 Task: Look for space in Mombaça, Brazil from 1st June, 2023 to 9th June, 2023 for 4 adults in price range Rs.6000 to Rs.12000. Place can be entire place with 2 bedrooms having 2 beds and 2 bathrooms. Property type can be house, flat, guest house. Booking option can be shelf check-in. Required host language is Spanish.
Action: Mouse moved to (452, 93)
Screenshot: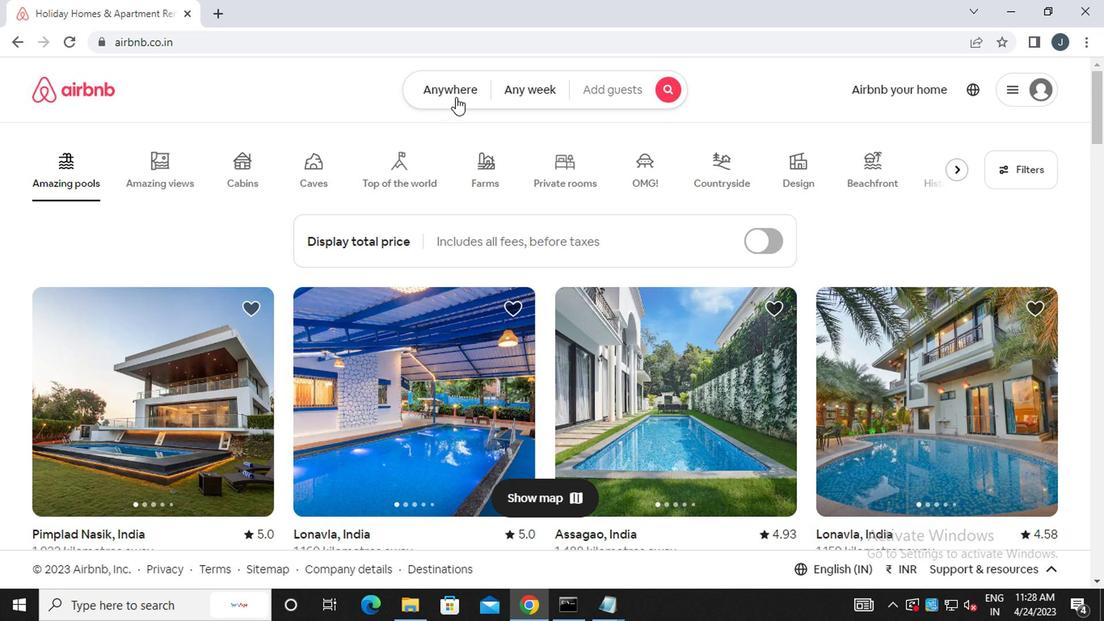 
Action: Mouse pressed left at (452, 93)
Screenshot: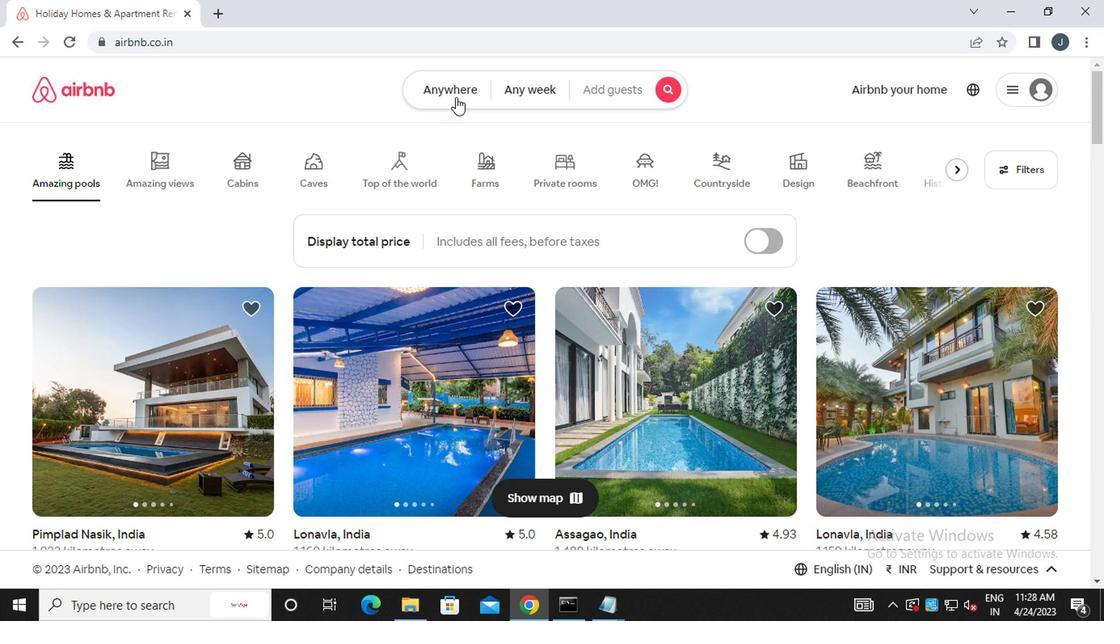 
Action: Mouse moved to (336, 154)
Screenshot: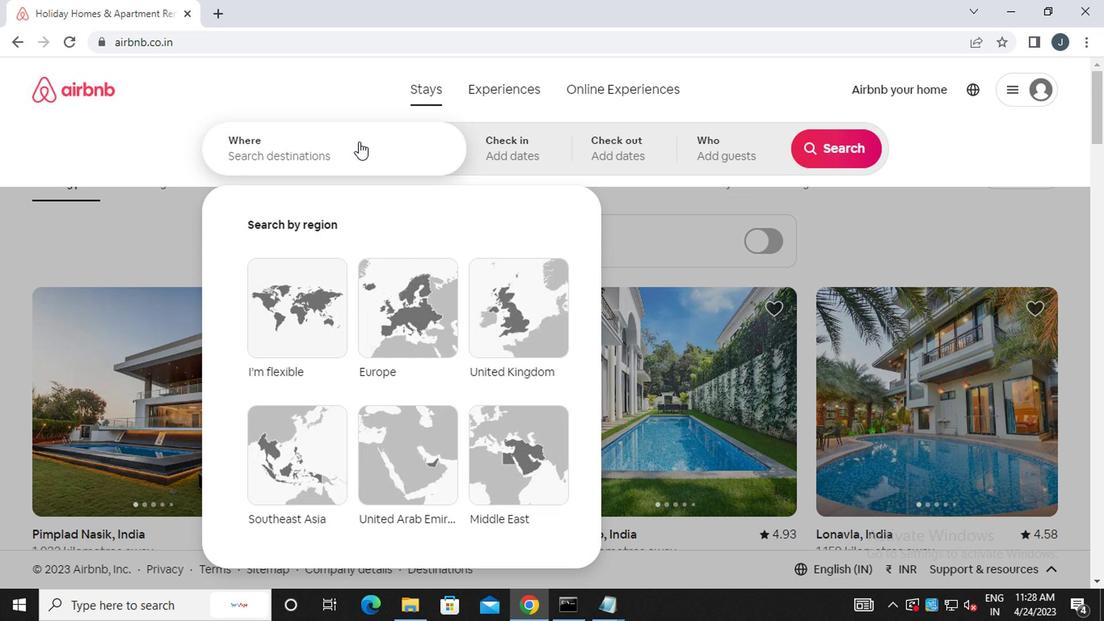 
Action: Mouse pressed left at (336, 154)
Screenshot: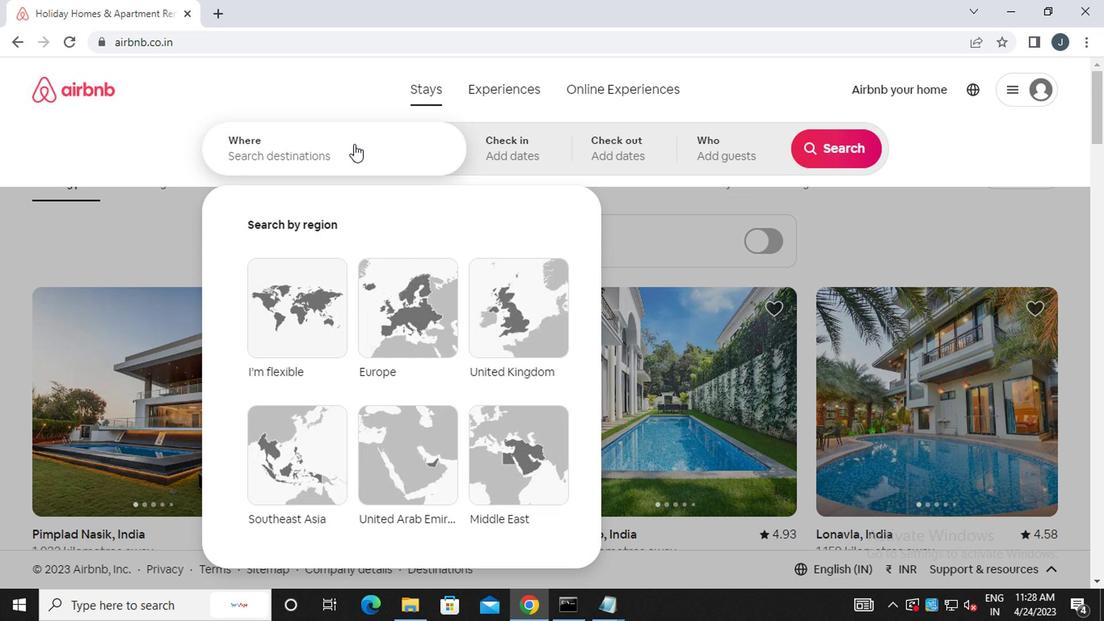 
Action: Mouse moved to (336, 154)
Screenshot: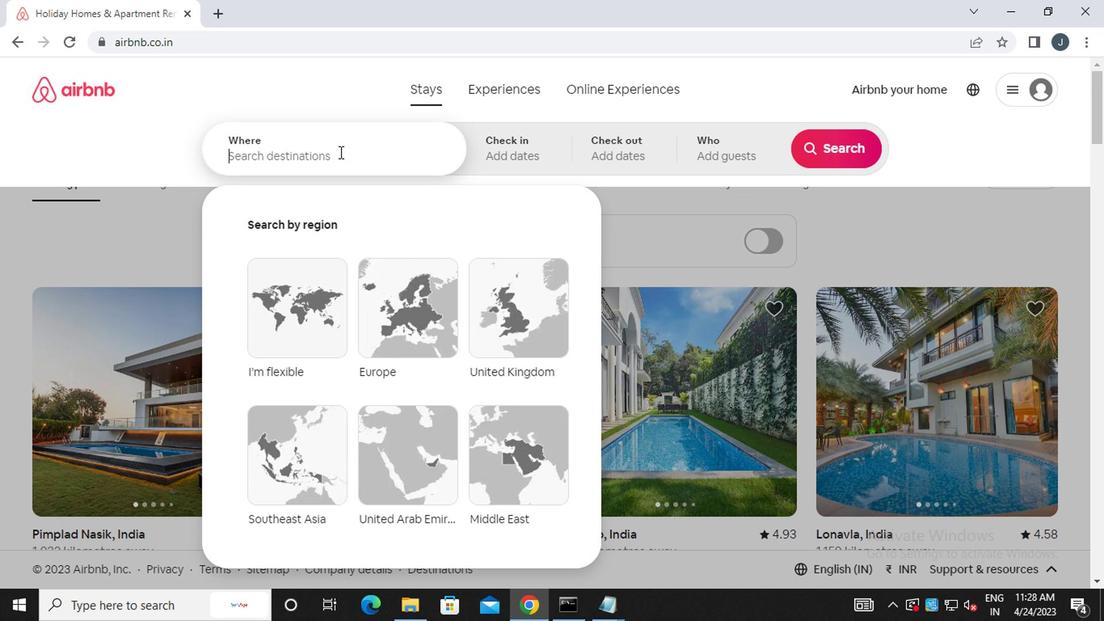 
Action: Key pressed <Key.caps_lock><Key.caps_lock>m<Key.caps_lock>ombaca,<Key.caps_lock><Key.space>b<Key.caps_lock>razil
Screenshot: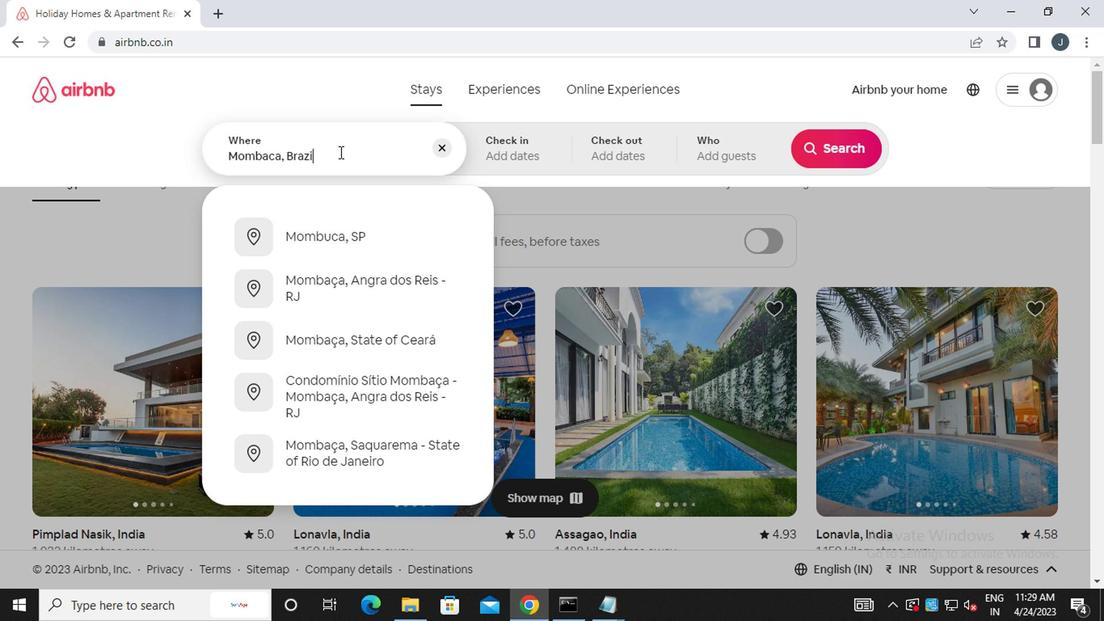 
Action: Mouse moved to (507, 155)
Screenshot: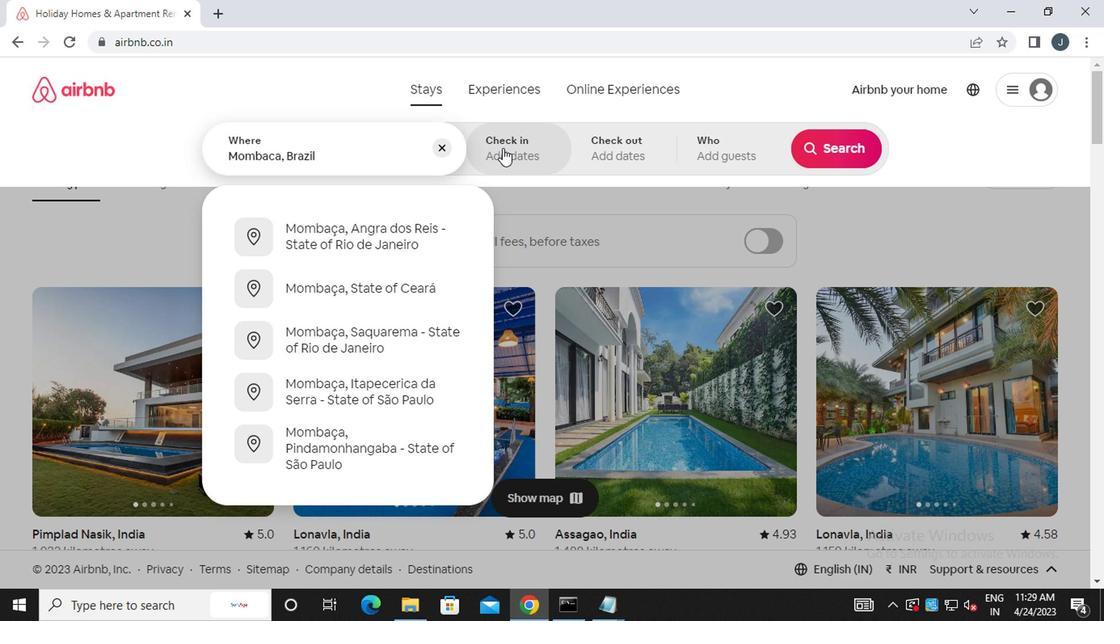 
Action: Mouse pressed left at (507, 155)
Screenshot: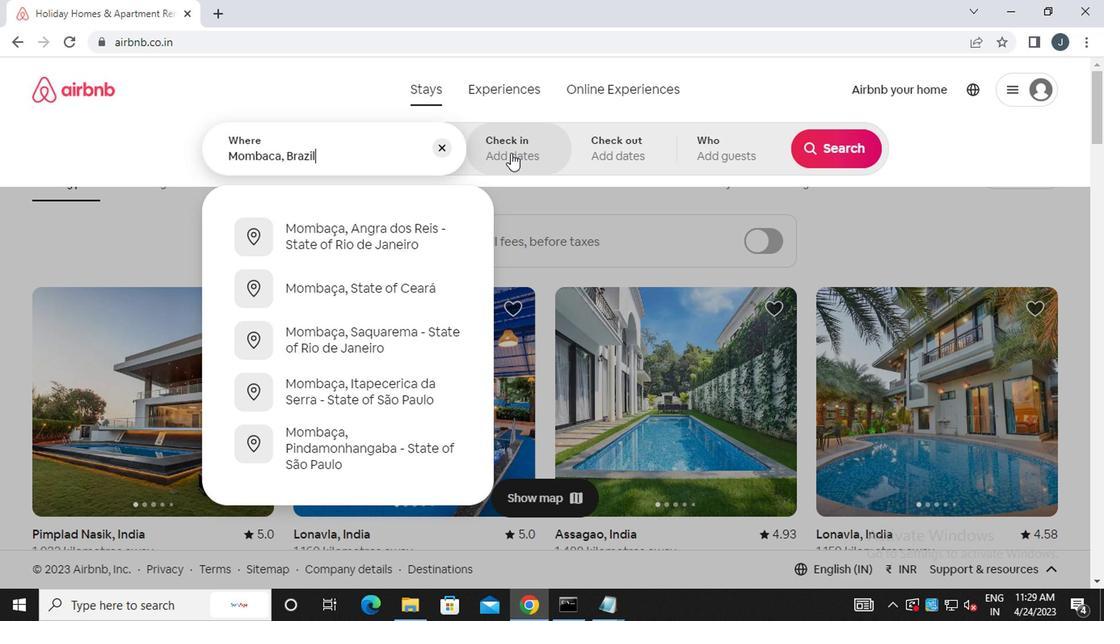 
Action: Mouse moved to (826, 283)
Screenshot: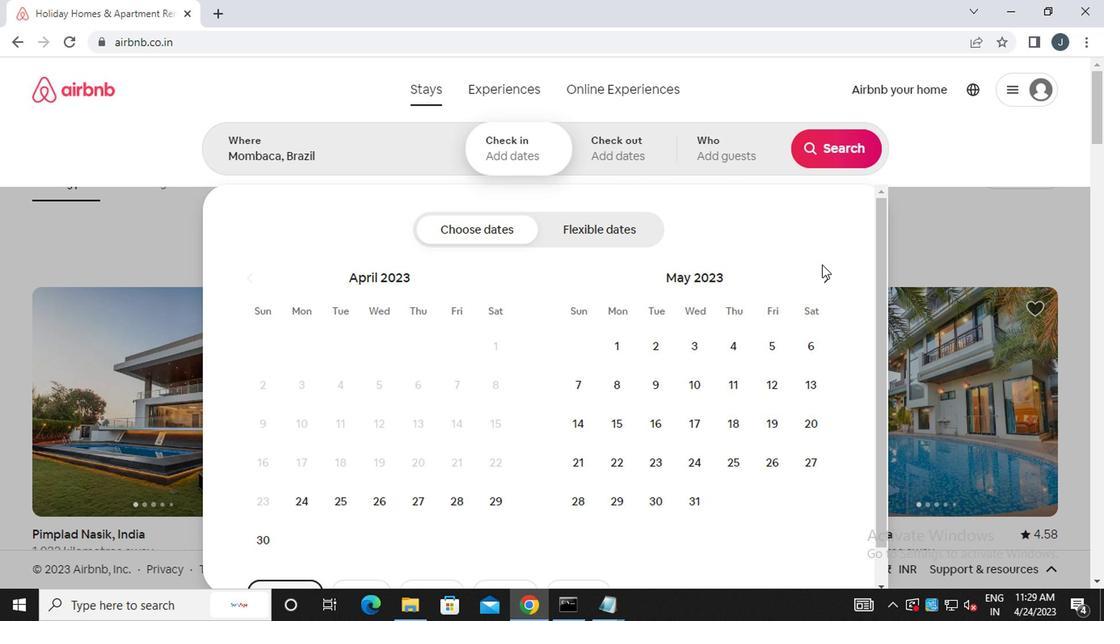 
Action: Mouse pressed left at (826, 283)
Screenshot: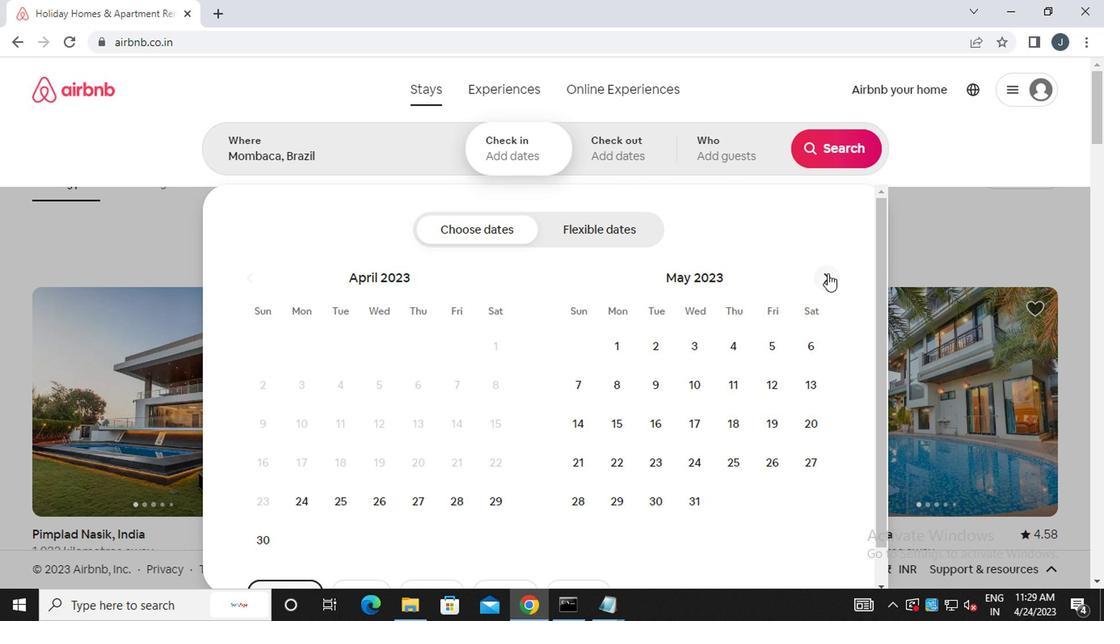 
Action: Mouse moved to (730, 347)
Screenshot: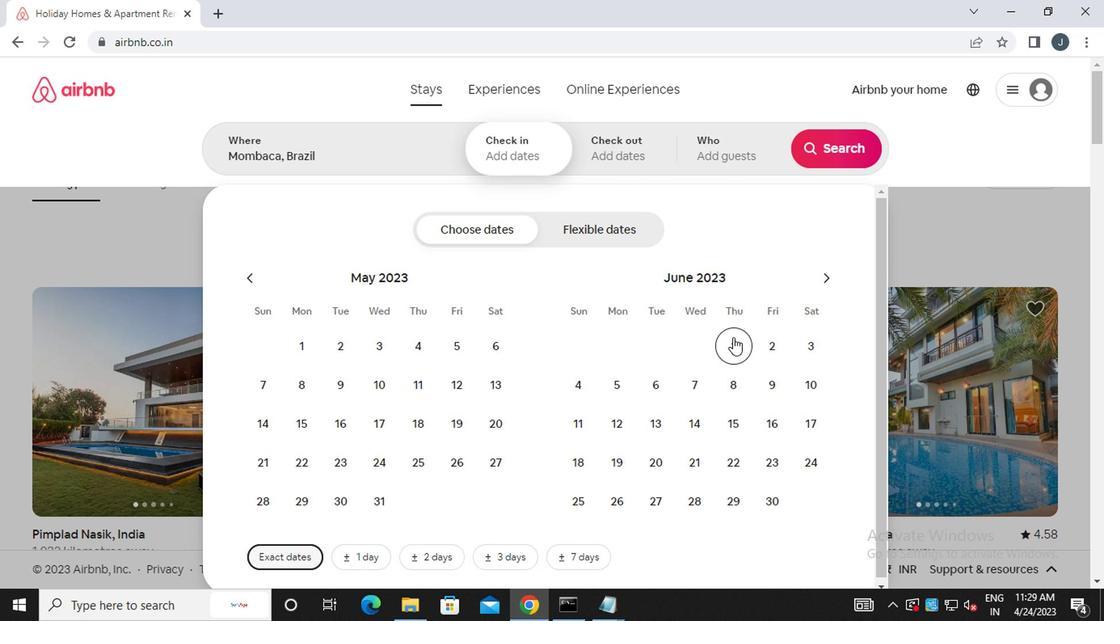 
Action: Mouse pressed left at (730, 347)
Screenshot: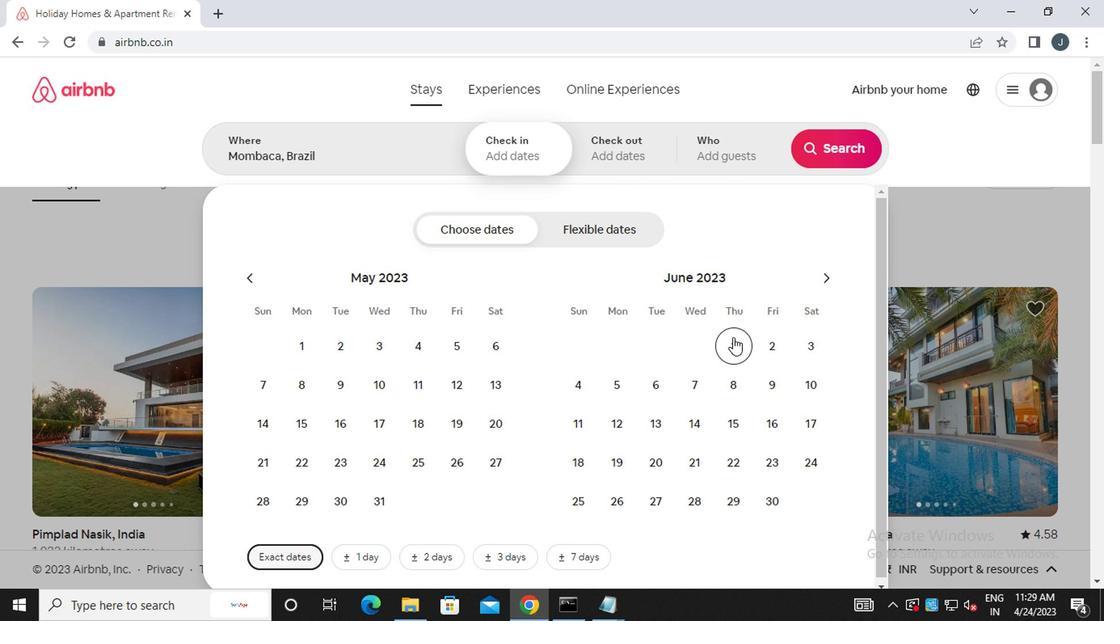 
Action: Mouse moved to (769, 389)
Screenshot: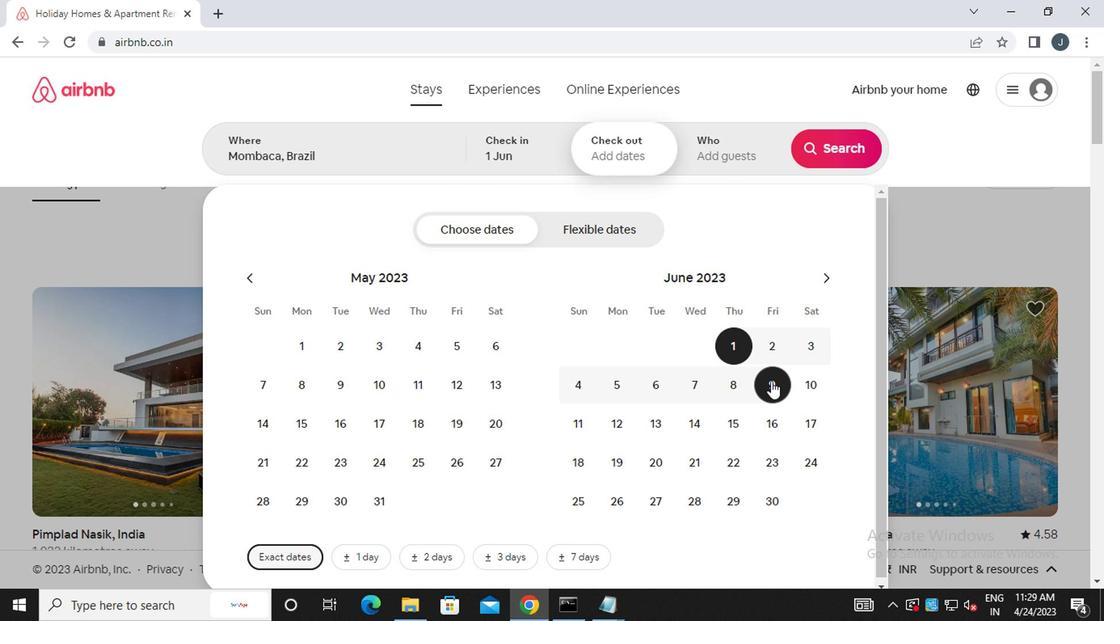 
Action: Mouse pressed left at (769, 389)
Screenshot: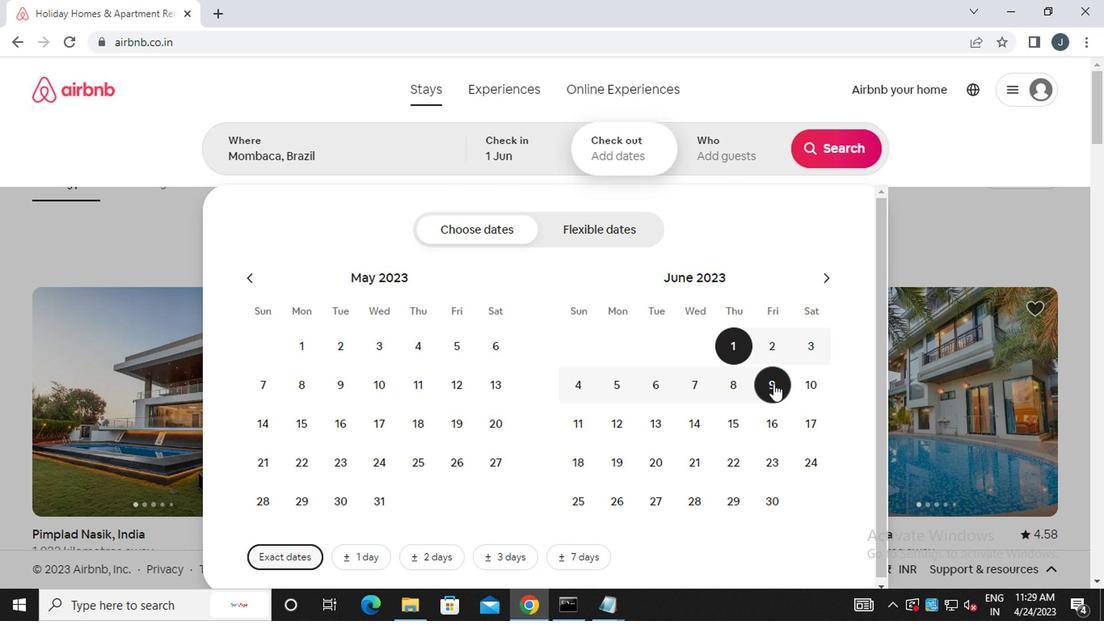 
Action: Mouse moved to (746, 140)
Screenshot: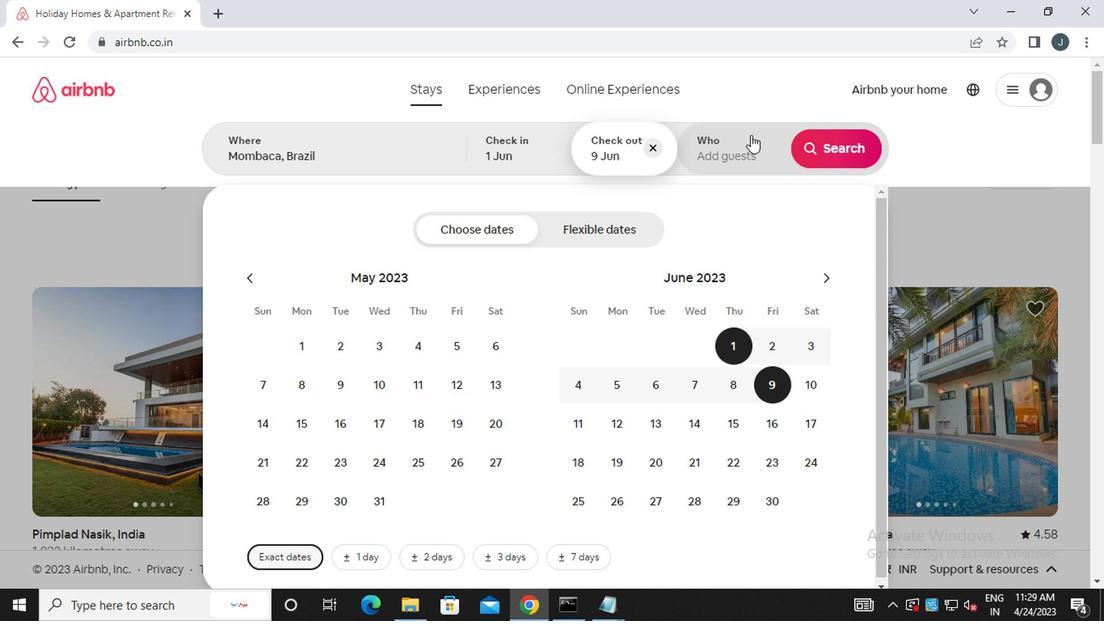 
Action: Mouse pressed left at (746, 140)
Screenshot: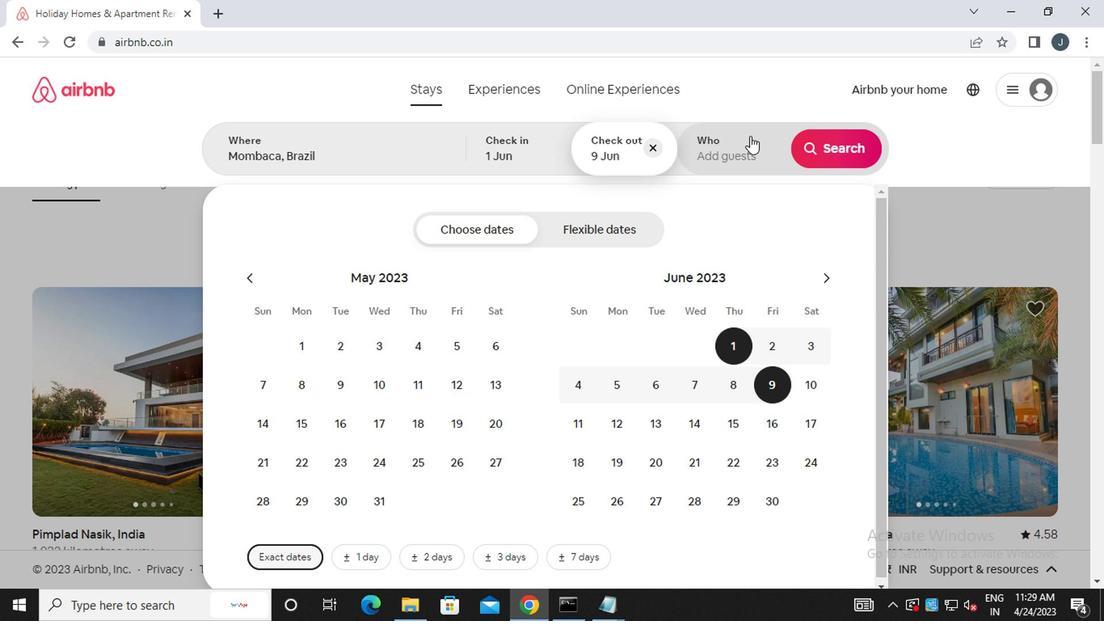 
Action: Mouse moved to (836, 239)
Screenshot: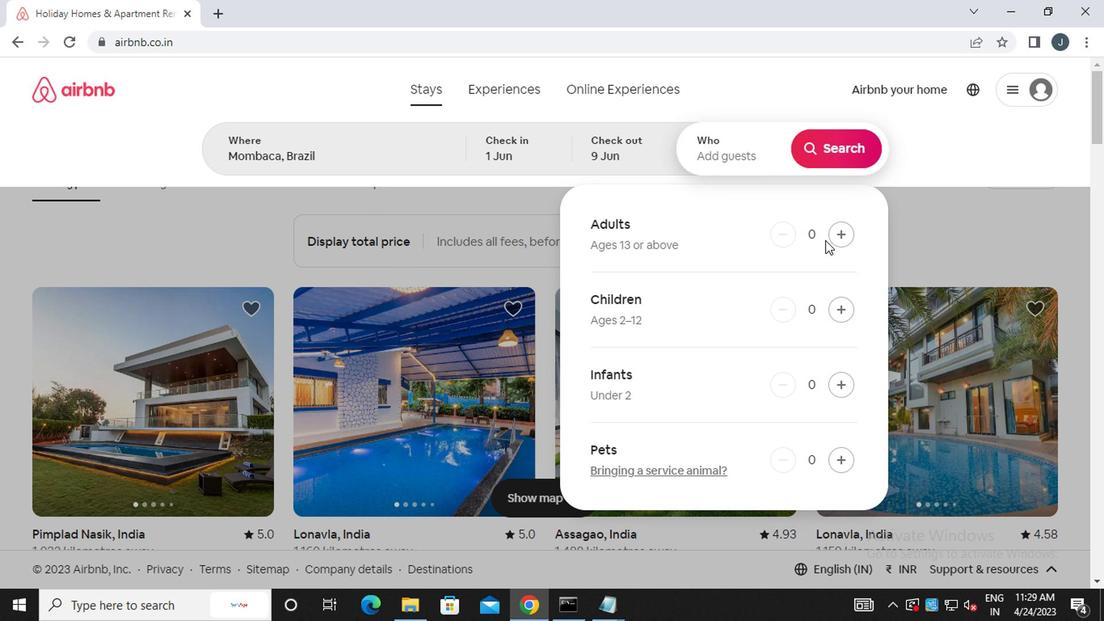 
Action: Mouse pressed left at (836, 239)
Screenshot: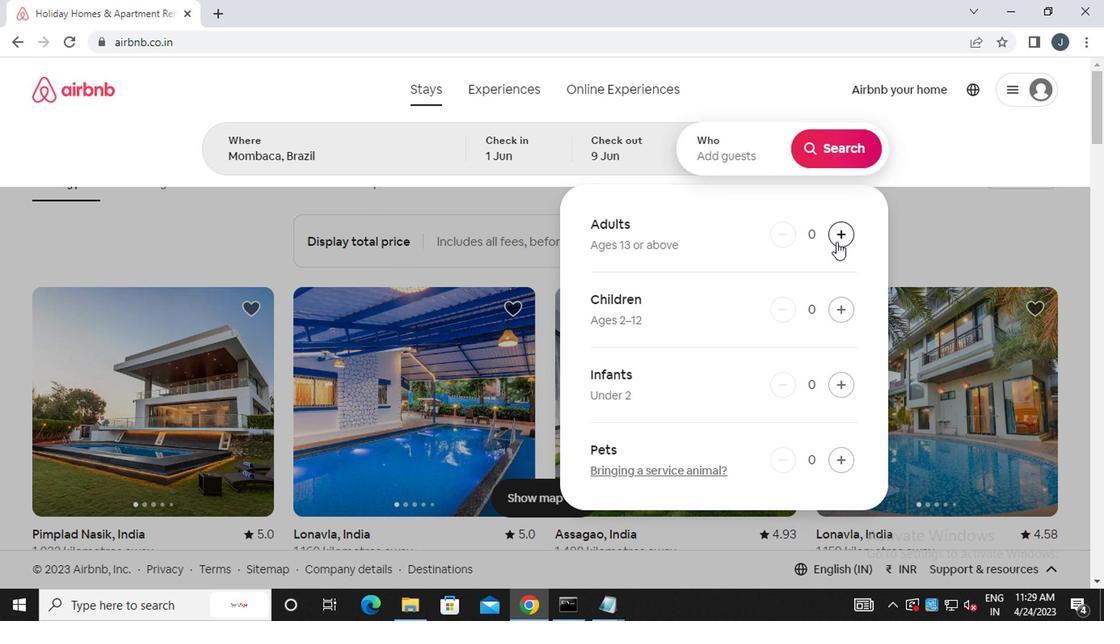 
Action: Mouse moved to (837, 239)
Screenshot: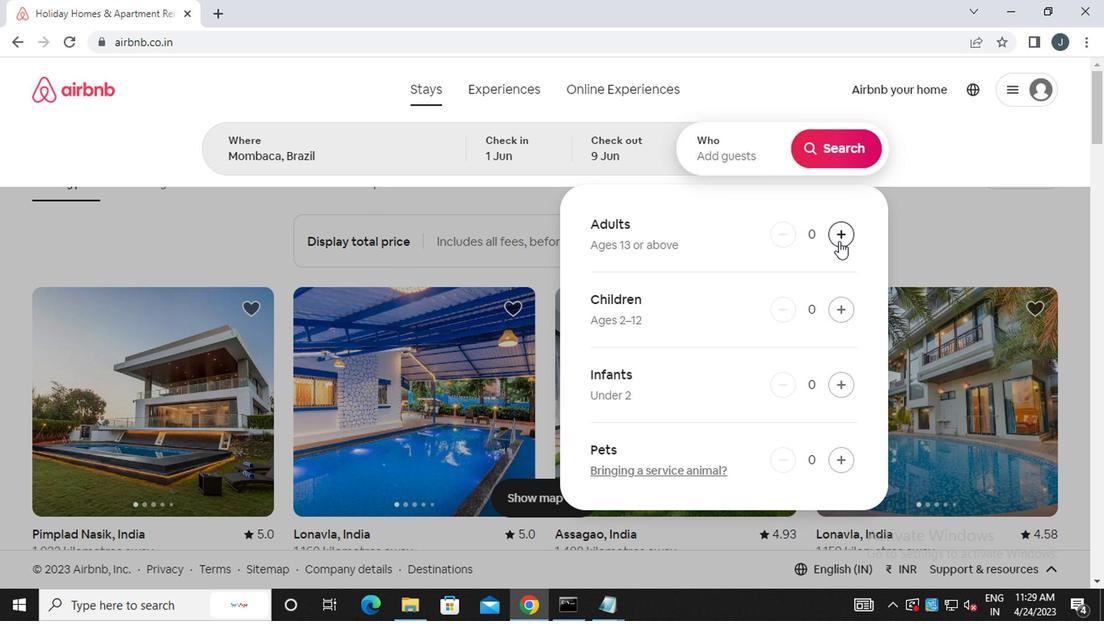 
Action: Mouse pressed left at (837, 239)
Screenshot: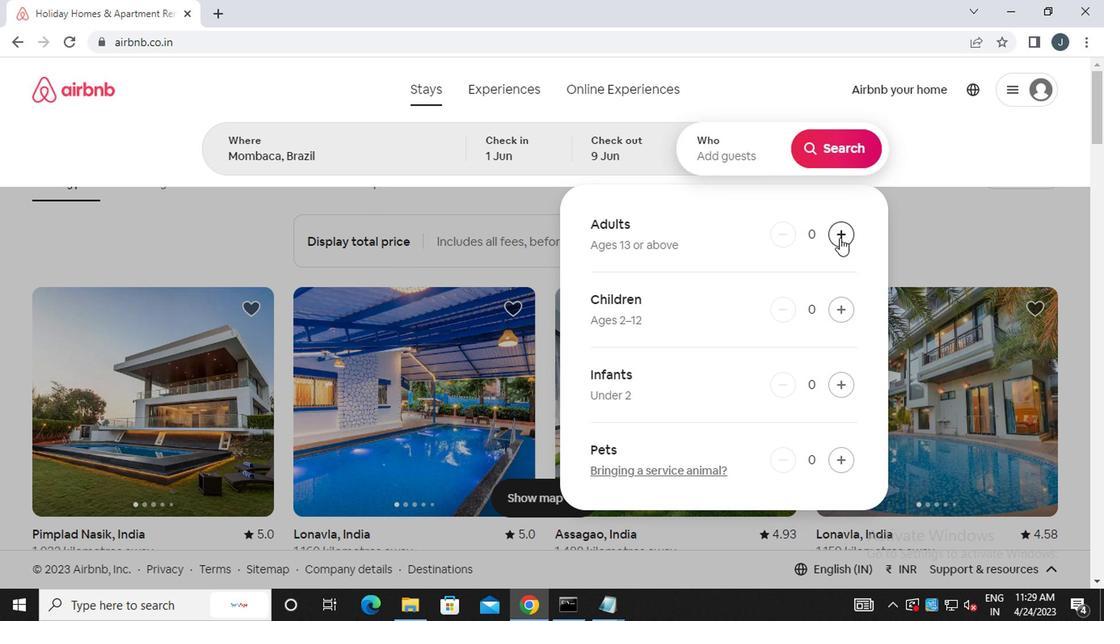 
Action: Mouse pressed left at (837, 239)
Screenshot: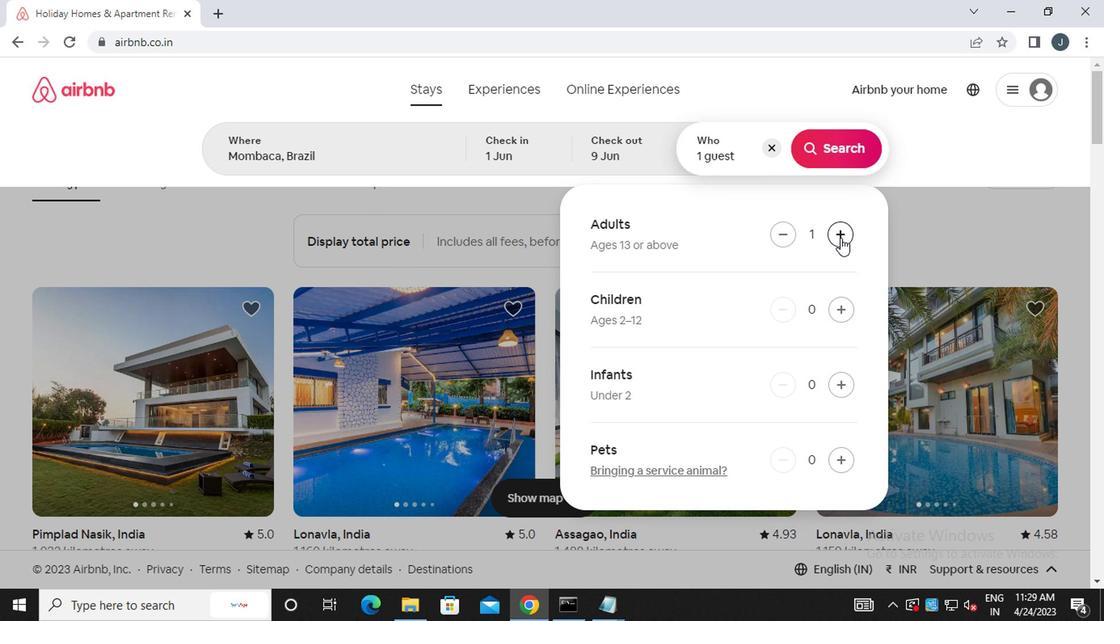 
Action: Mouse pressed left at (837, 239)
Screenshot: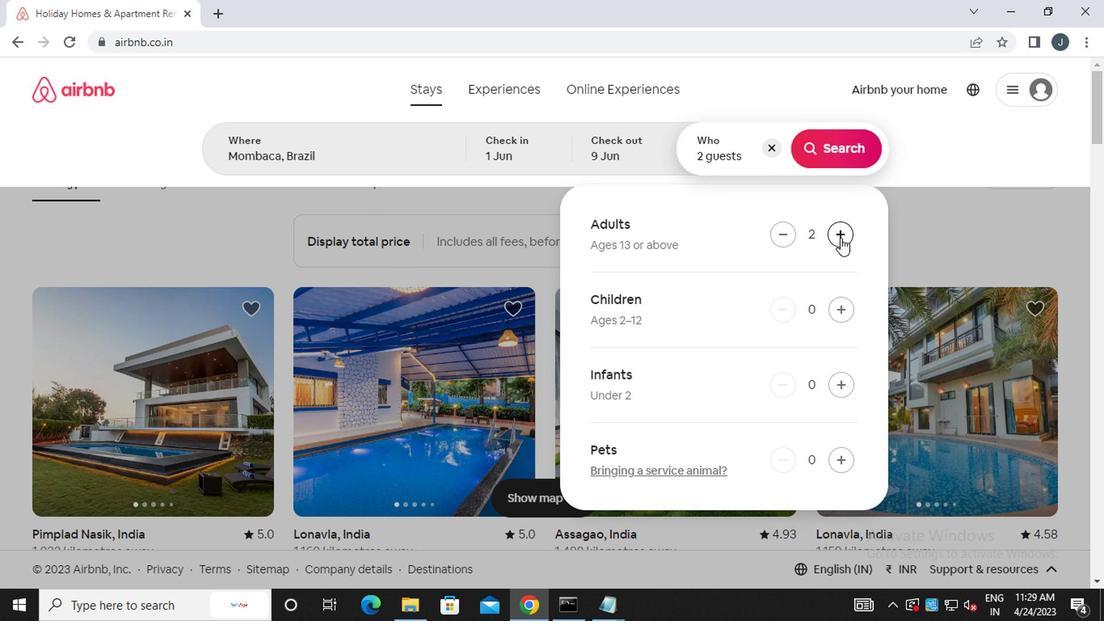 
Action: Mouse moved to (838, 157)
Screenshot: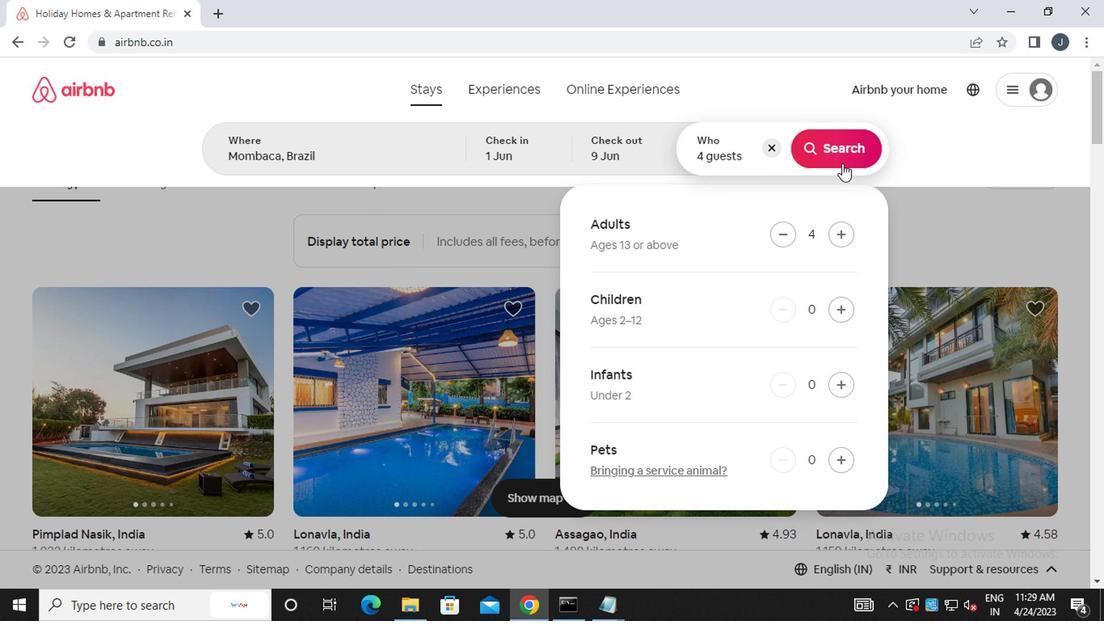
Action: Mouse pressed left at (838, 157)
Screenshot: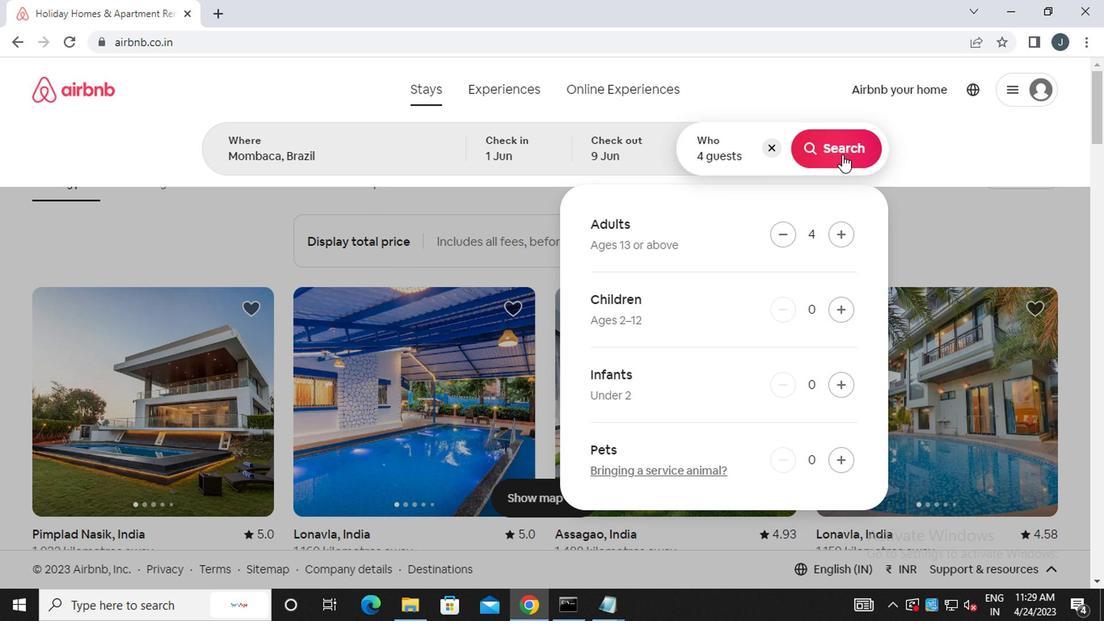
Action: Mouse moved to (1049, 163)
Screenshot: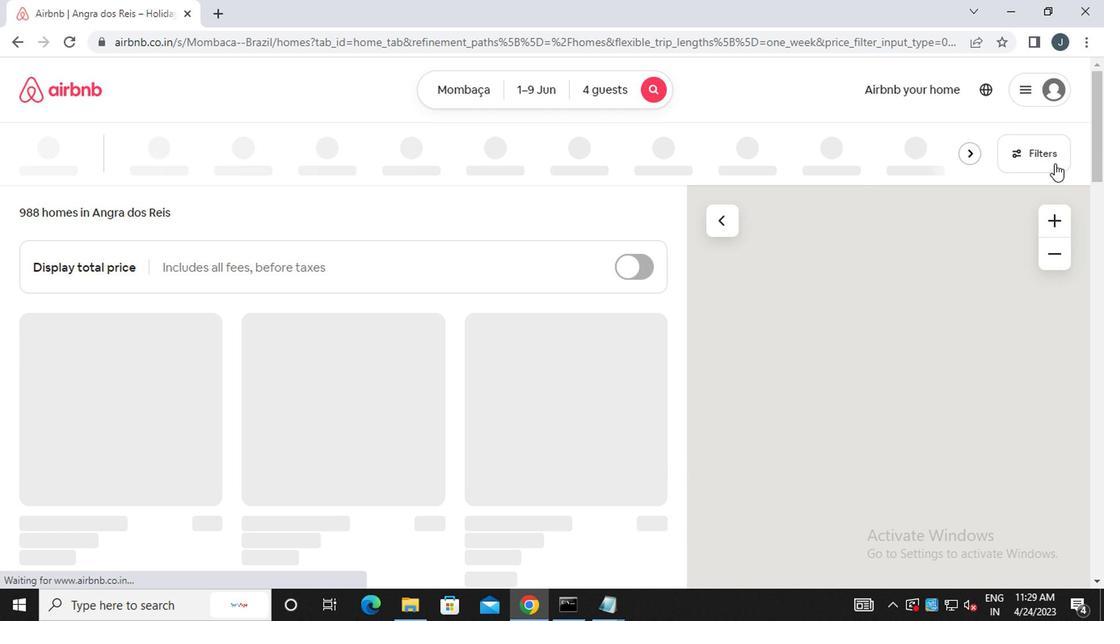 
Action: Mouse pressed left at (1049, 163)
Screenshot: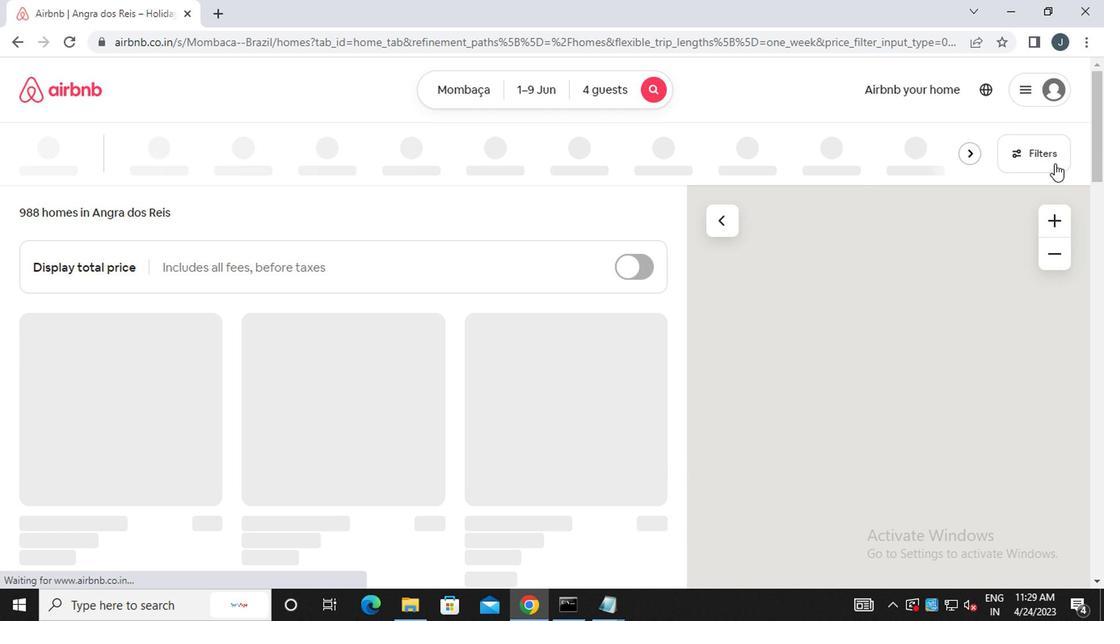 
Action: Mouse moved to (360, 364)
Screenshot: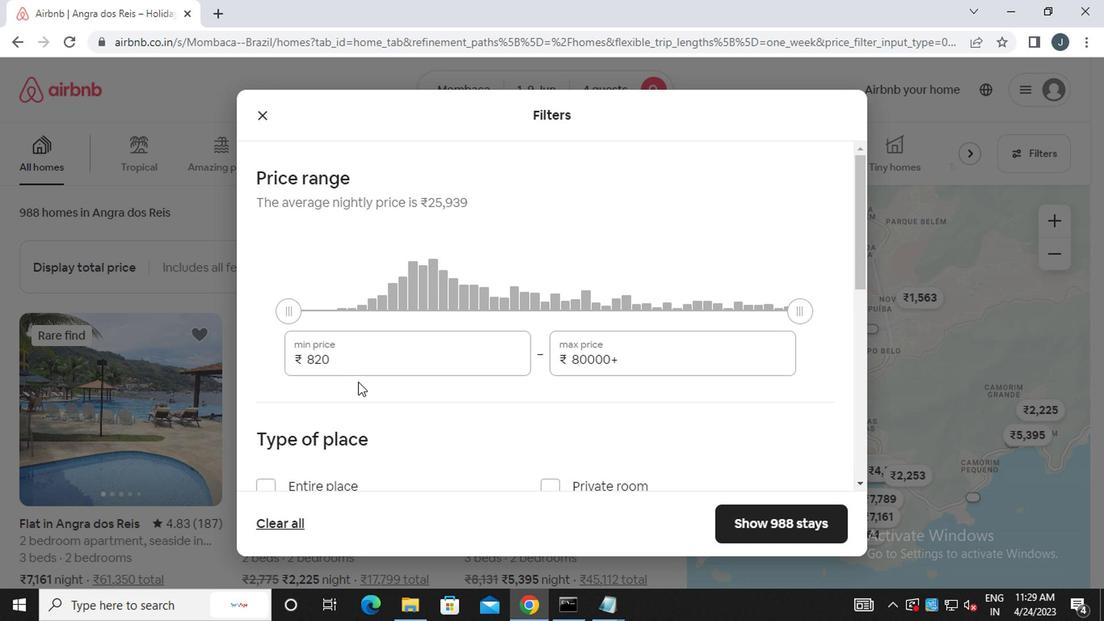 
Action: Mouse pressed left at (360, 364)
Screenshot: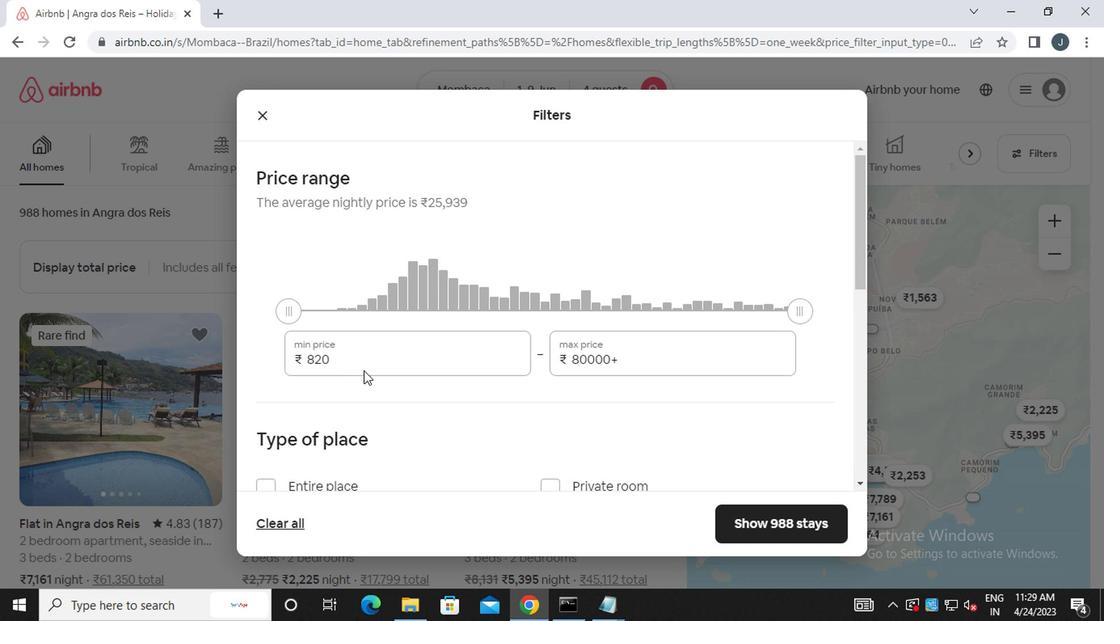 
Action: Mouse moved to (353, 331)
Screenshot: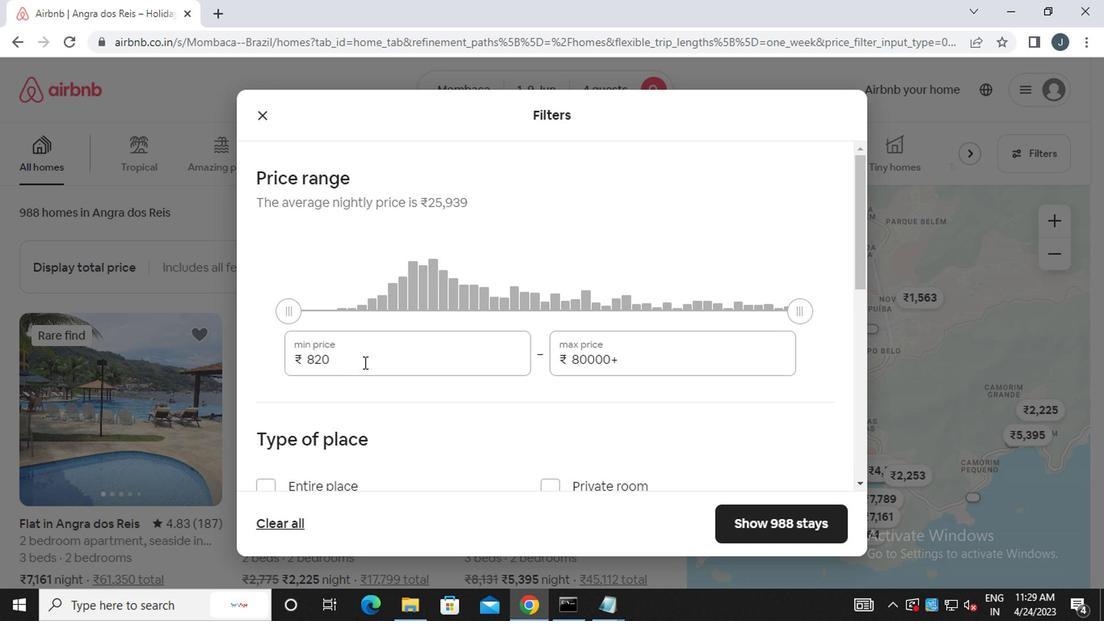 
Action: Key pressed <Key.backspace><Key.backspace><Key.backspace><Key.backspace><Key.backspace><Key.backspace><Key.backspace><Key.backspace><Key.backspace><Key.backspace><<102>><<96>><<96>><<96>>
Screenshot: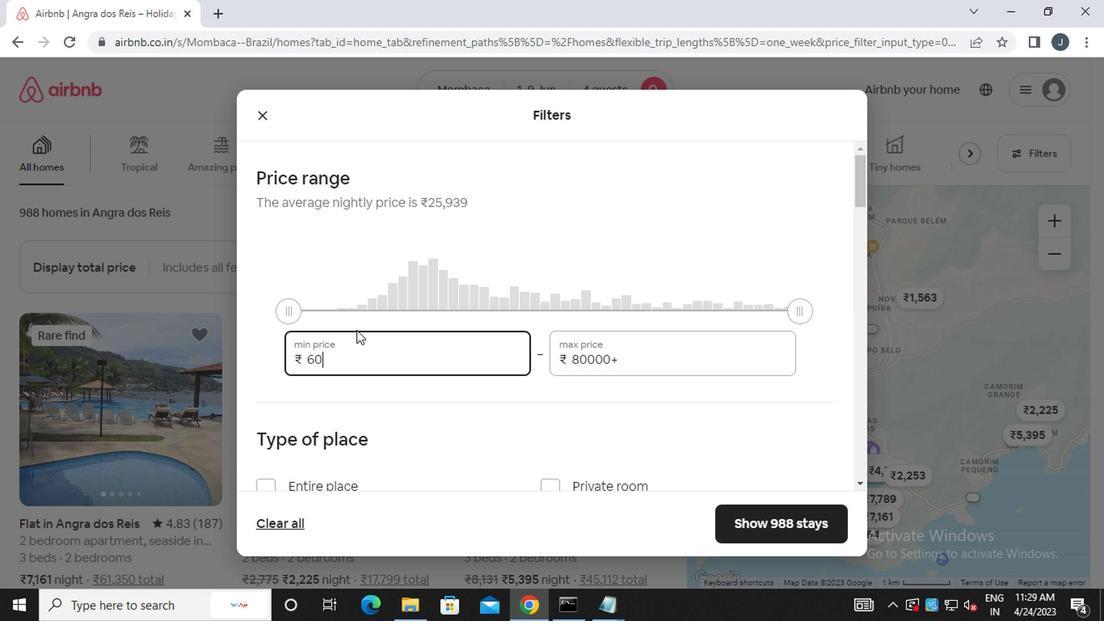 
Action: Mouse moved to (680, 356)
Screenshot: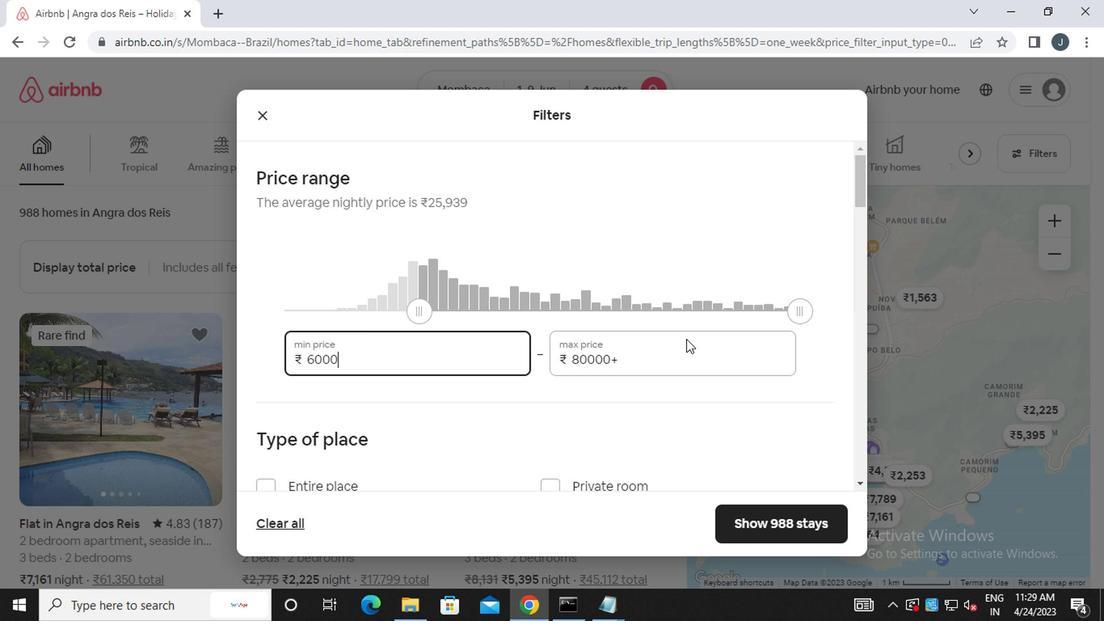 
Action: Mouse pressed left at (680, 356)
Screenshot: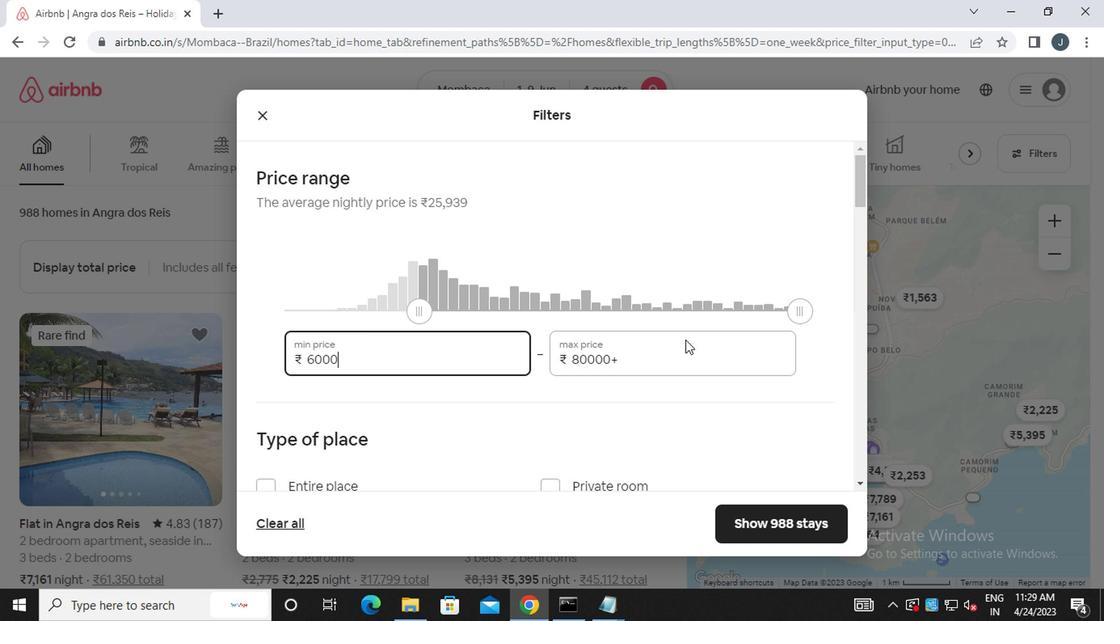 
Action: Mouse moved to (682, 358)
Screenshot: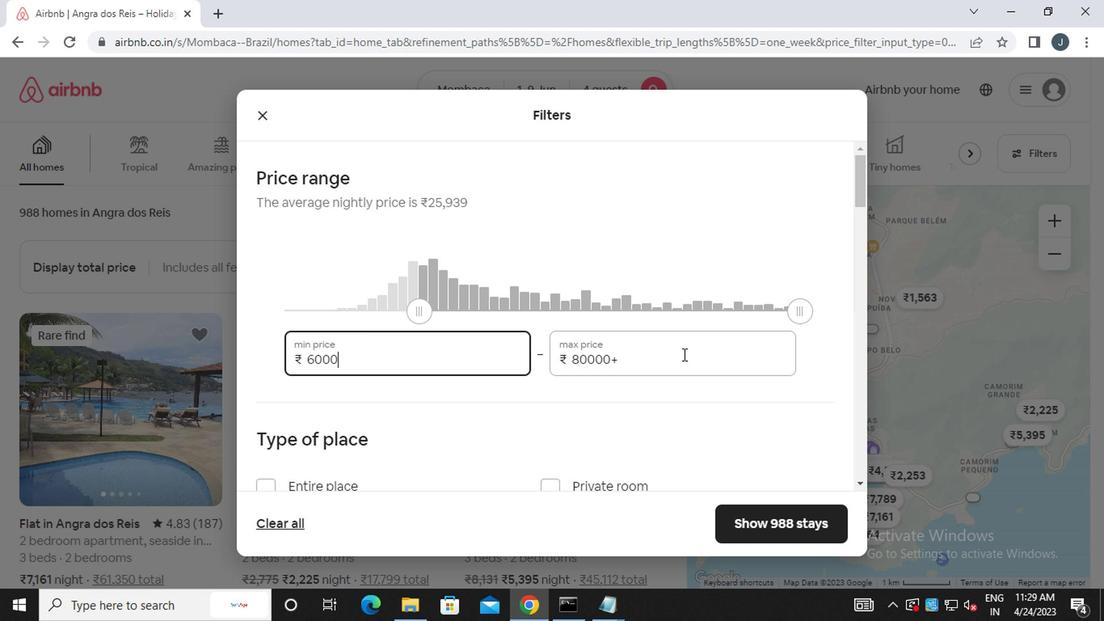 
Action: Key pressed <Key.backspace><Key.backspace><Key.backspace><Key.backspace><Key.backspace><Key.backspace><Key.backspace><Key.backspace><Key.backspace><Key.backspace><Key.backspace><Key.backspace><<97>><<98>><<96>><<96>><<96>>
Screenshot: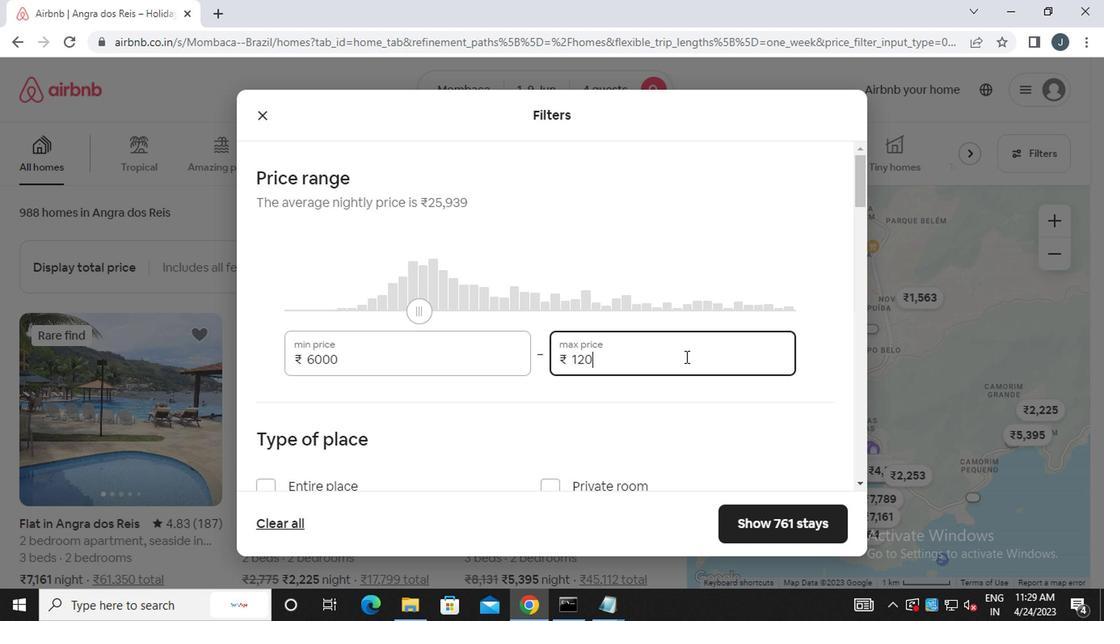 
Action: Mouse moved to (682, 365)
Screenshot: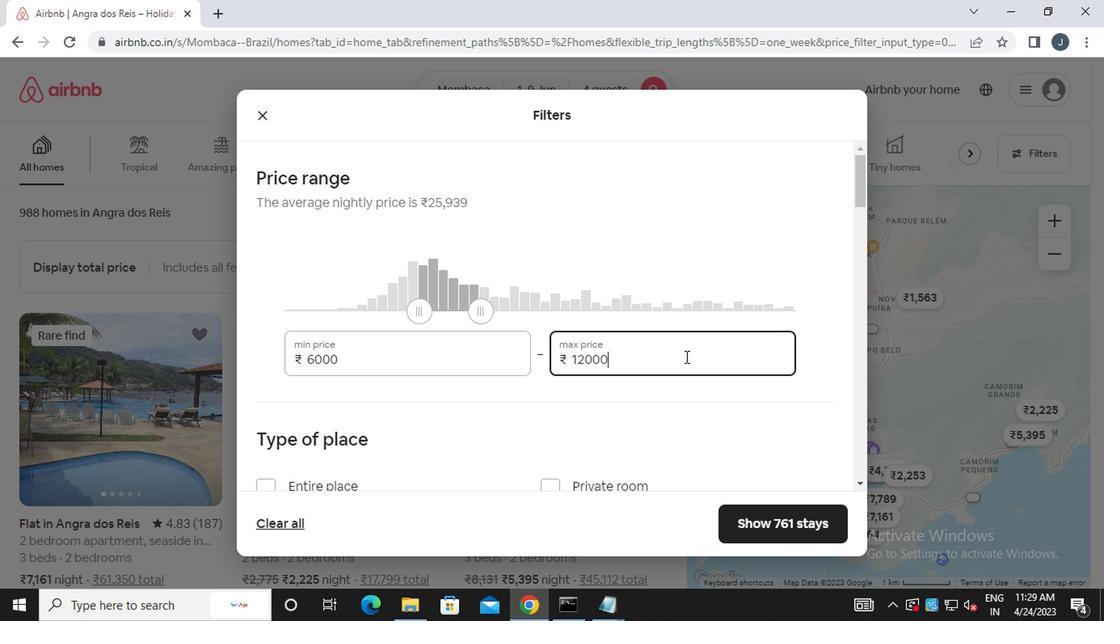 
Action: Mouse scrolled (682, 364) with delta (0, -1)
Screenshot: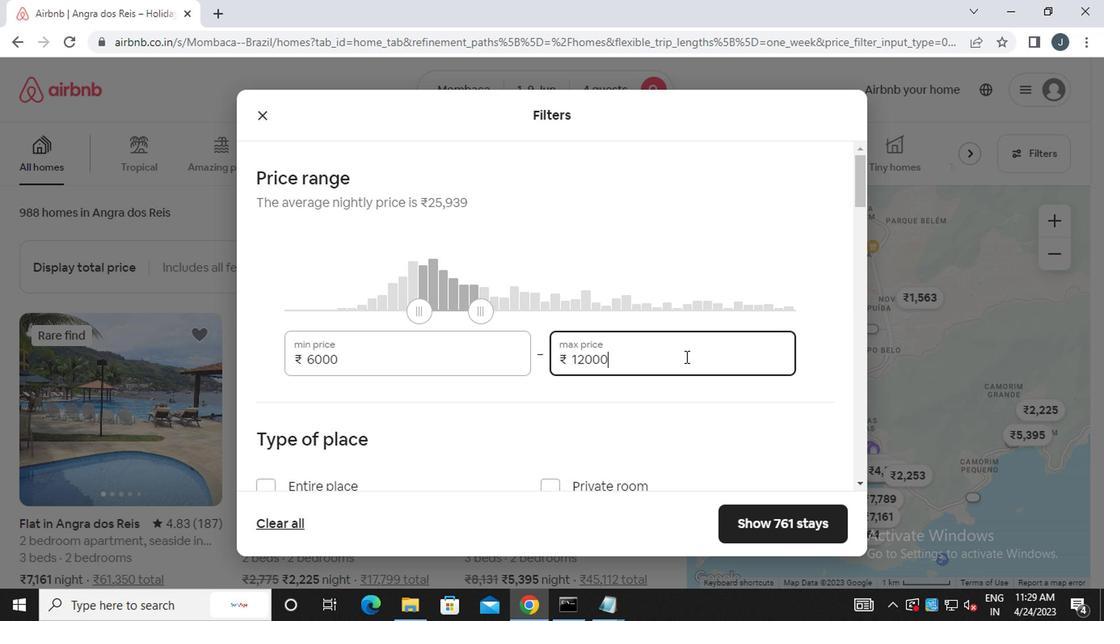 
Action: Mouse moved to (684, 366)
Screenshot: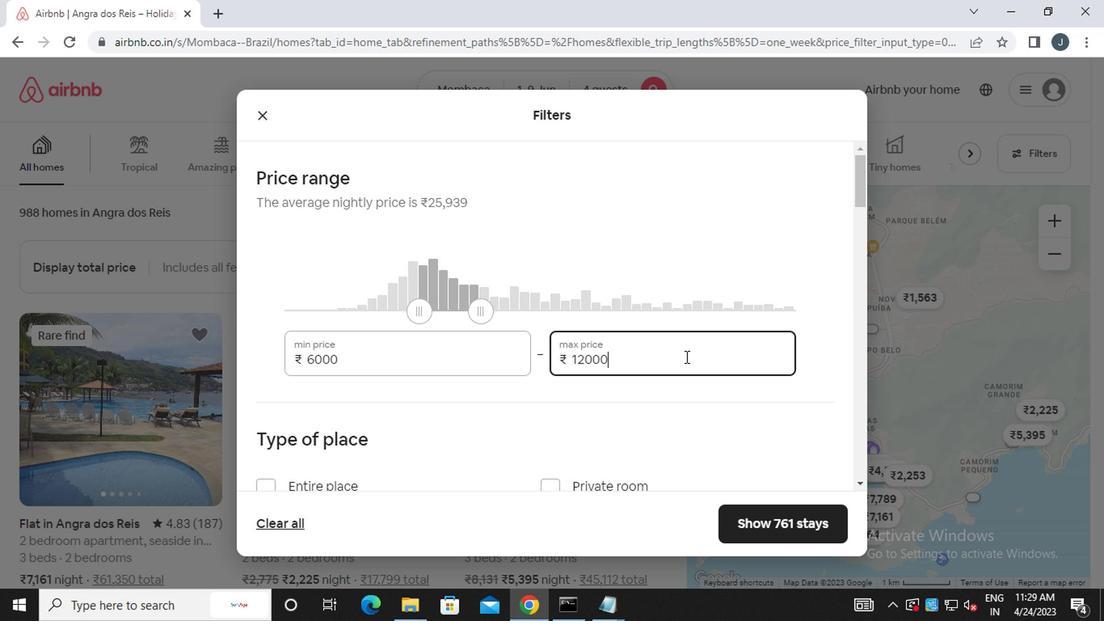 
Action: Mouse scrolled (684, 365) with delta (0, 0)
Screenshot: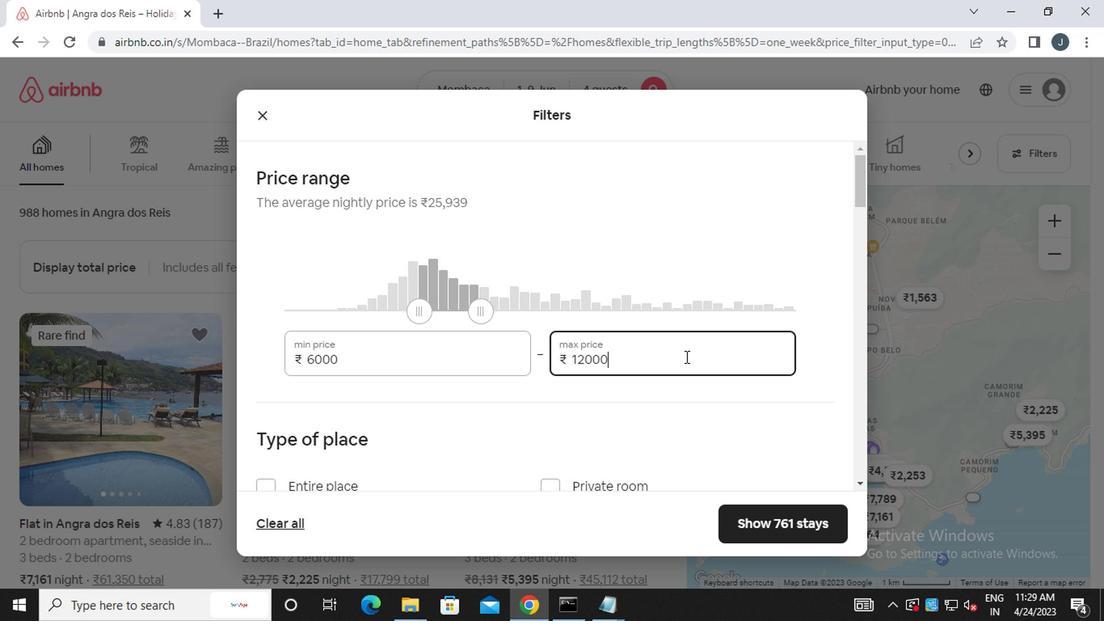
Action: Mouse moved to (340, 337)
Screenshot: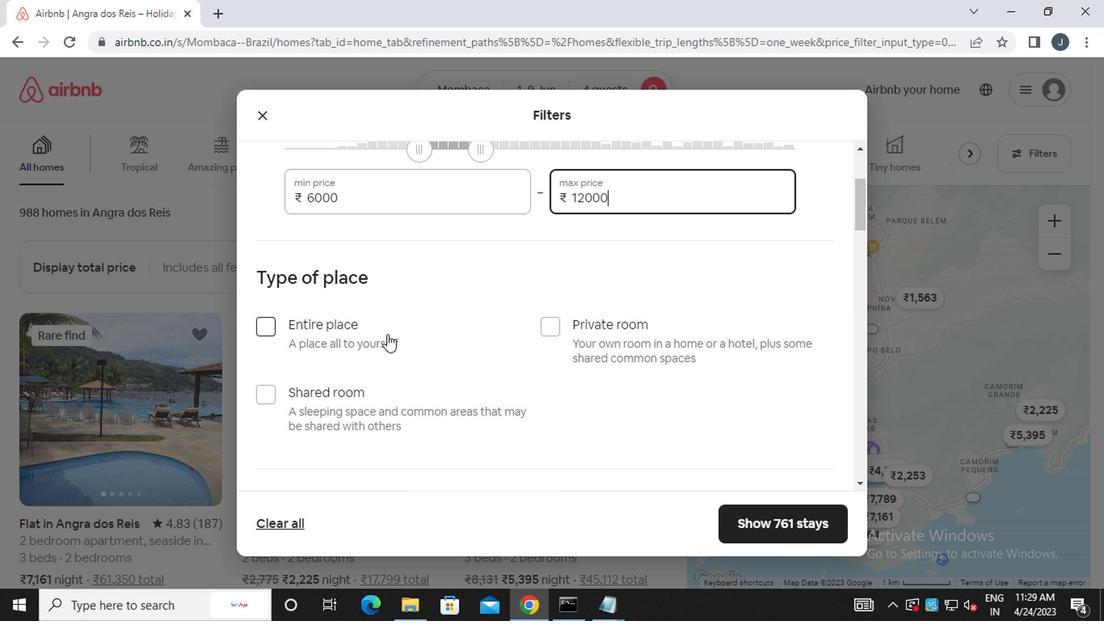 
Action: Mouse pressed left at (340, 337)
Screenshot: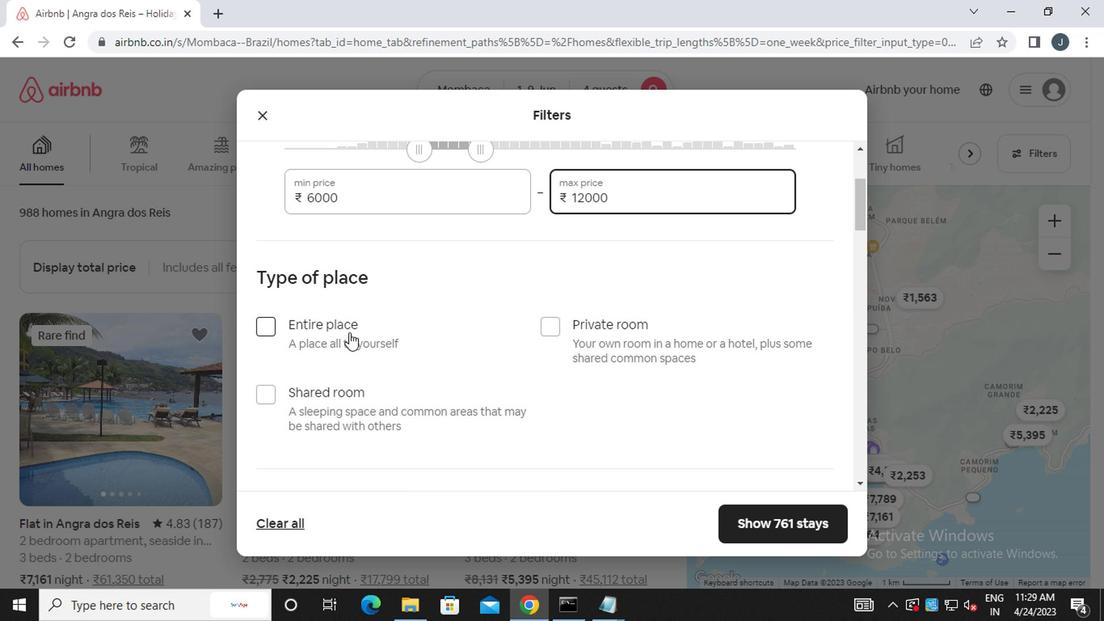 
Action: Mouse moved to (528, 358)
Screenshot: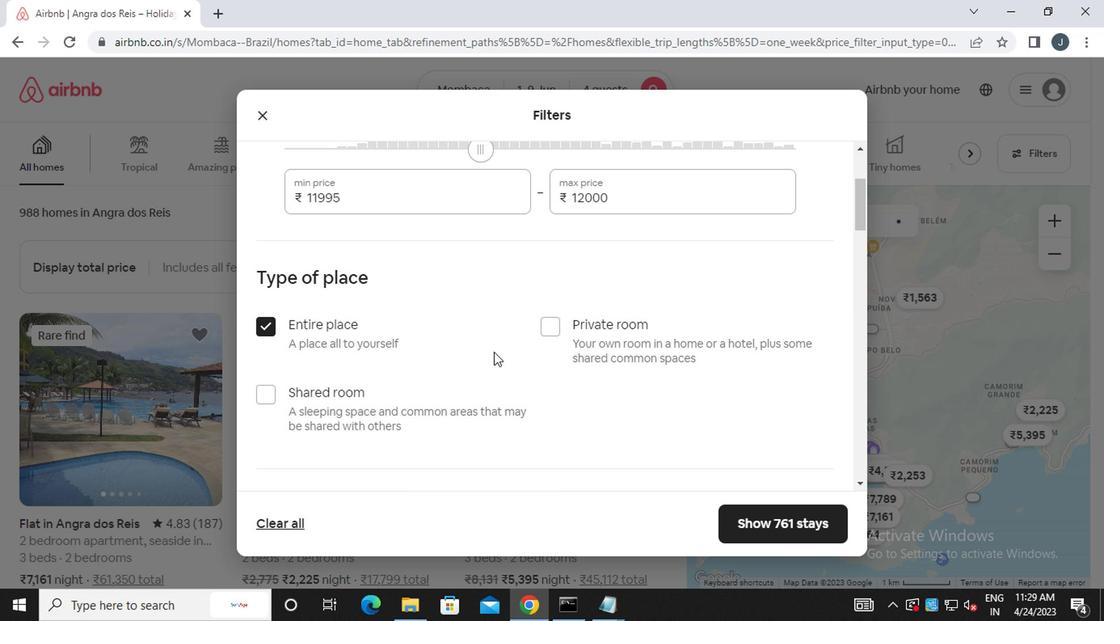 
Action: Mouse scrolled (528, 357) with delta (0, 0)
Screenshot: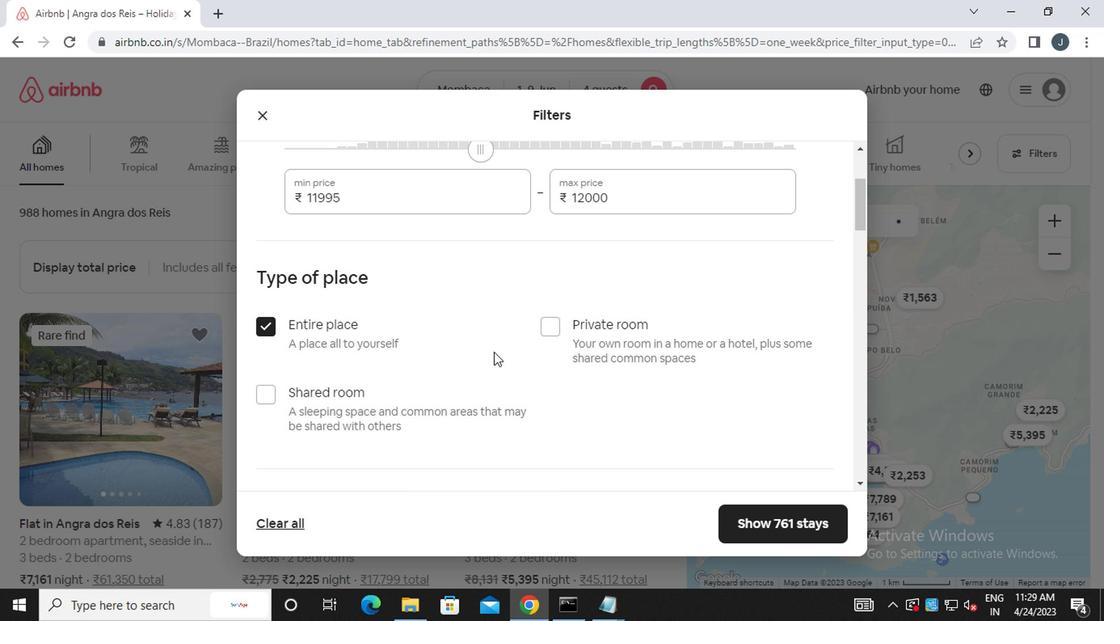 
Action: Mouse moved to (528, 359)
Screenshot: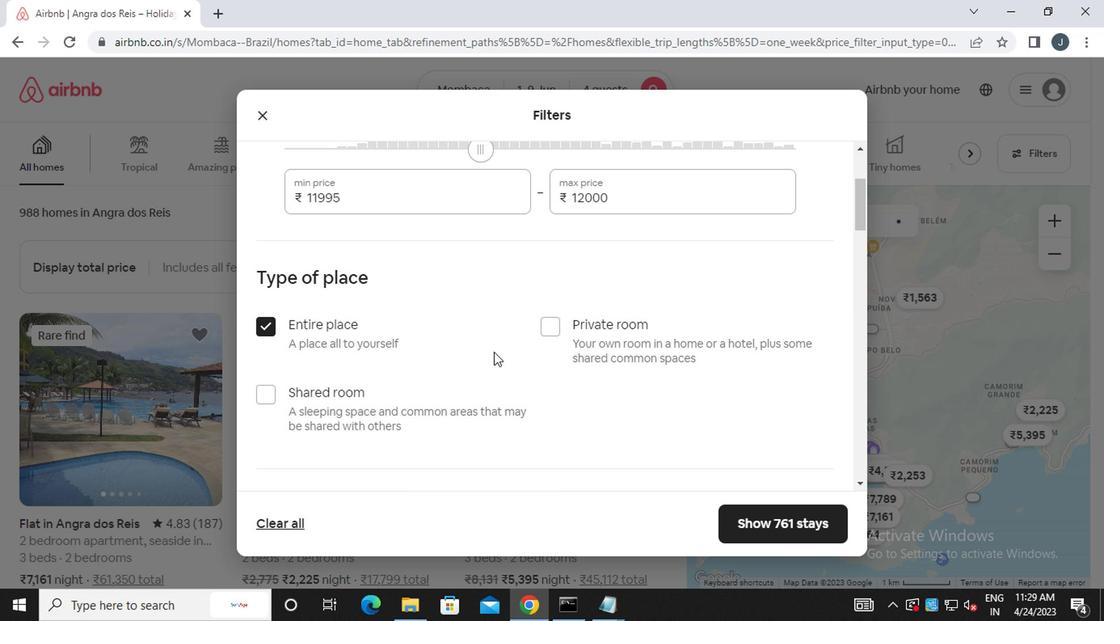 
Action: Mouse scrolled (528, 358) with delta (0, -1)
Screenshot: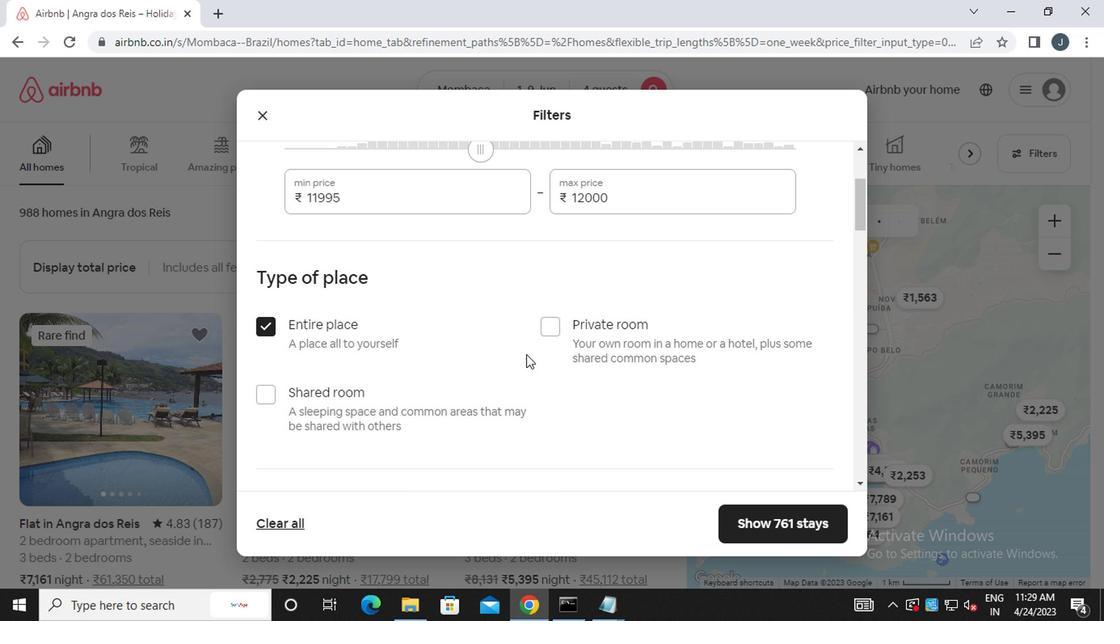 
Action: Mouse moved to (529, 360)
Screenshot: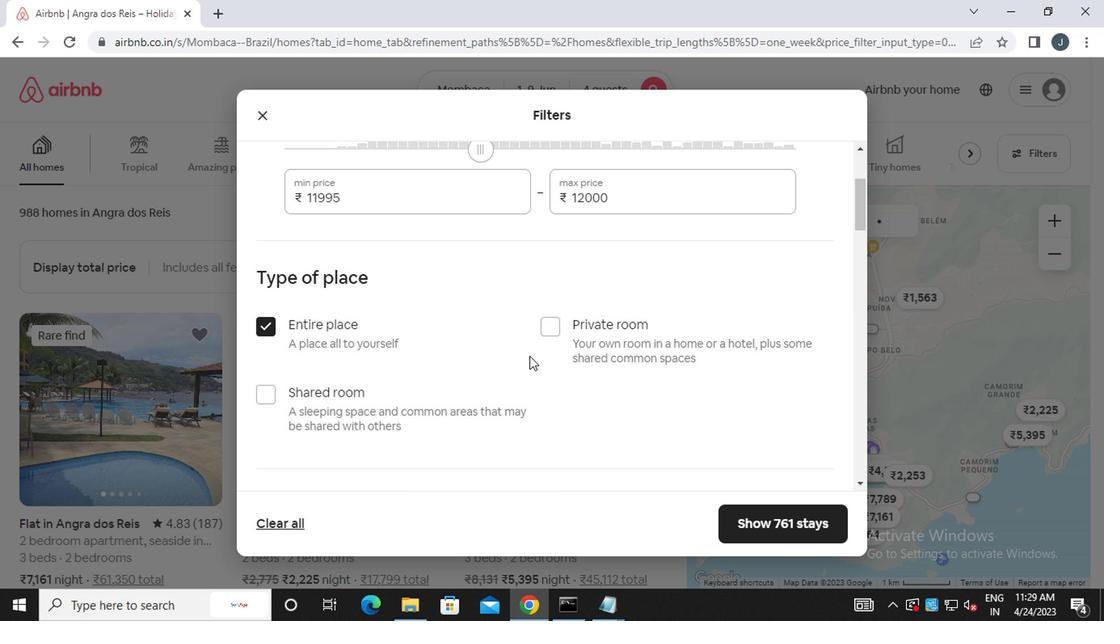 
Action: Mouse scrolled (529, 359) with delta (0, 0)
Screenshot: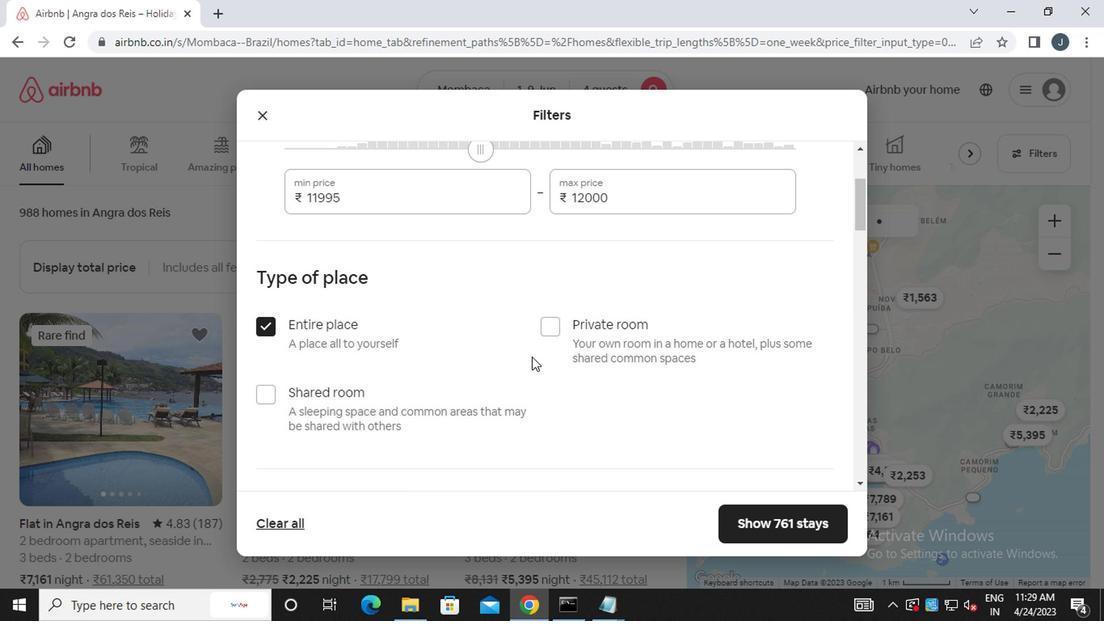 
Action: Mouse moved to (531, 363)
Screenshot: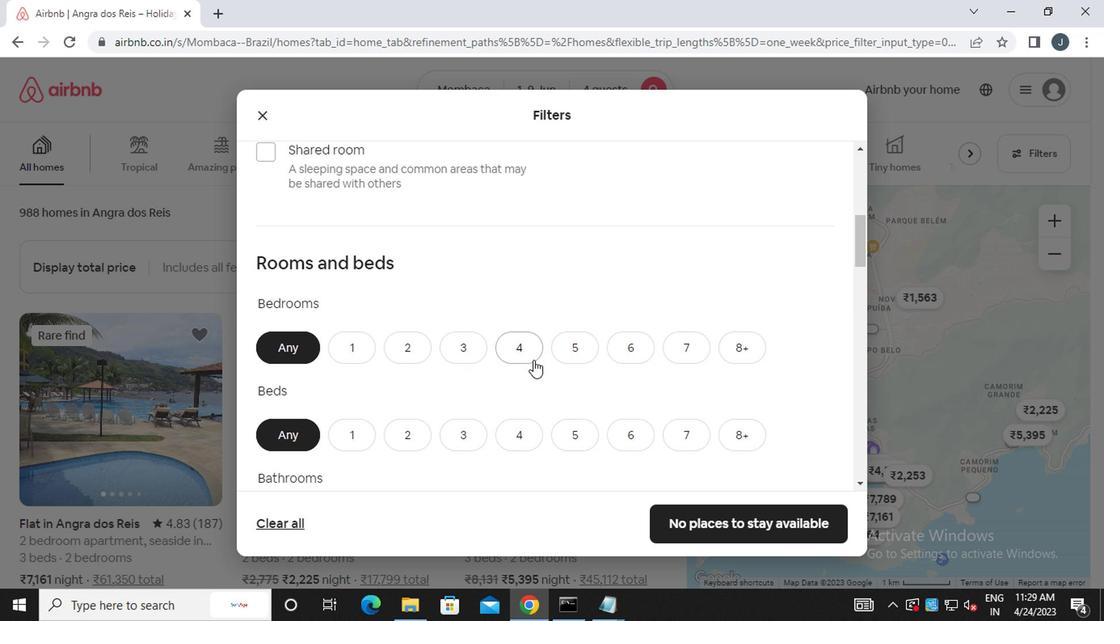 
Action: Mouse scrolled (531, 362) with delta (0, -1)
Screenshot: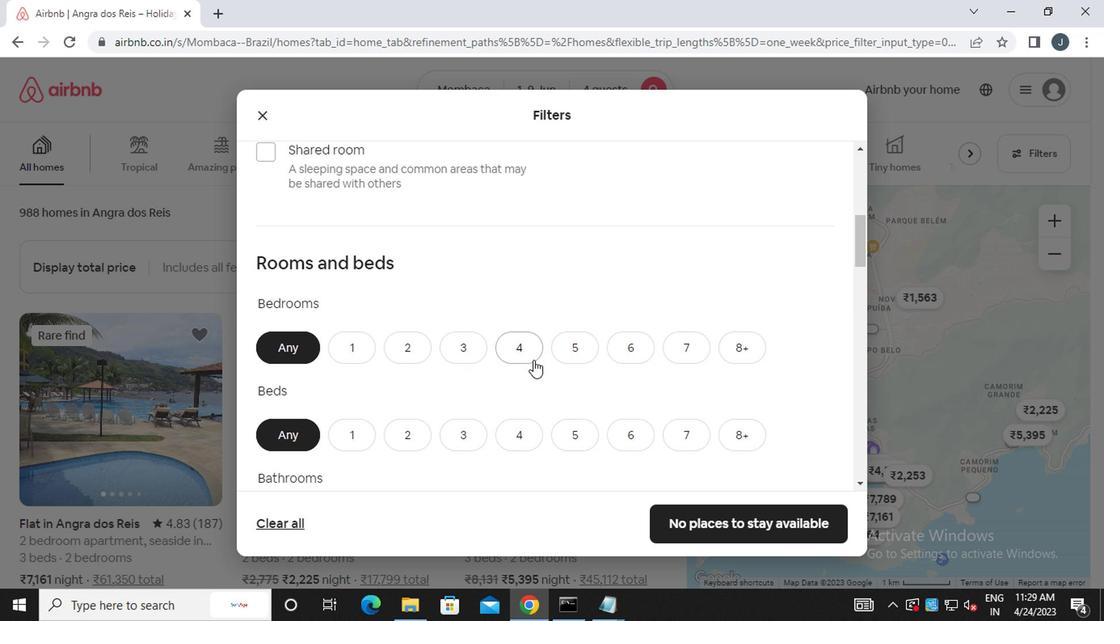
Action: Mouse moved to (414, 265)
Screenshot: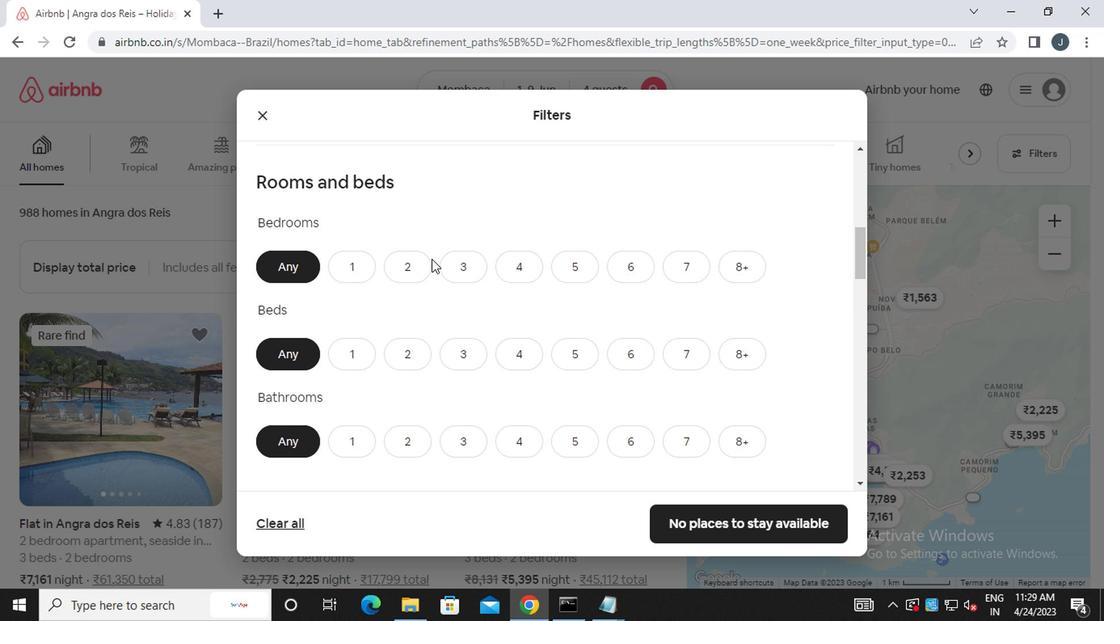 
Action: Mouse pressed left at (414, 265)
Screenshot: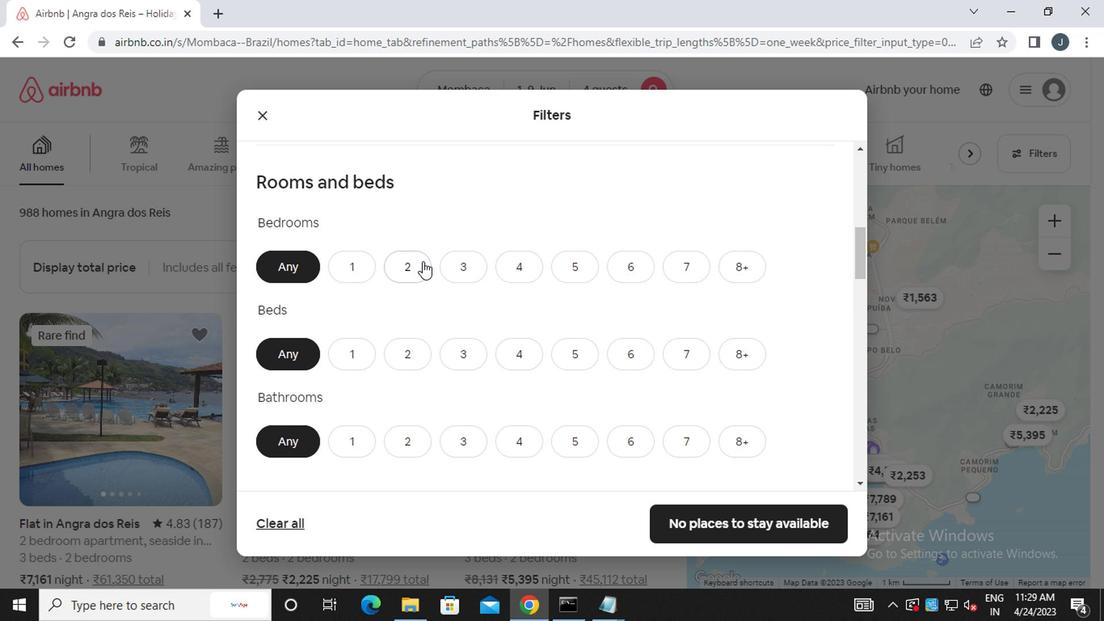 
Action: Mouse moved to (410, 356)
Screenshot: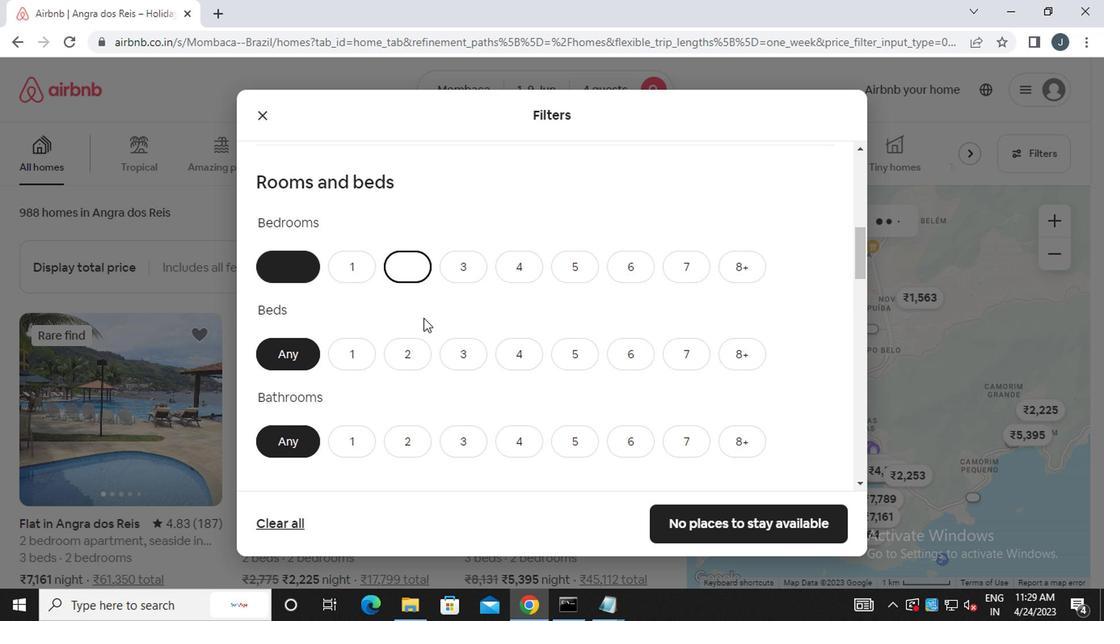 
Action: Mouse pressed left at (410, 356)
Screenshot: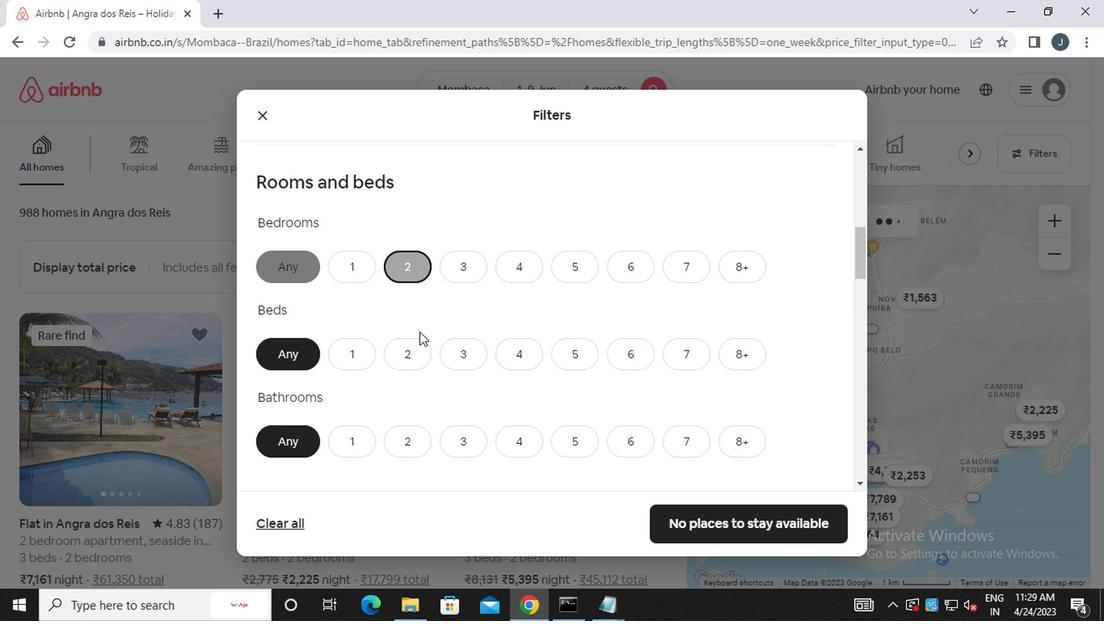 
Action: Mouse moved to (413, 432)
Screenshot: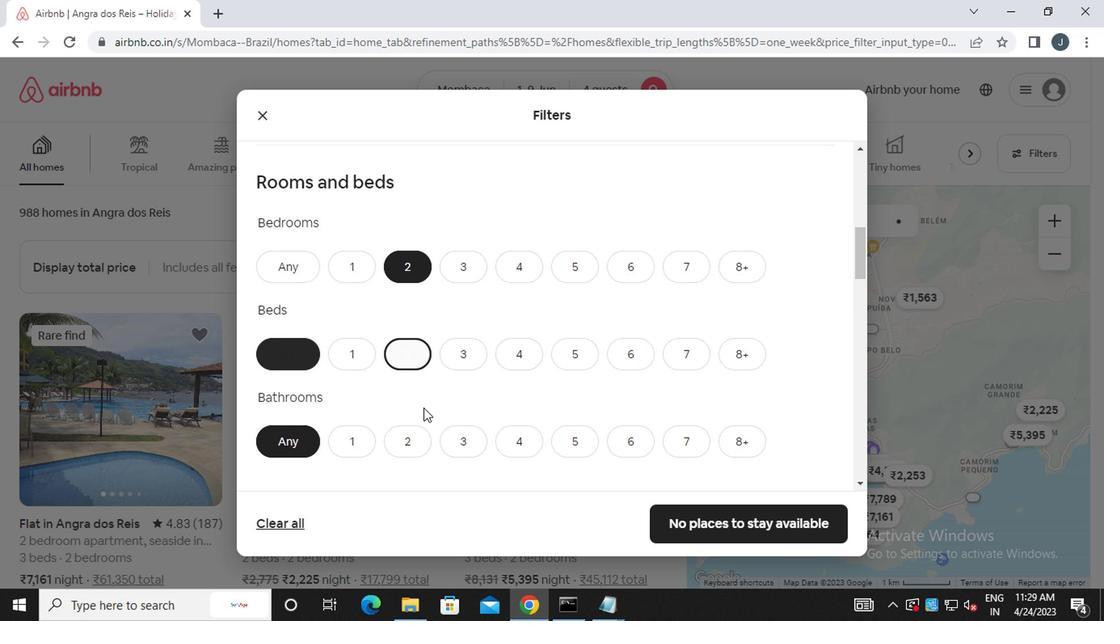 
Action: Mouse pressed left at (413, 432)
Screenshot: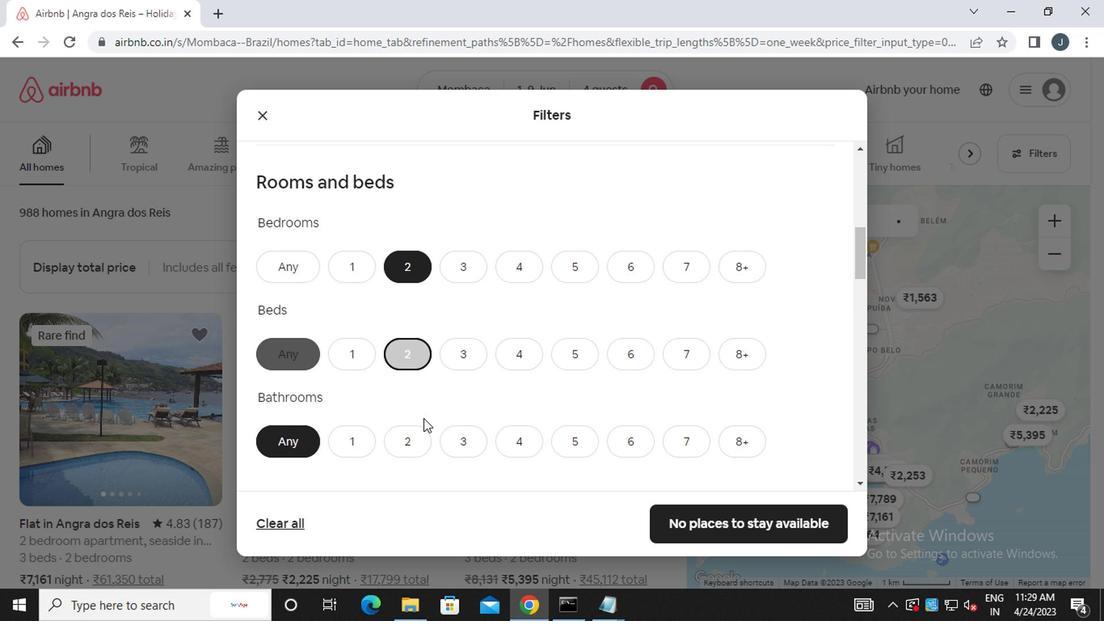 
Action: Mouse moved to (418, 432)
Screenshot: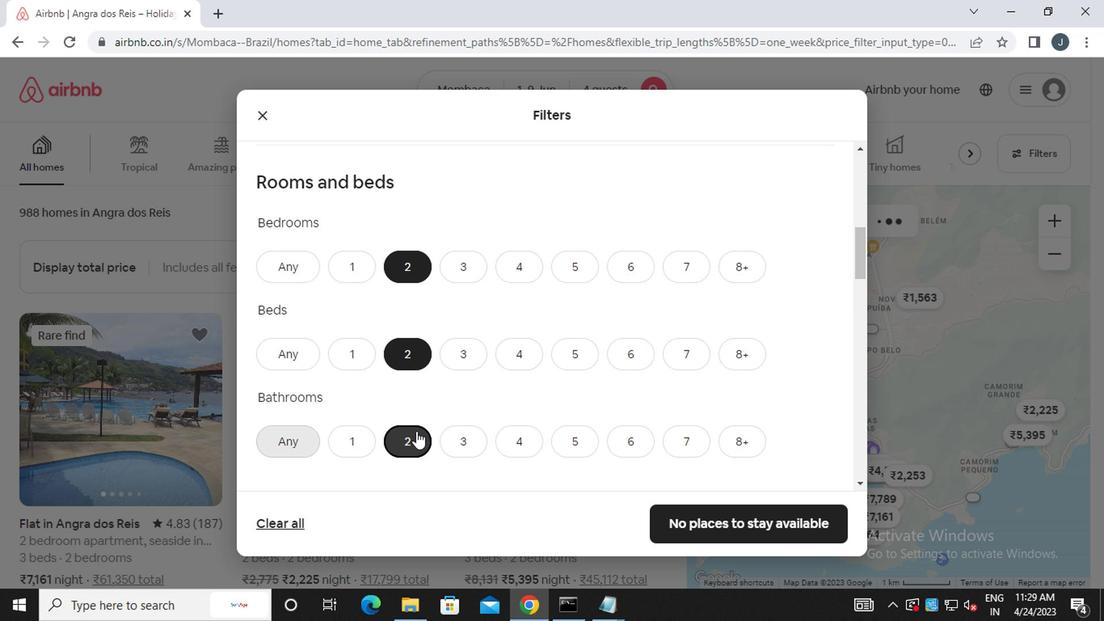 
Action: Mouse scrolled (418, 432) with delta (0, 0)
Screenshot: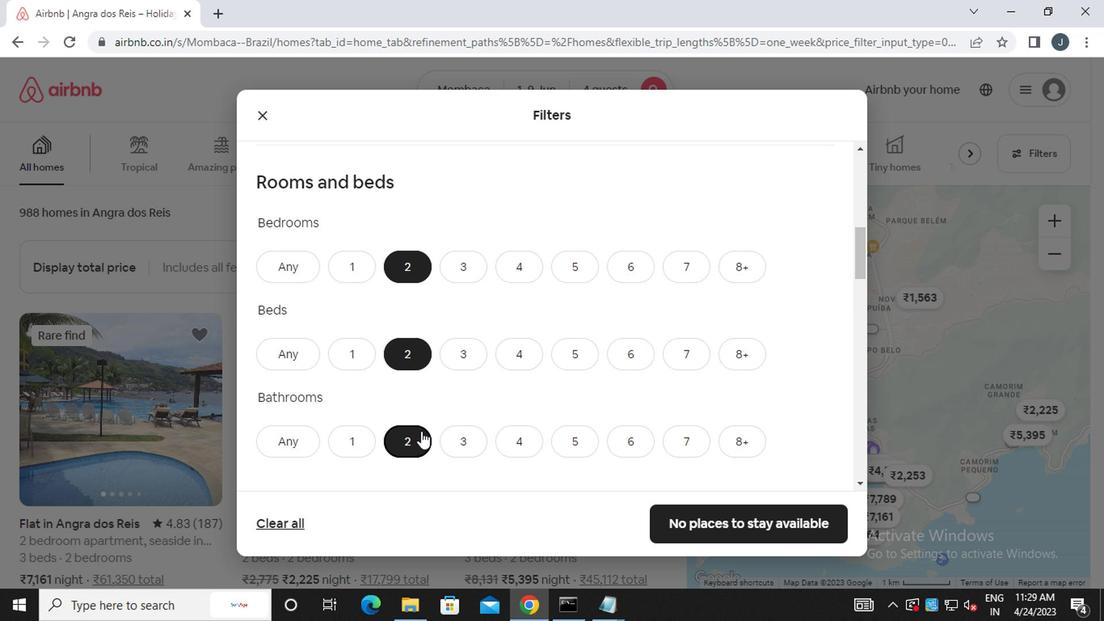 
Action: Mouse scrolled (418, 432) with delta (0, 0)
Screenshot: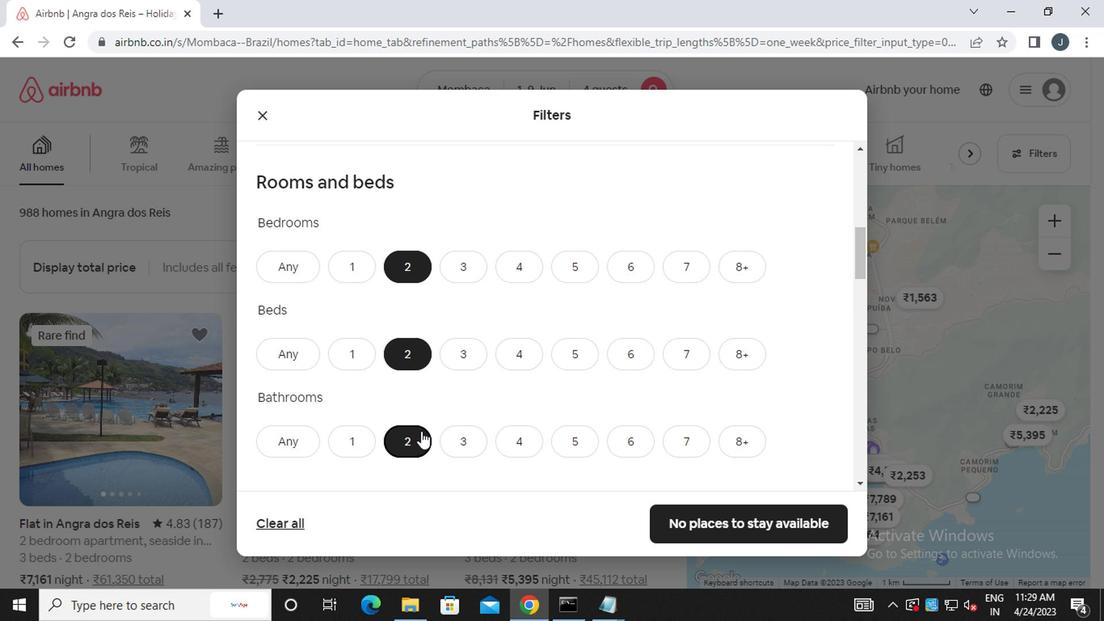 
Action: Mouse scrolled (418, 432) with delta (0, 0)
Screenshot: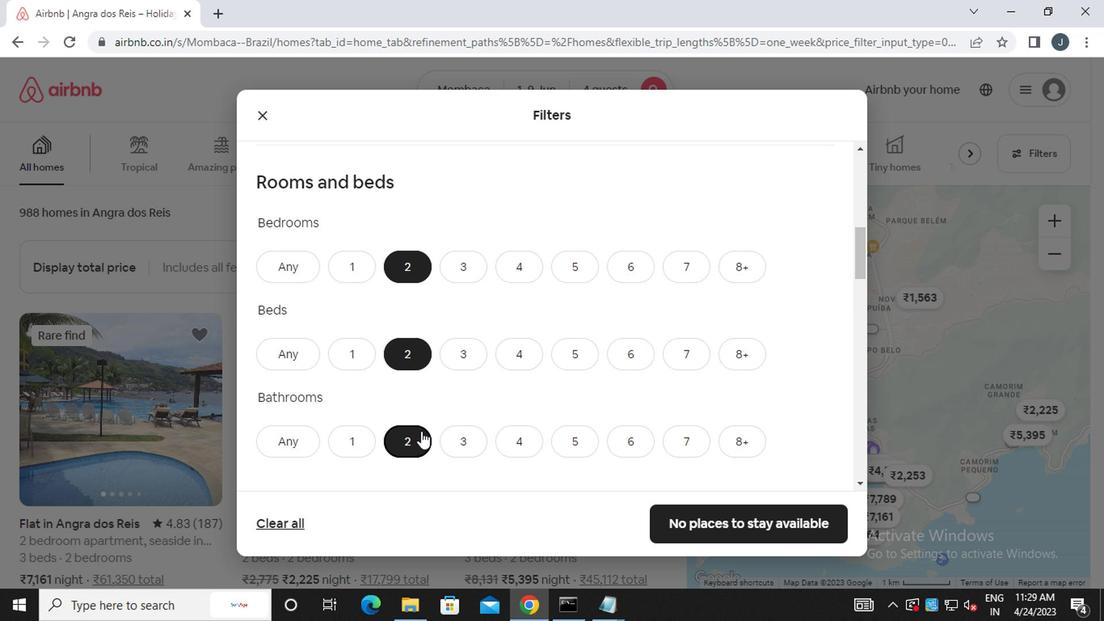 
Action: Mouse moved to (362, 369)
Screenshot: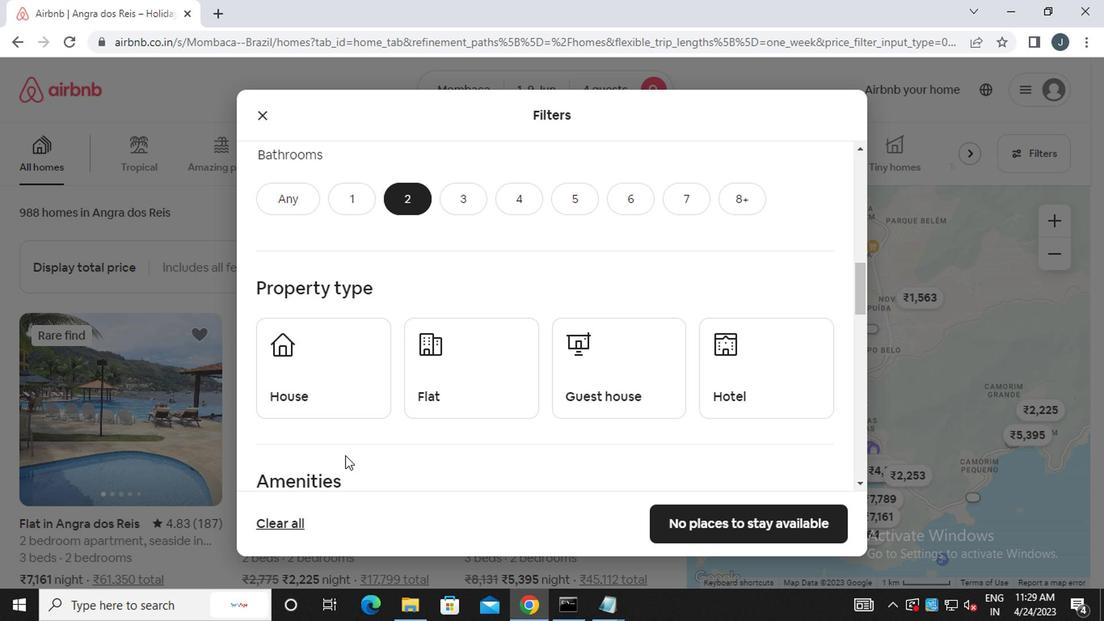 
Action: Mouse pressed left at (362, 369)
Screenshot: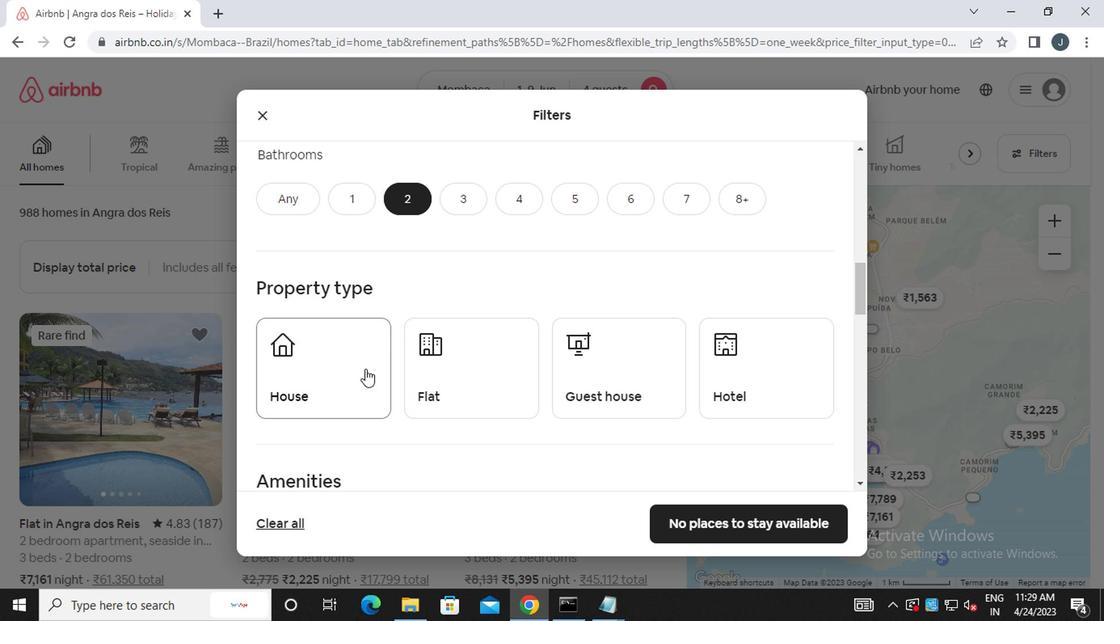 
Action: Mouse moved to (464, 391)
Screenshot: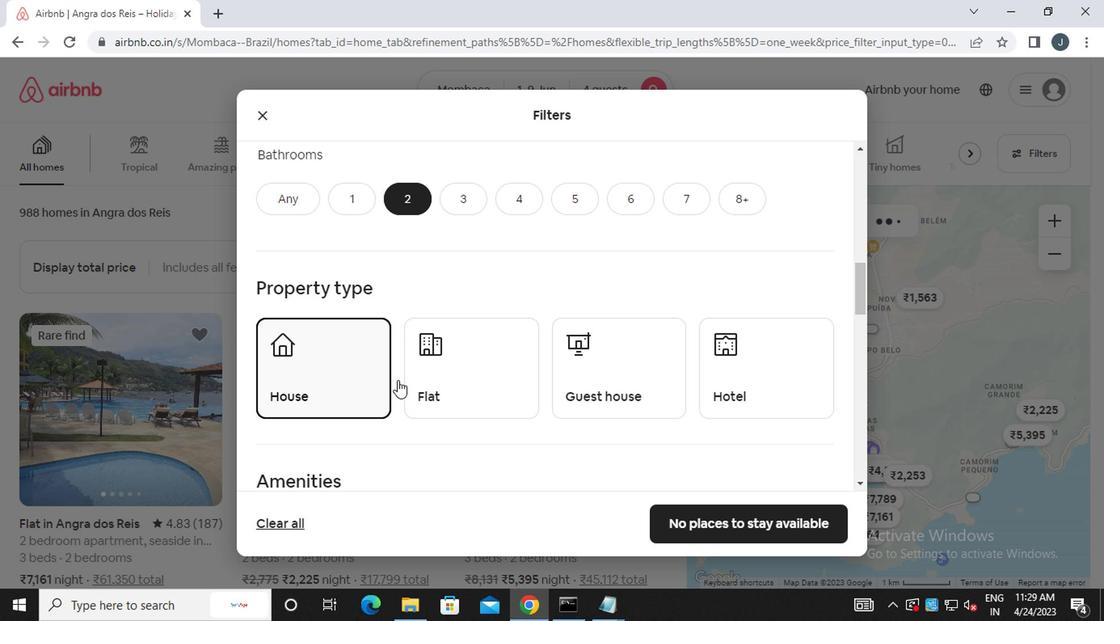 
Action: Mouse pressed left at (464, 391)
Screenshot: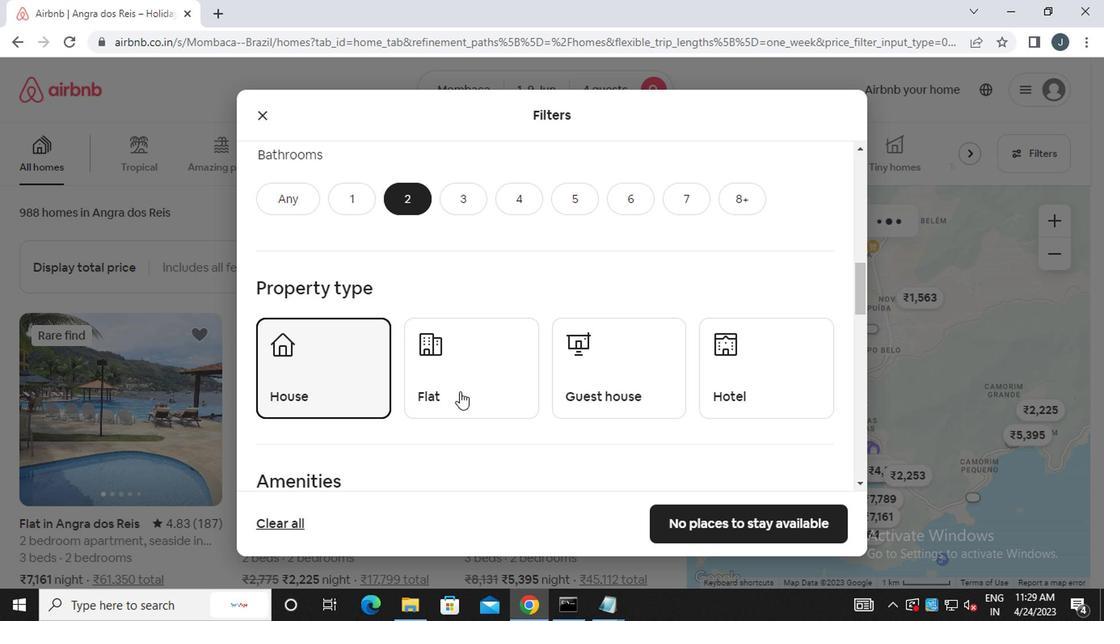 
Action: Mouse moved to (600, 384)
Screenshot: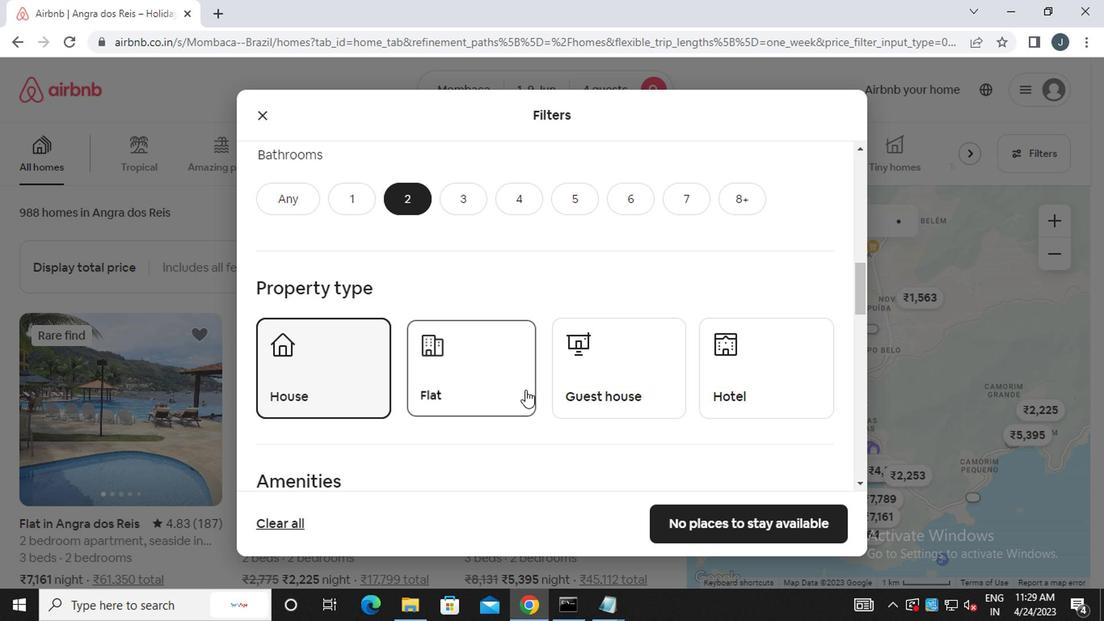 
Action: Mouse pressed left at (600, 384)
Screenshot: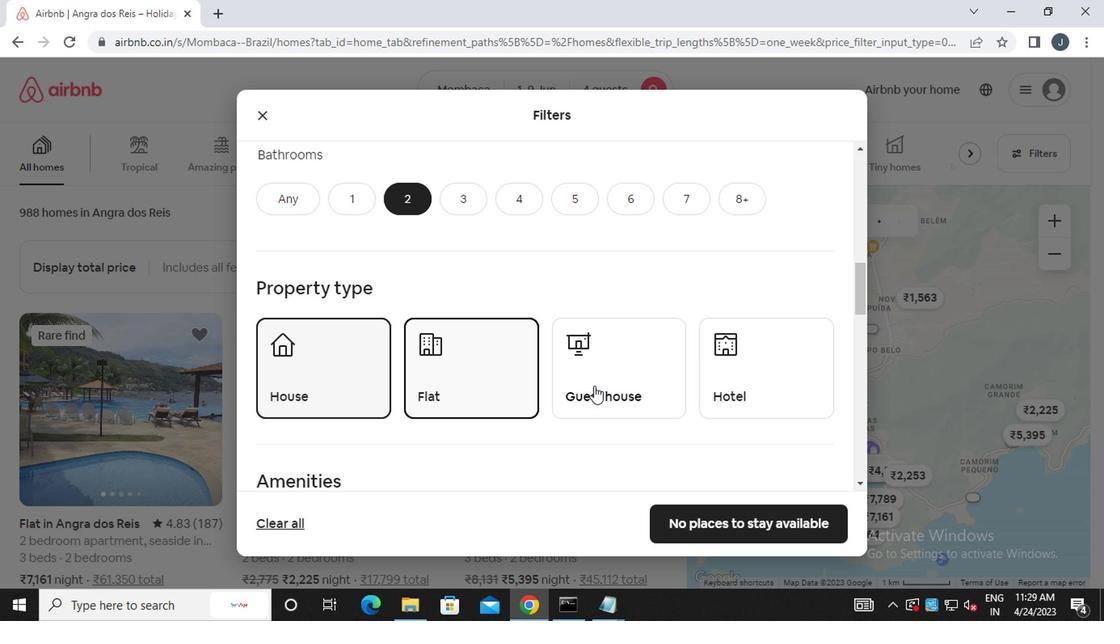 
Action: Mouse moved to (604, 382)
Screenshot: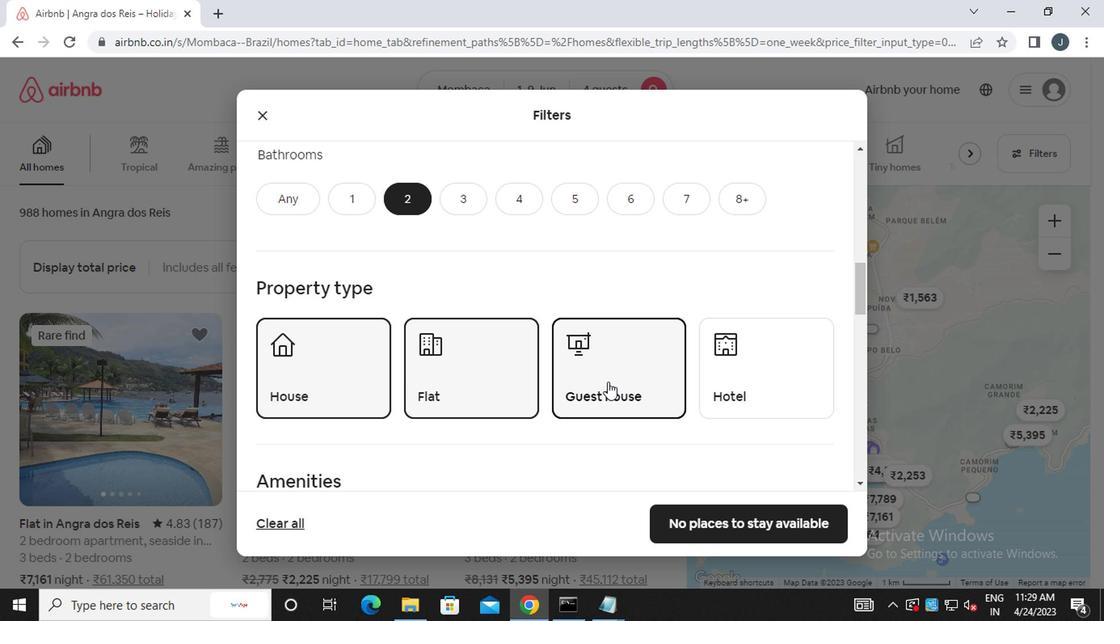 
Action: Mouse scrolled (604, 382) with delta (0, 0)
Screenshot: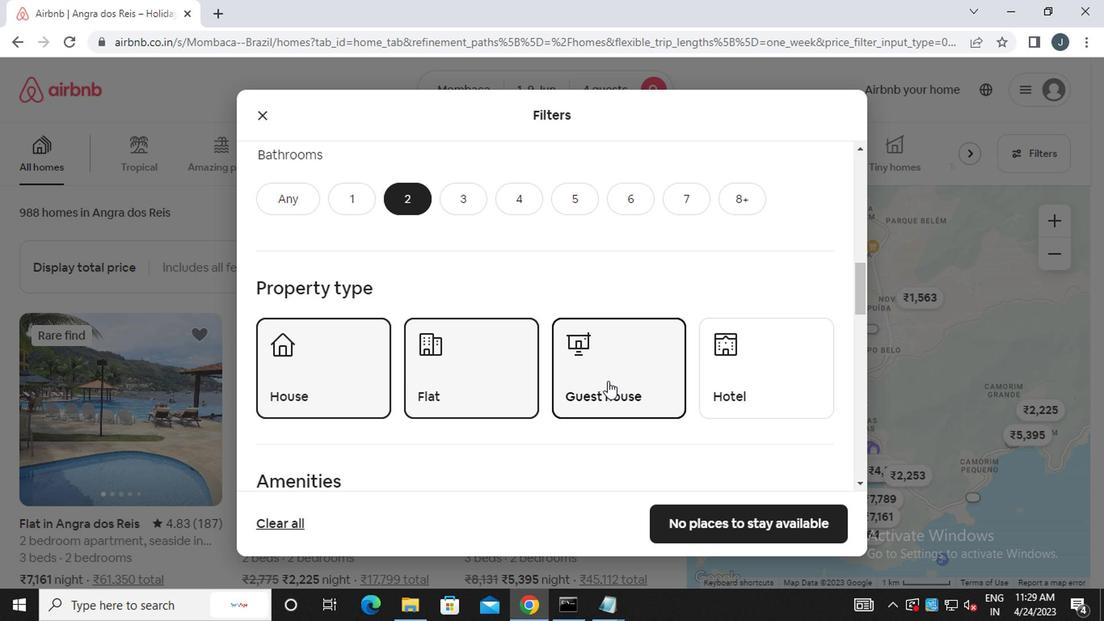 
Action: Mouse moved to (604, 382)
Screenshot: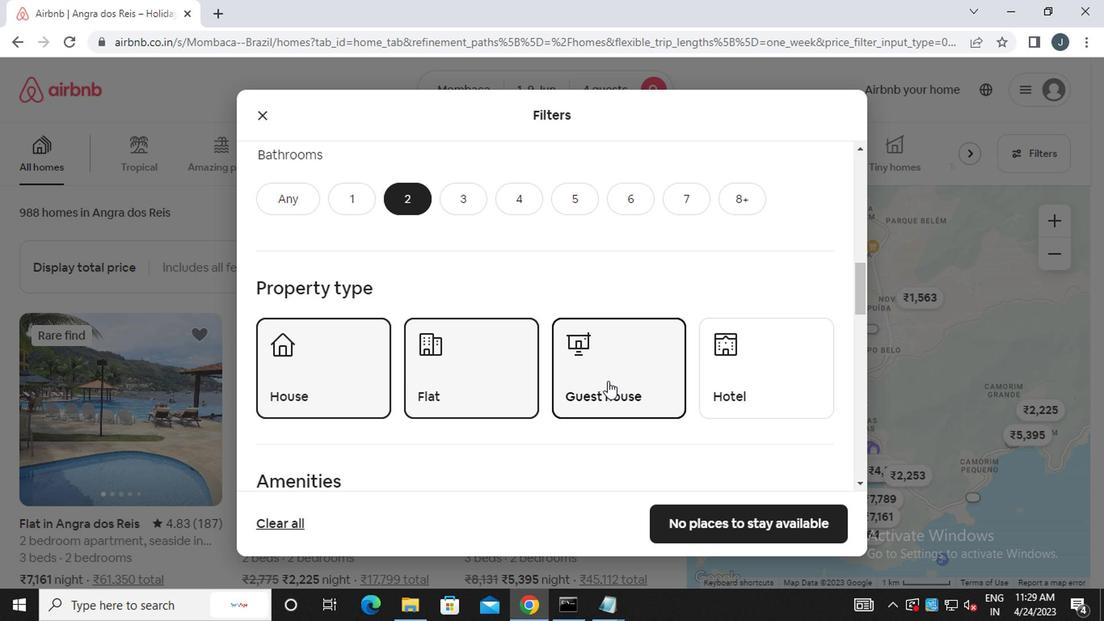 
Action: Mouse scrolled (604, 382) with delta (0, 0)
Screenshot: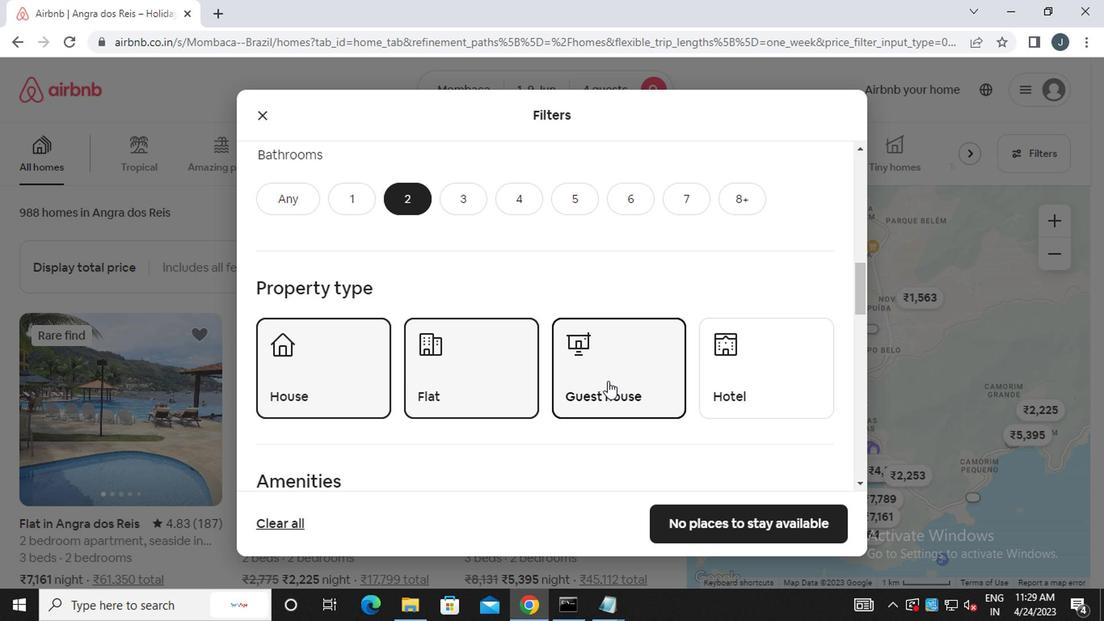 
Action: Mouse moved to (604, 382)
Screenshot: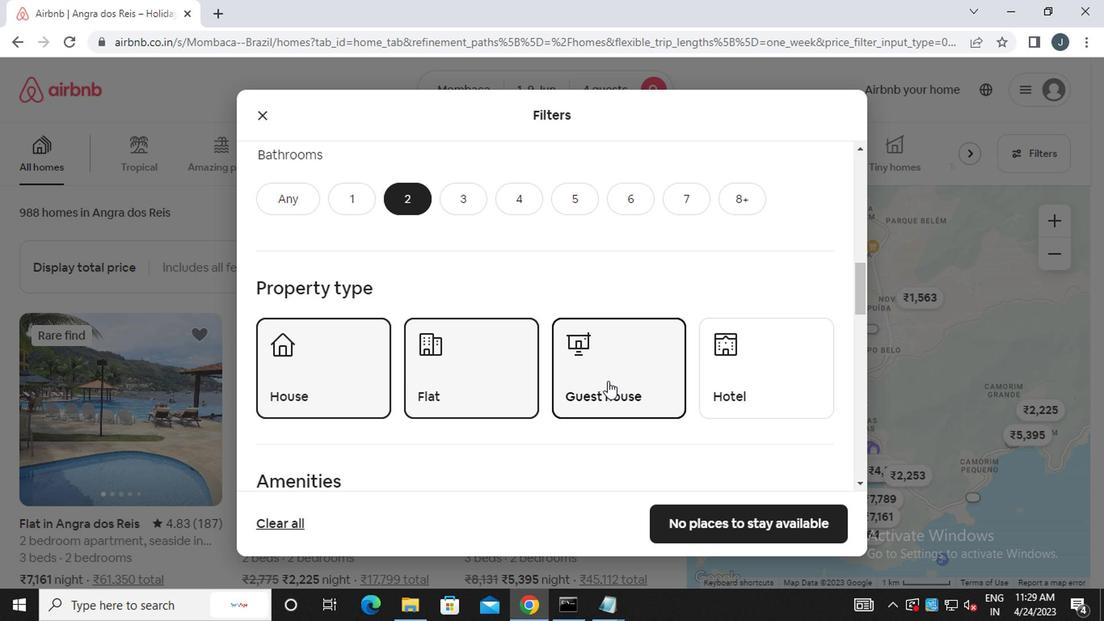 
Action: Mouse scrolled (604, 382) with delta (0, 0)
Screenshot: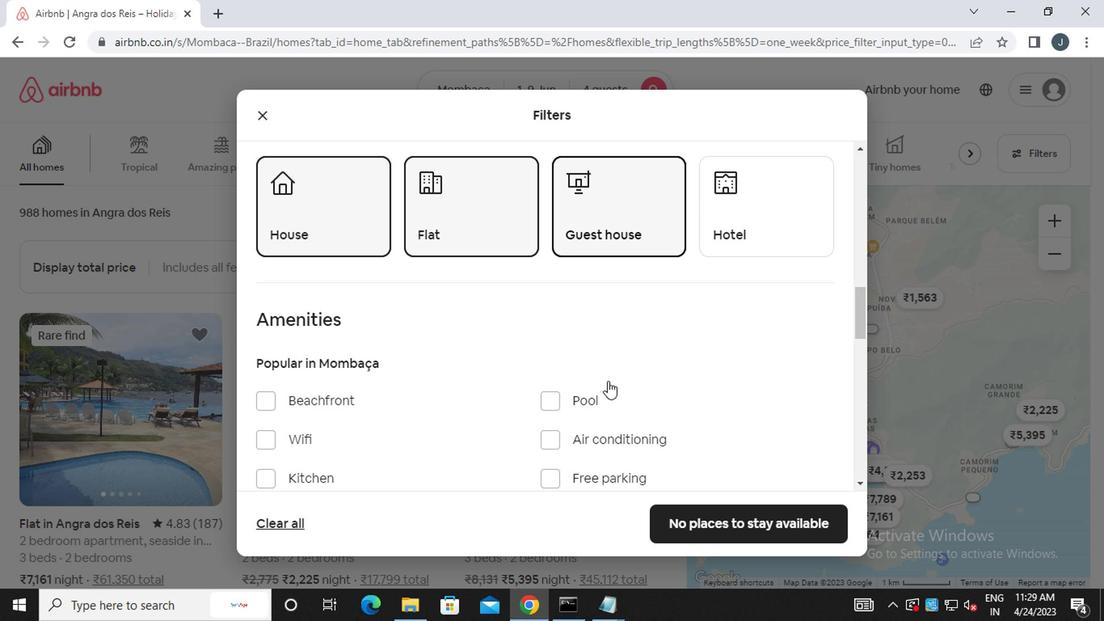 
Action: Mouse scrolled (604, 382) with delta (0, 0)
Screenshot: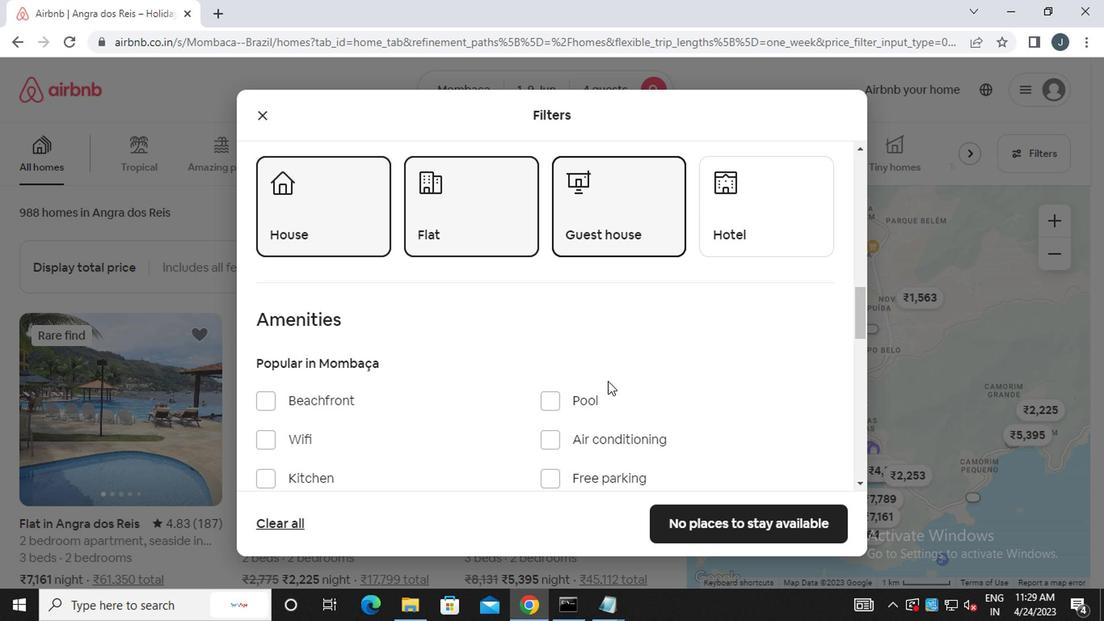 
Action: Mouse moved to (436, 327)
Screenshot: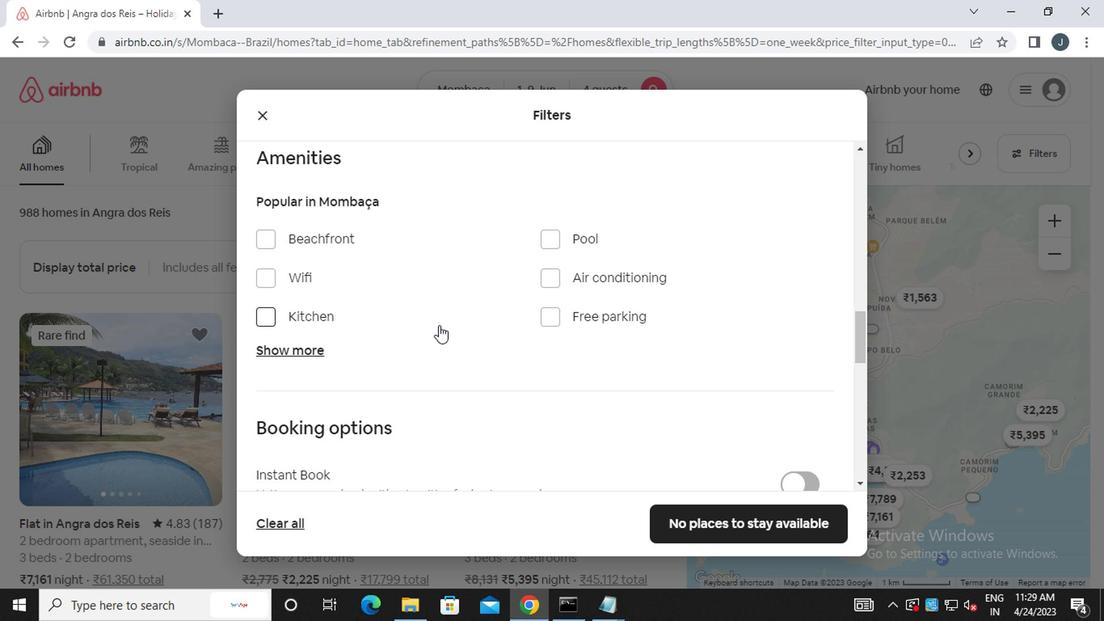 
Action: Mouse scrolled (436, 326) with delta (0, -1)
Screenshot: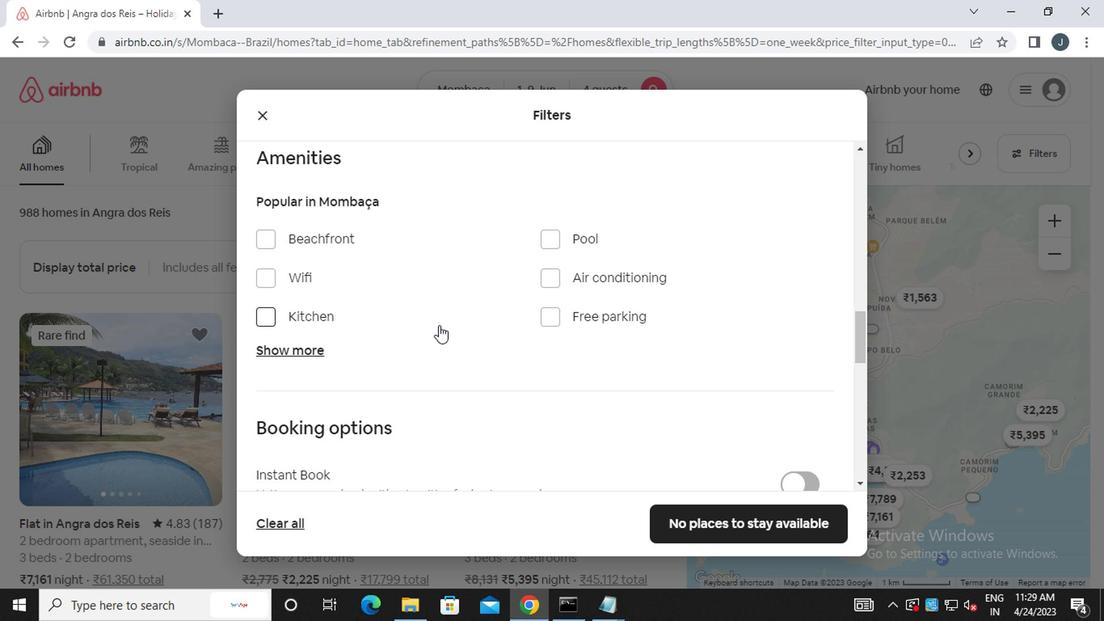 
Action: Mouse moved to (434, 328)
Screenshot: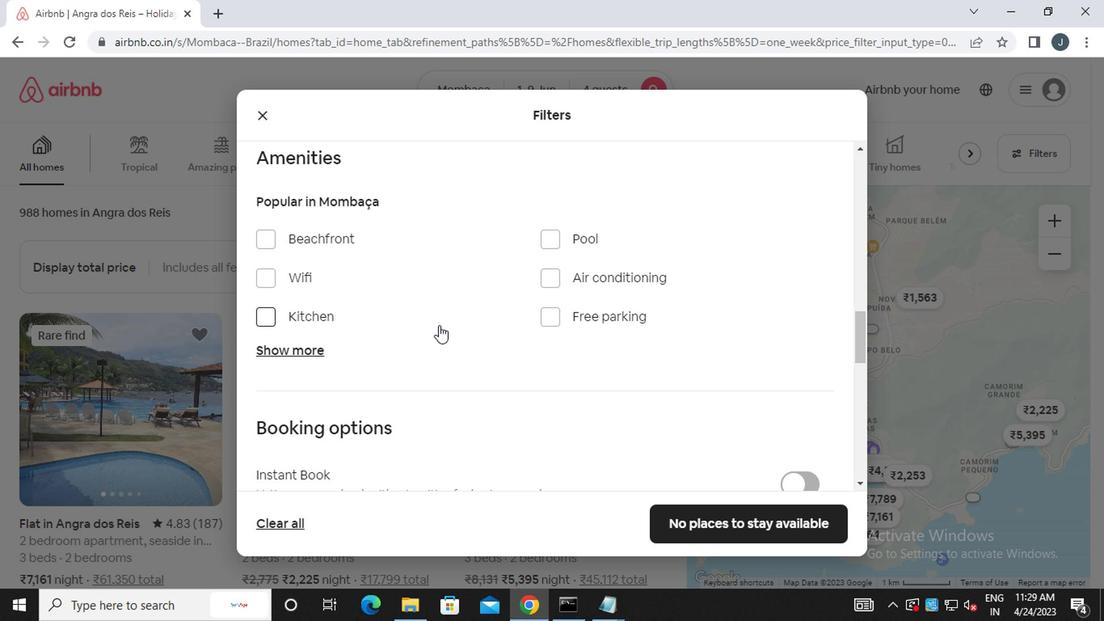 
Action: Mouse scrolled (434, 327) with delta (0, 0)
Screenshot: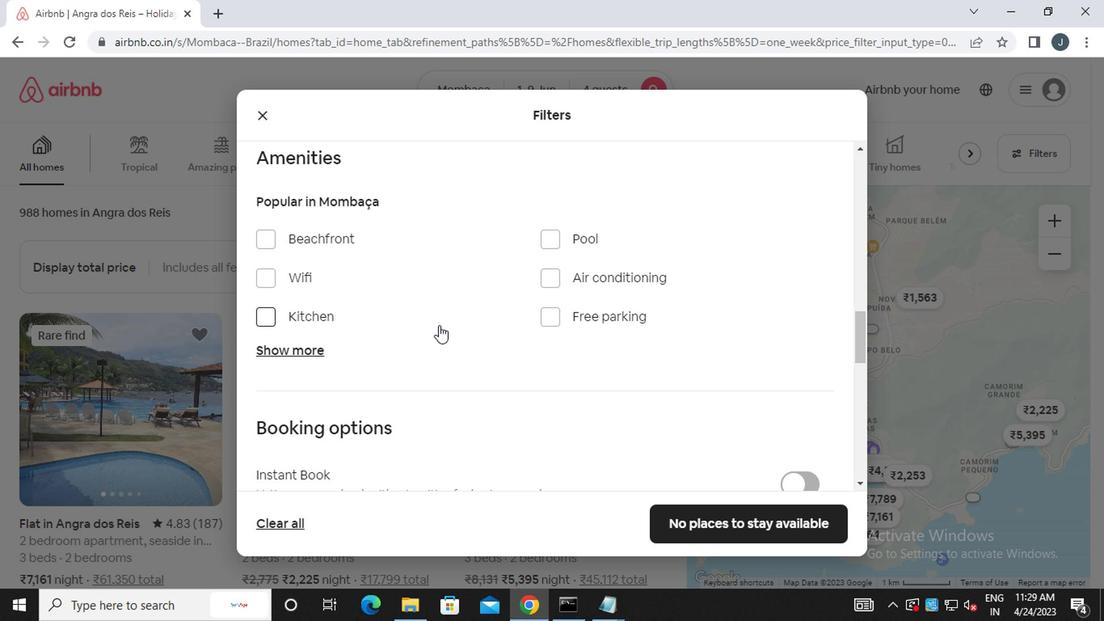 
Action: Mouse moved to (808, 376)
Screenshot: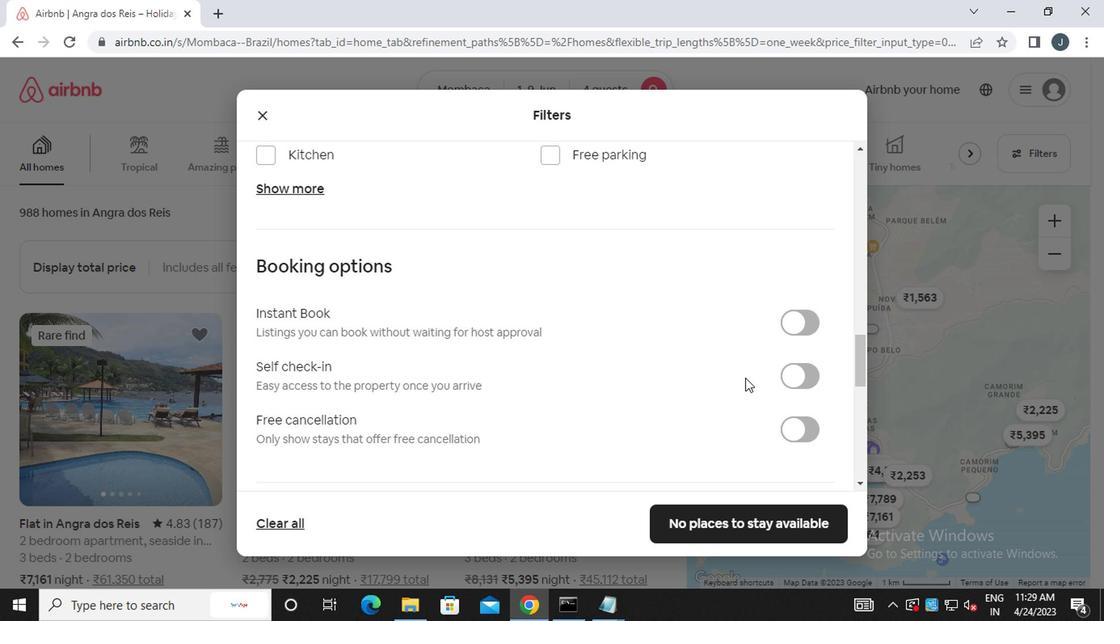 
Action: Mouse pressed left at (808, 376)
Screenshot: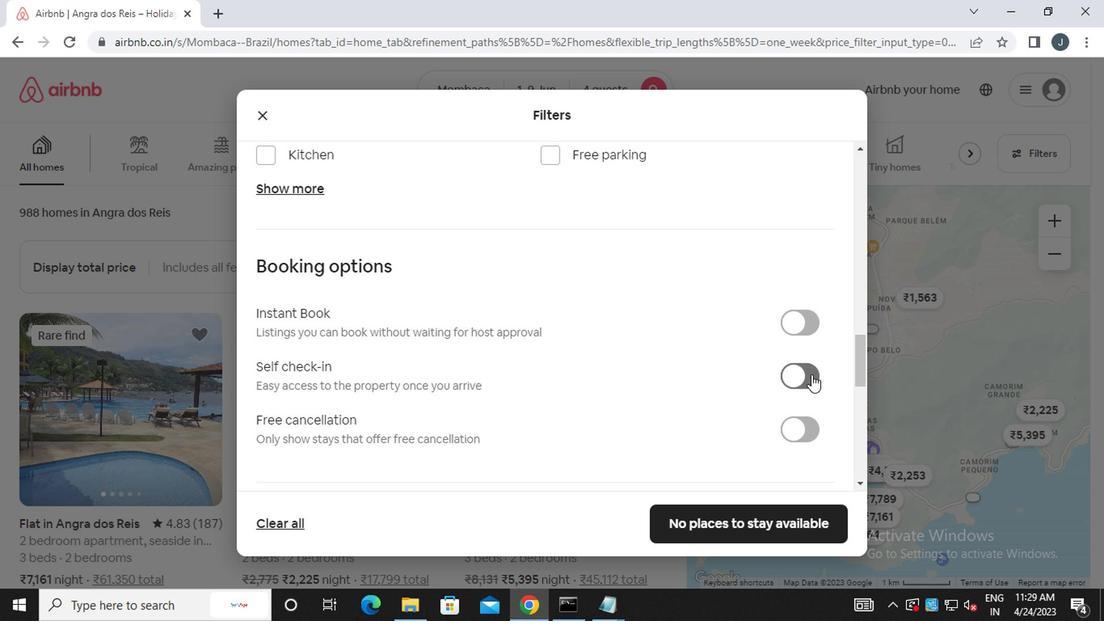 
Action: Mouse moved to (540, 385)
Screenshot: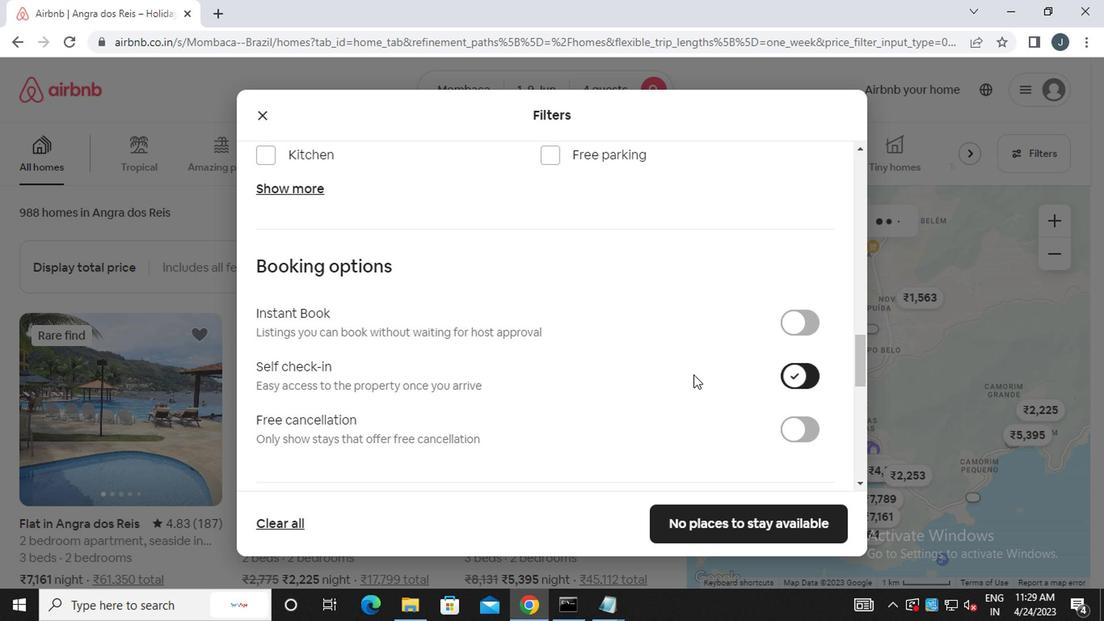 
Action: Mouse scrolled (540, 384) with delta (0, -1)
Screenshot: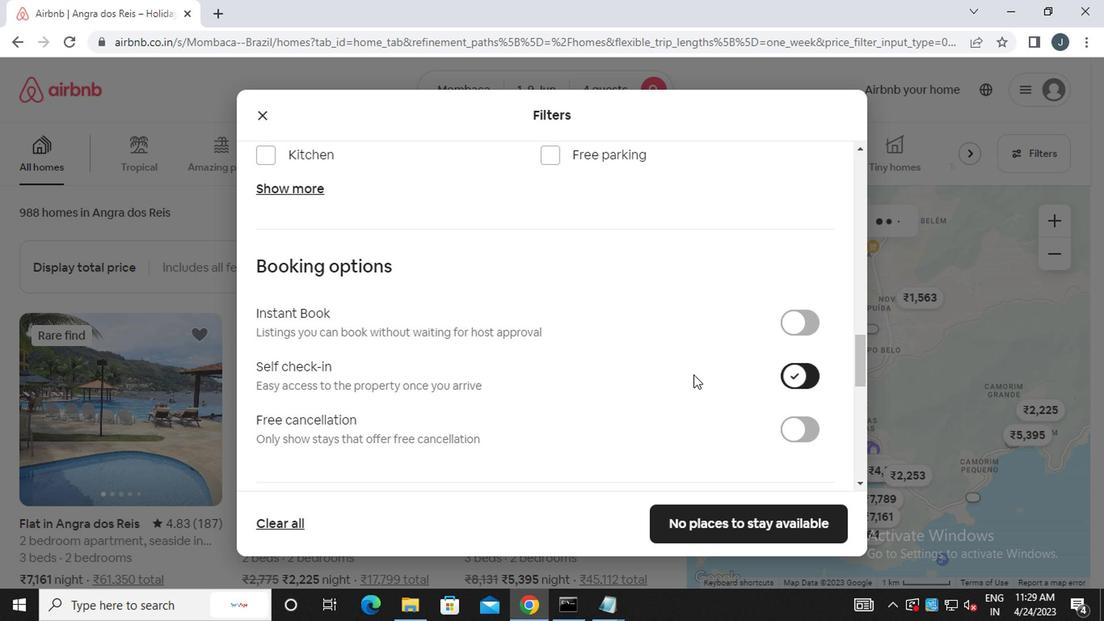 
Action: Mouse moved to (536, 386)
Screenshot: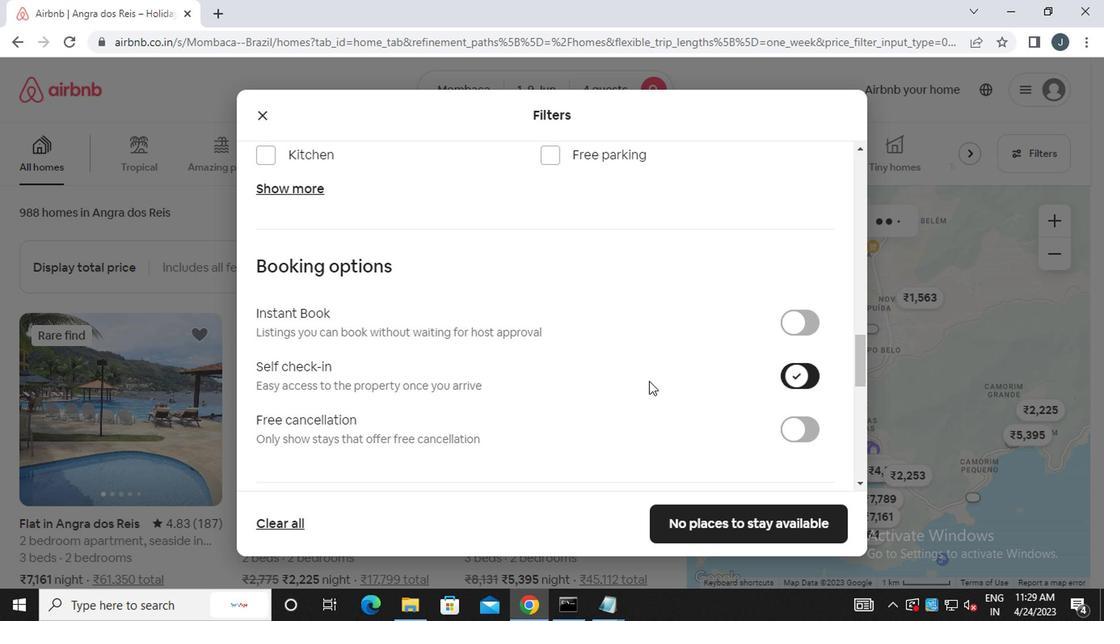 
Action: Mouse scrolled (536, 385) with delta (0, 0)
Screenshot: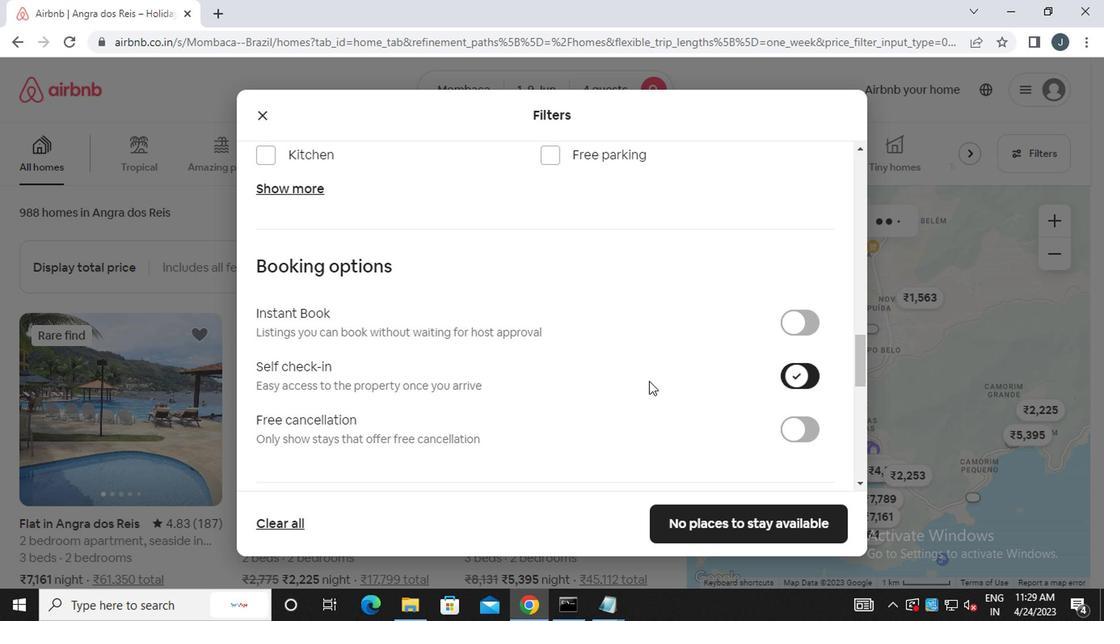 
Action: Mouse moved to (536, 386)
Screenshot: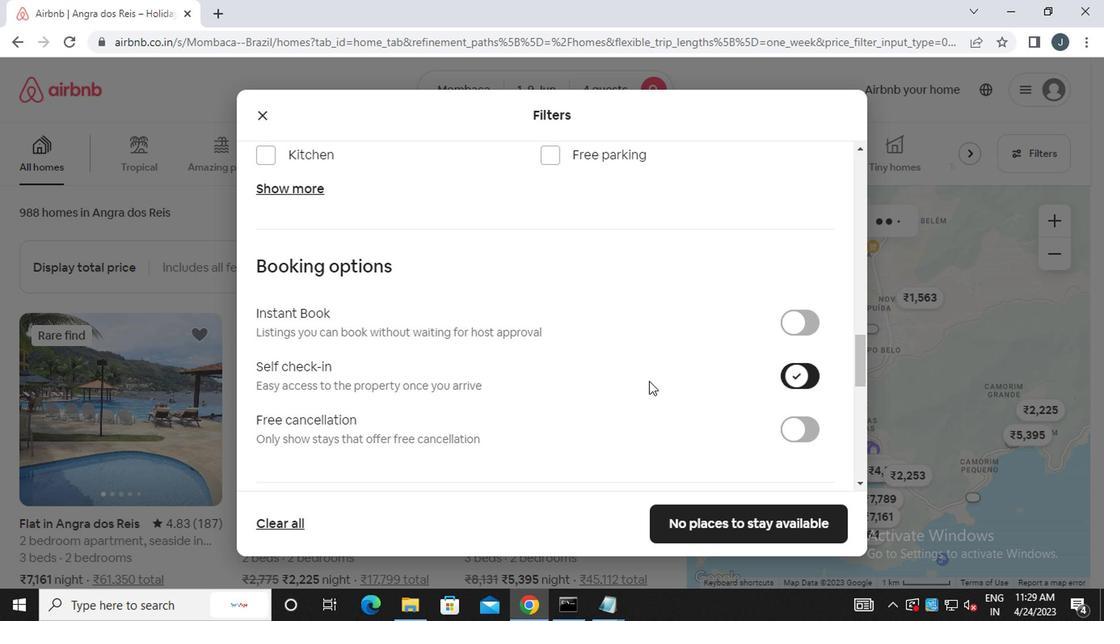 
Action: Mouse scrolled (536, 385) with delta (0, 0)
Screenshot: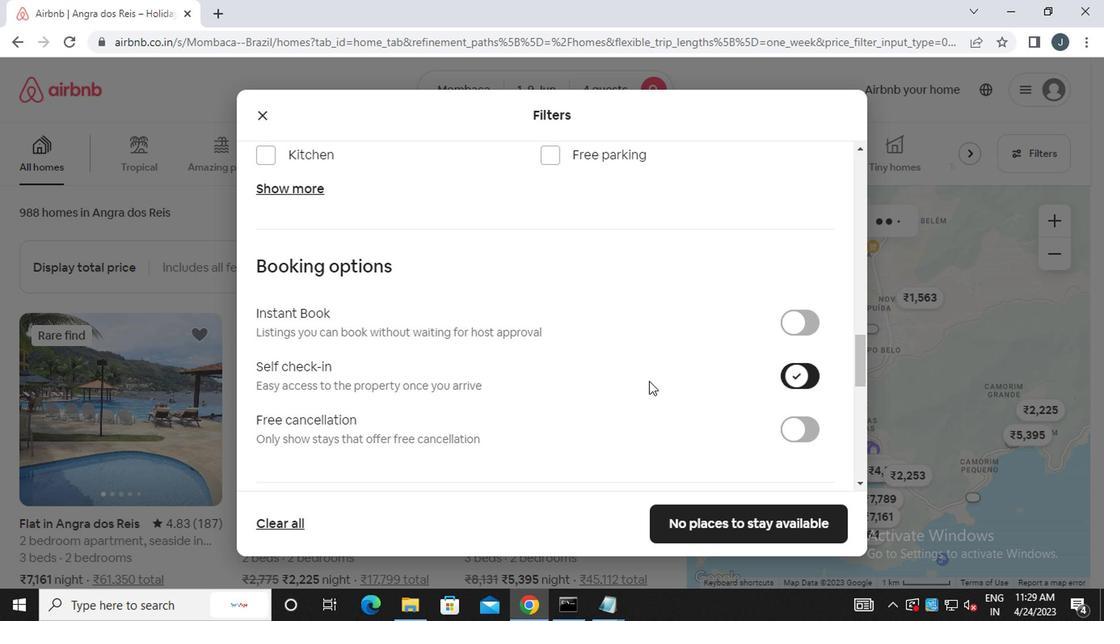 
Action: Mouse moved to (535, 386)
Screenshot: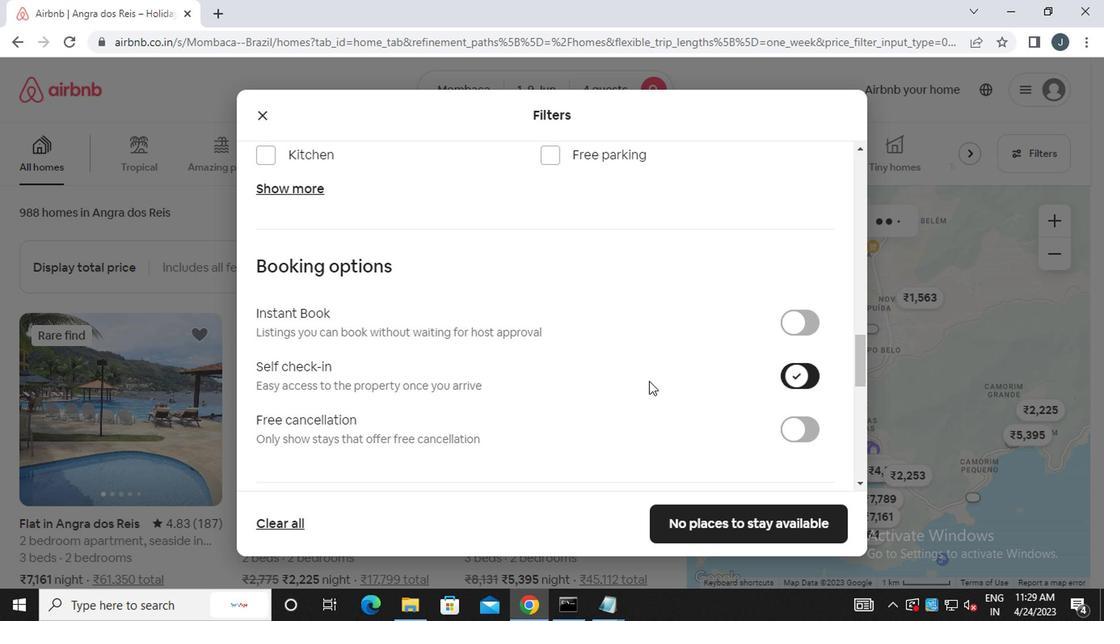 
Action: Mouse scrolled (535, 385) with delta (0, 0)
Screenshot: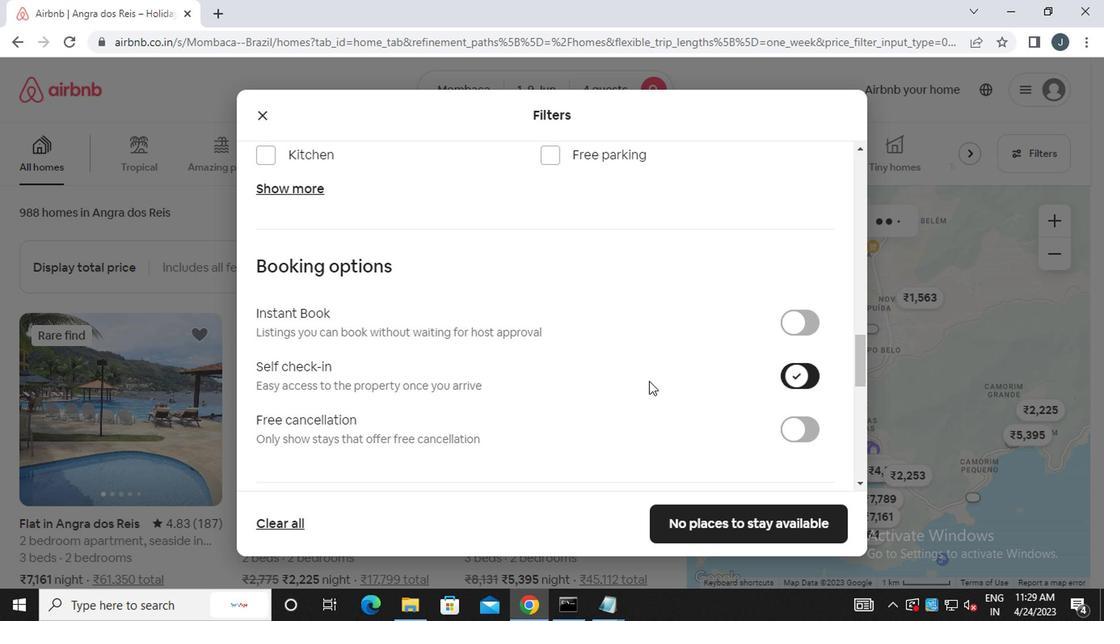 
Action: Mouse moved to (535, 386)
Screenshot: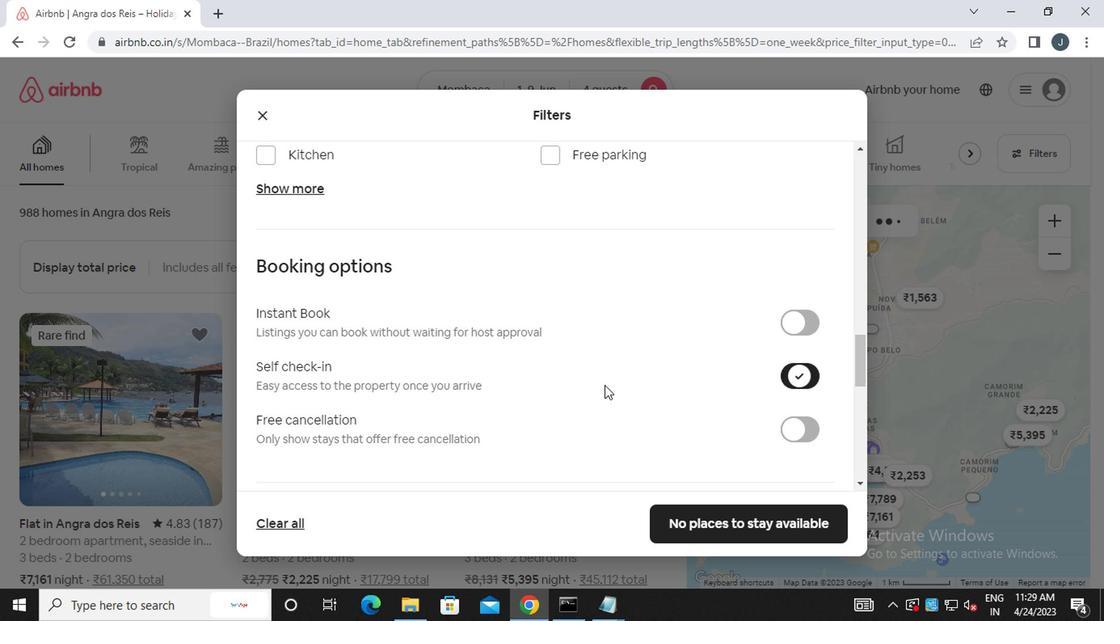
Action: Mouse scrolled (535, 385) with delta (0, 0)
Screenshot: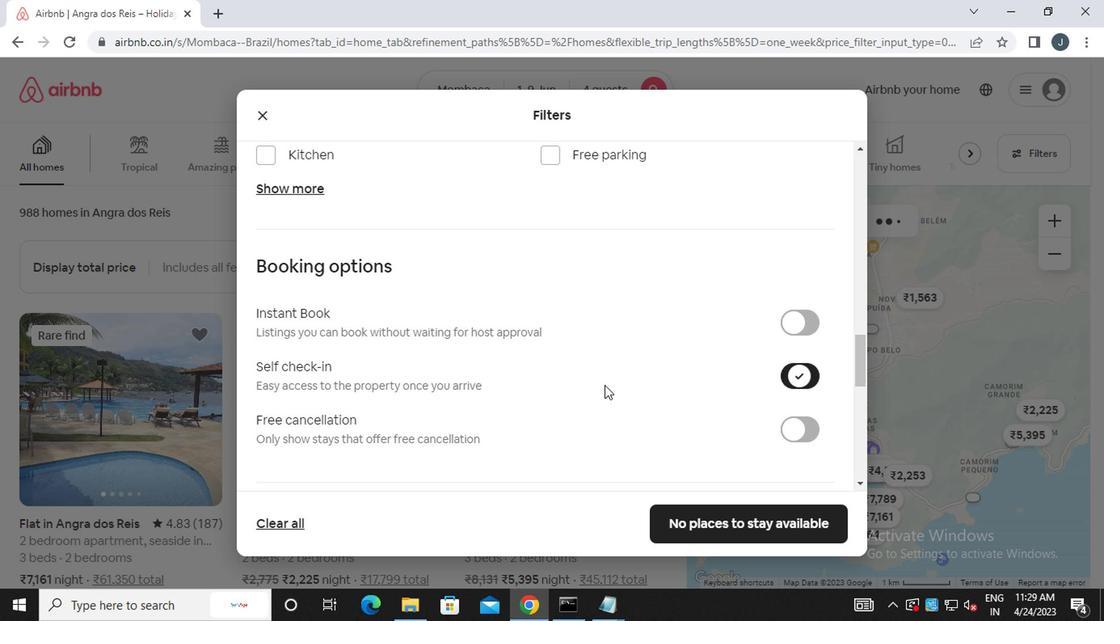
Action: Mouse moved to (534, 386)
Screenshot: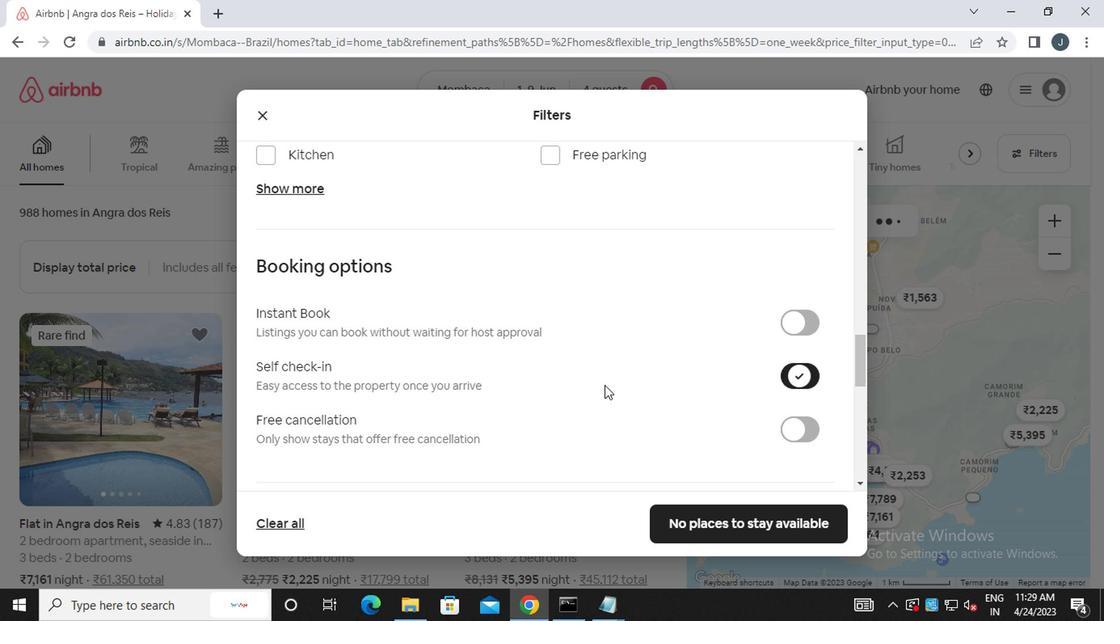
Action: Mouse scrolled (534, 385) with delta (0, 0)
Screenshot: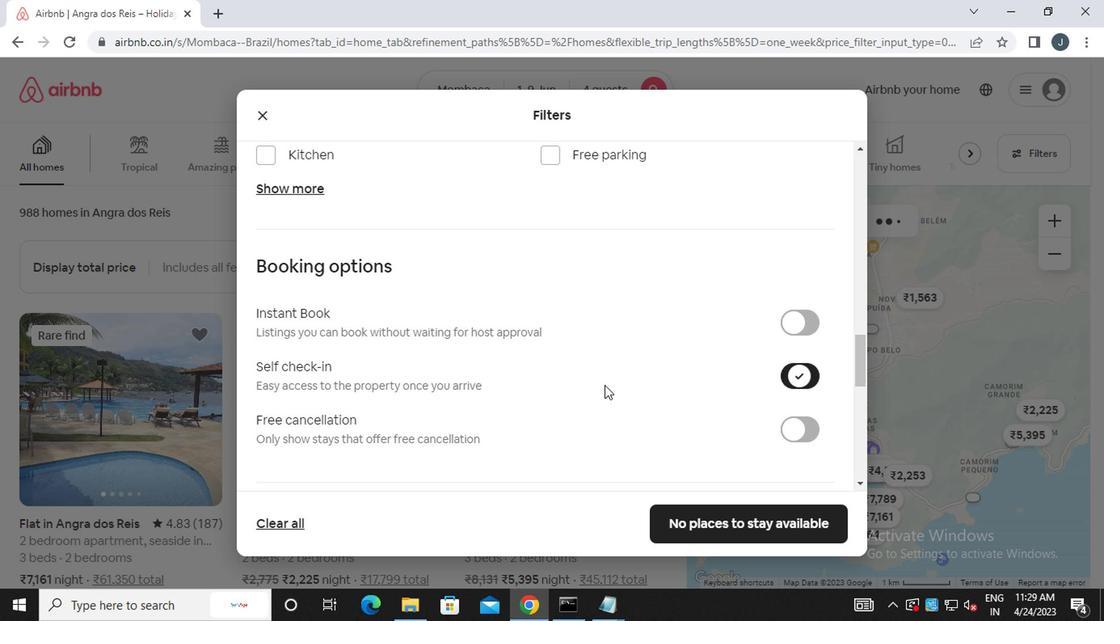 
Action: Mouse moved to (533, 386)
Screenshot: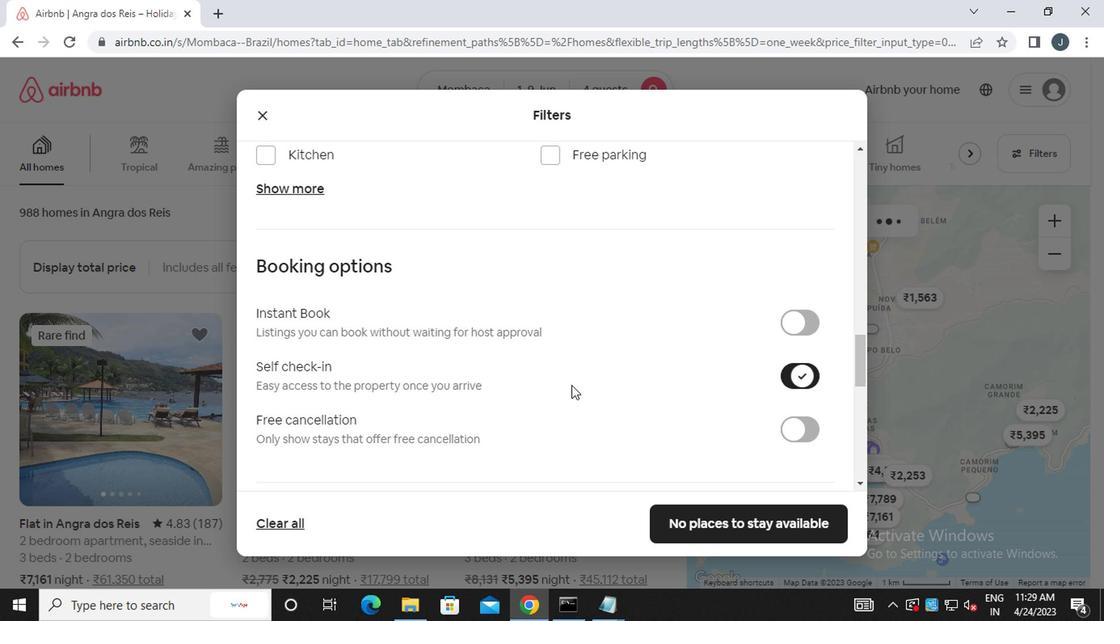 
Action: Mouse scrolled (533, 385) with delta (0, 0)
Screenshot: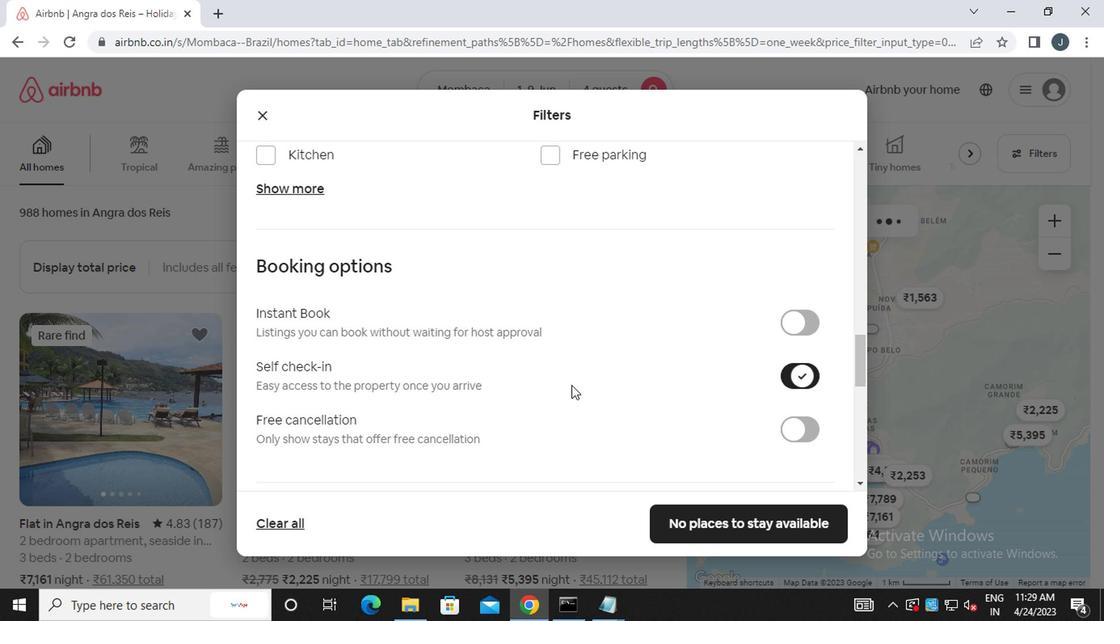 
Action: Mouse moved to (526, 386)
Screenshot: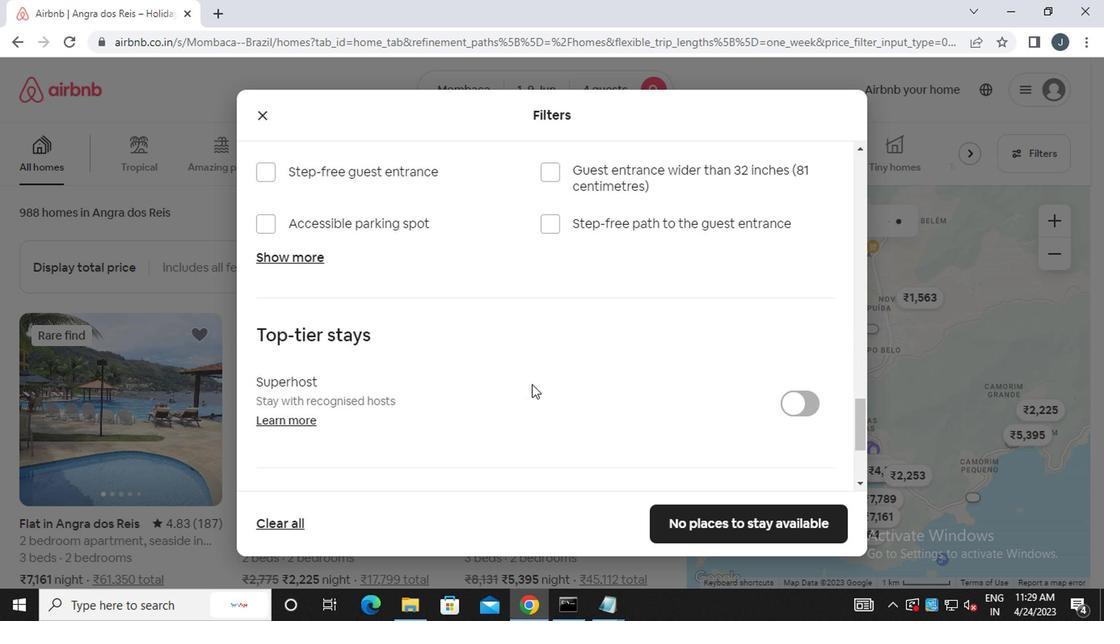 
Action: Mouse scrolled (526, 385) with delta (0, 0)
Screenshot: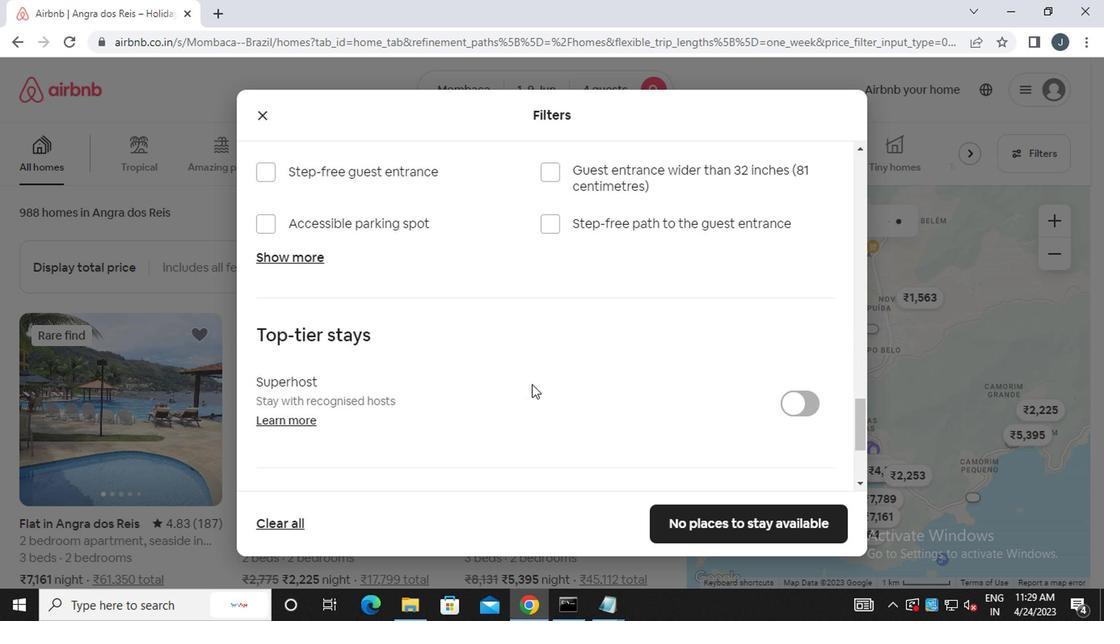 
Action: Mouse moved to (525, 387)
Screenshot: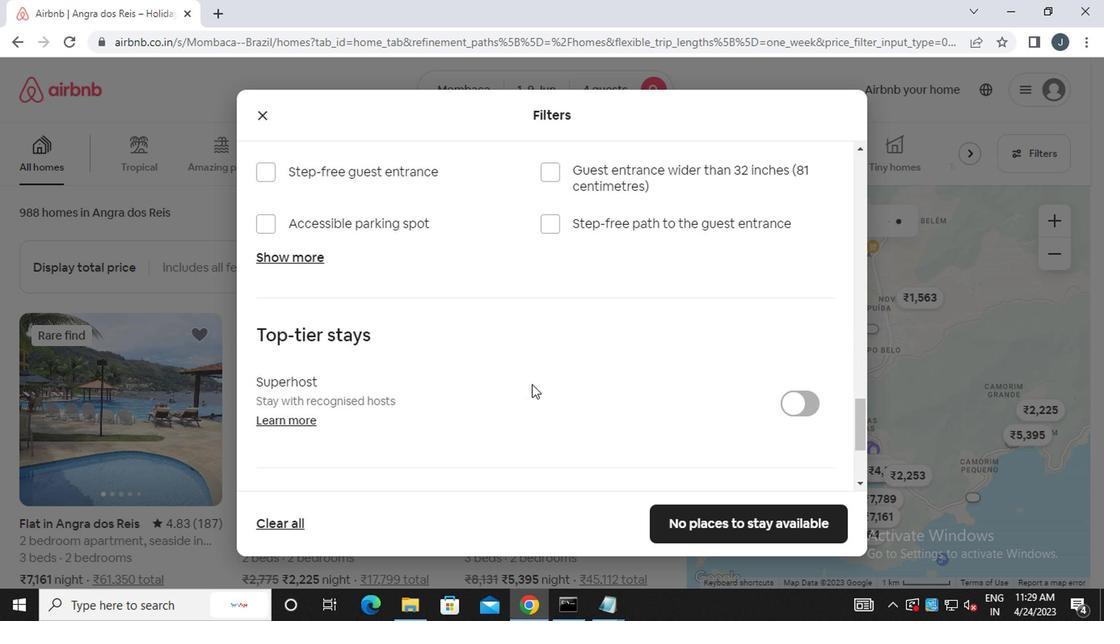 
Action: Mouse scrolled (525, 386) with delta (0, -1)
Screenshot: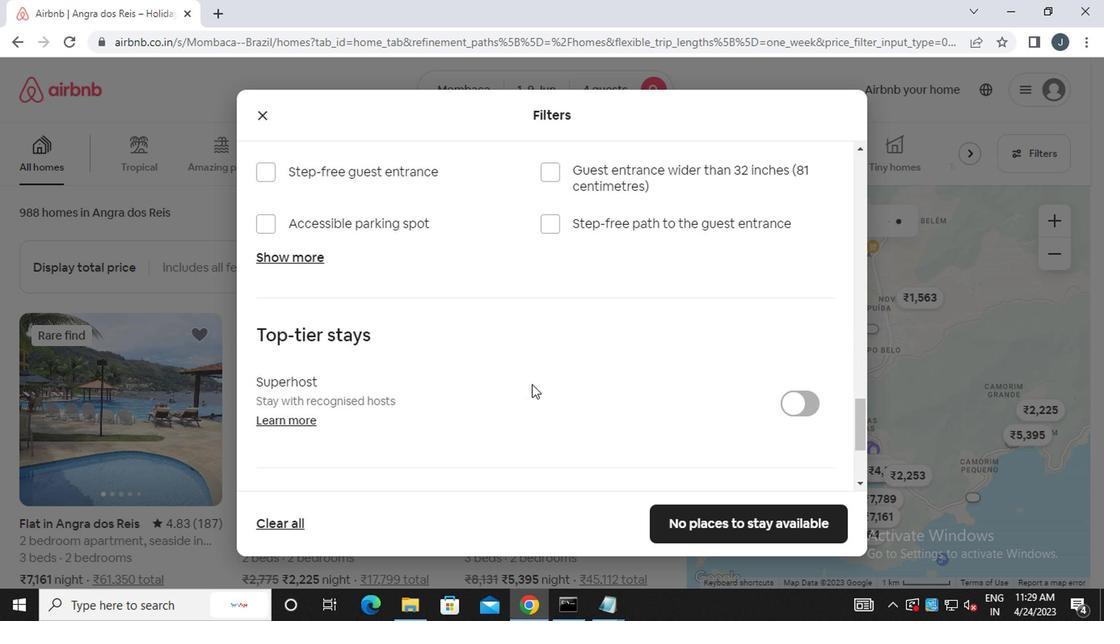 
Action: Mouse moved to (524, 387)
Screenshot: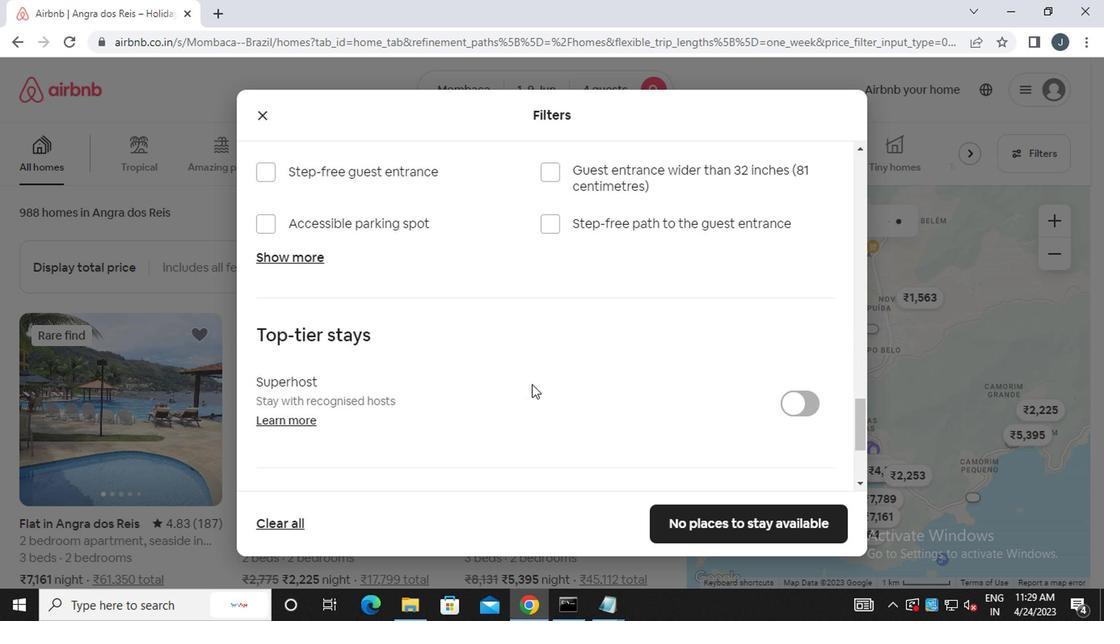
Action: Mouse scrolled (524, 386) with delta (0, -1)
Screenshot: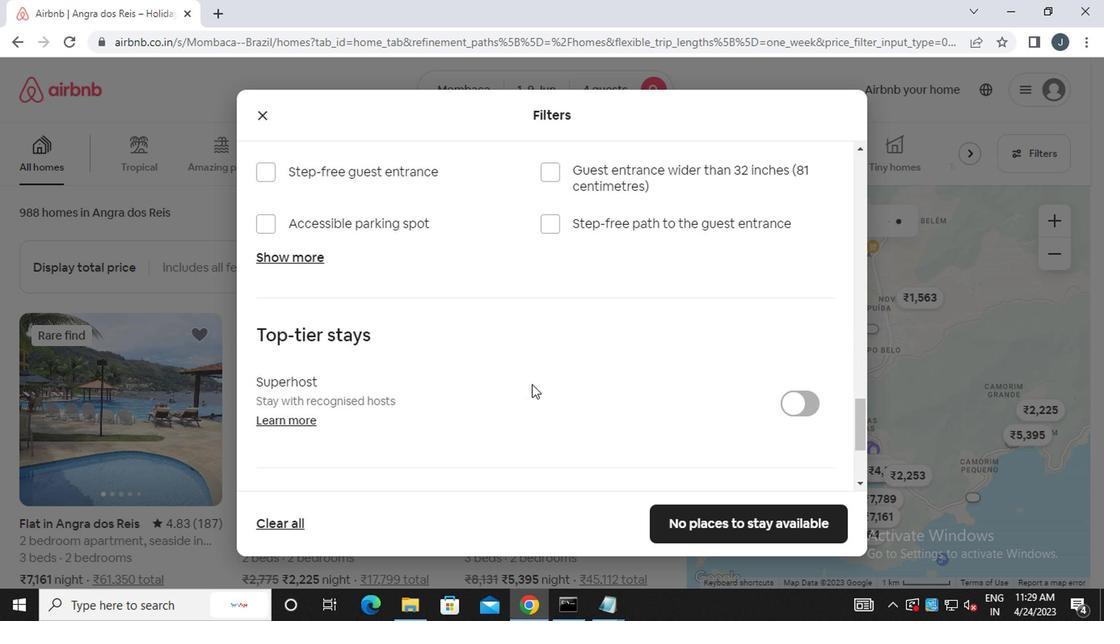 
Action: Mouse scrolled (524, 386) with delta (0, -1)
Screenshot: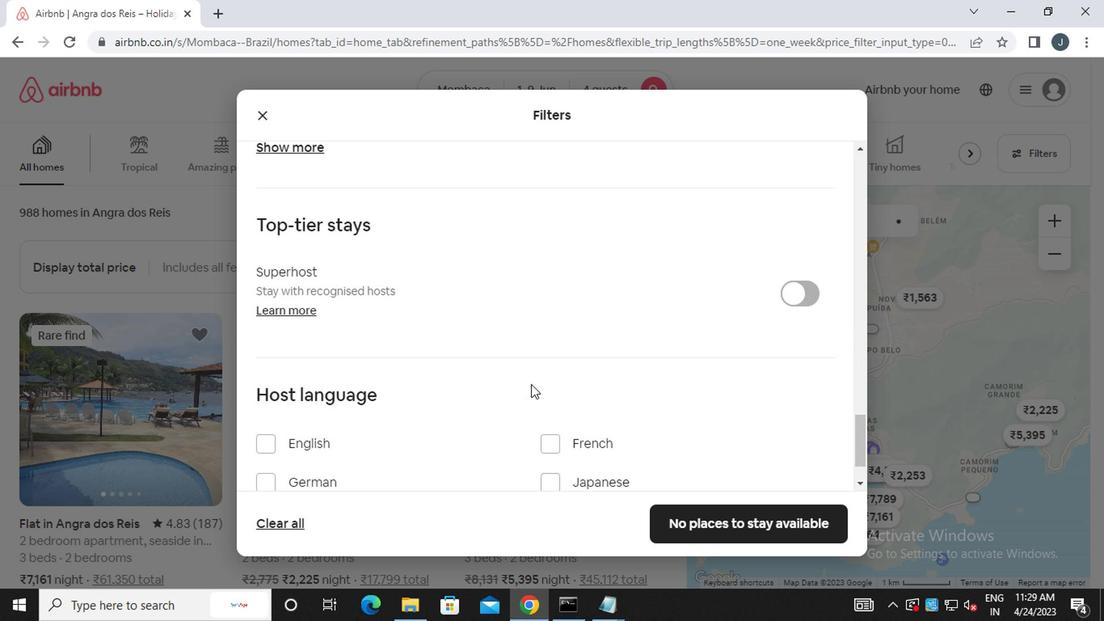 
Action: Mouse scrolled (524, 386) with delta (0, -1)
Screenshot: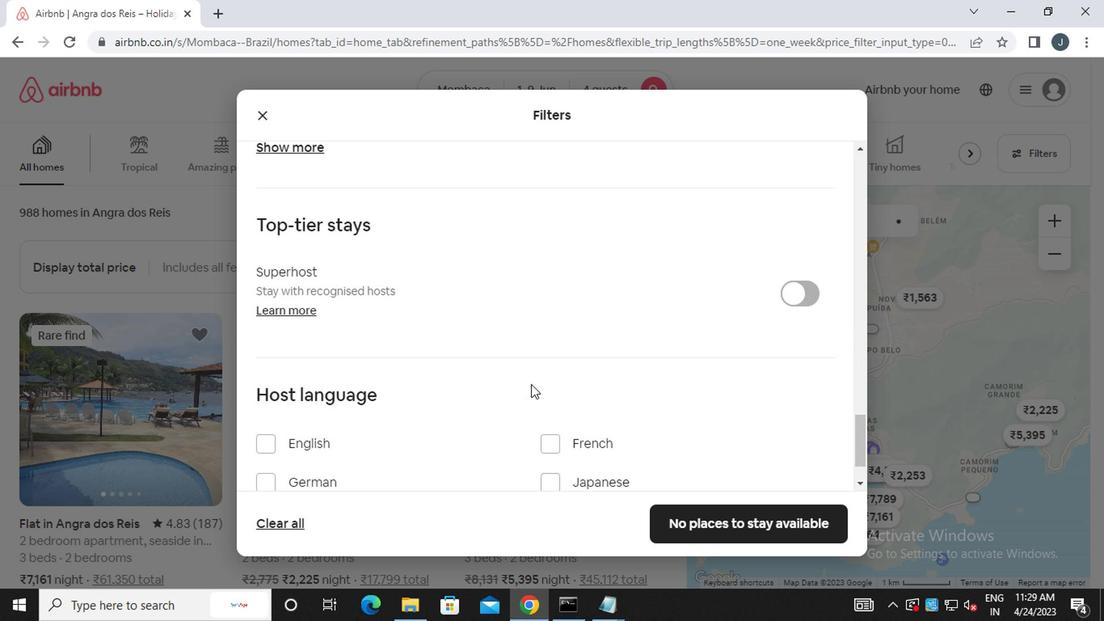 
Action: Mouse scrolled (524, 386) with delta (0, -1)
Screenshot: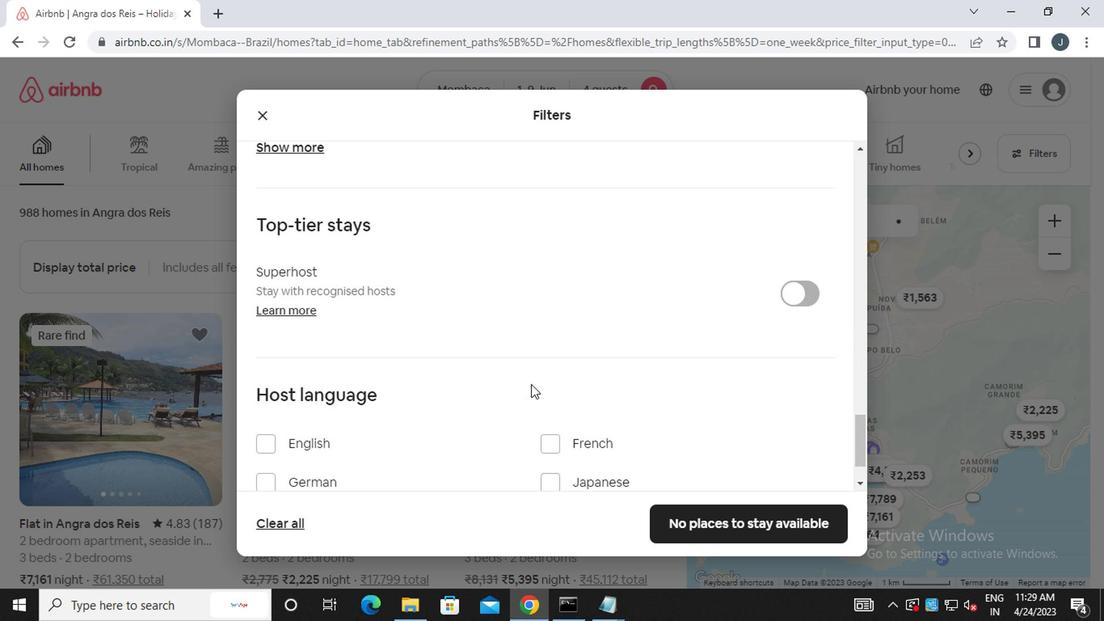 
Action: Mouse moved to (524, 388)
Screenshot: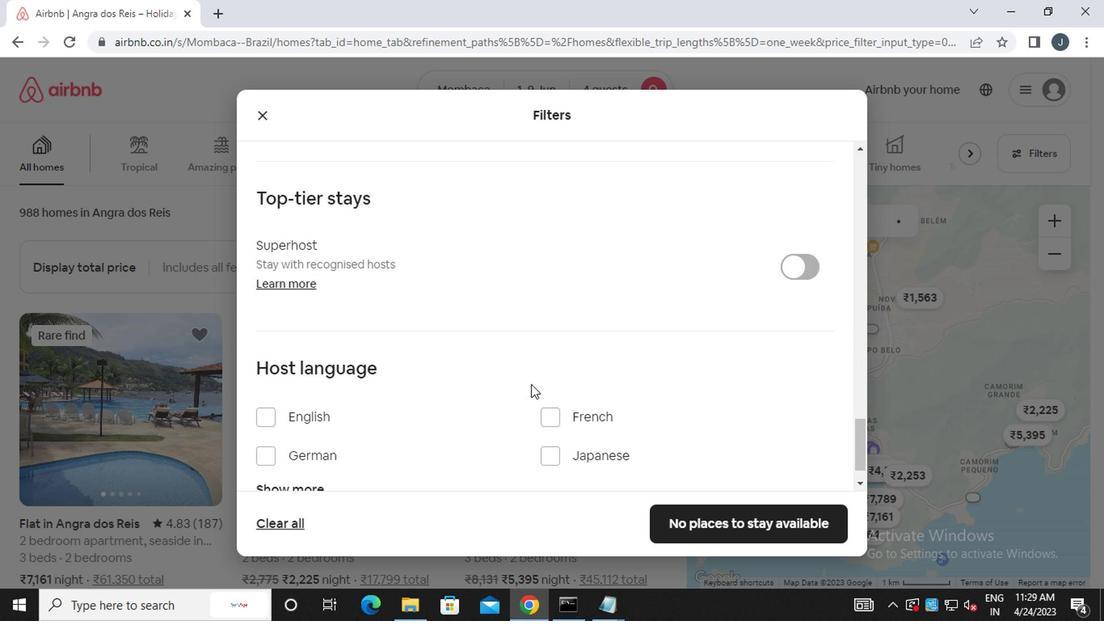 
Action: Mouse scrolled (524, 387) with delta (0, 0)
Screenshot: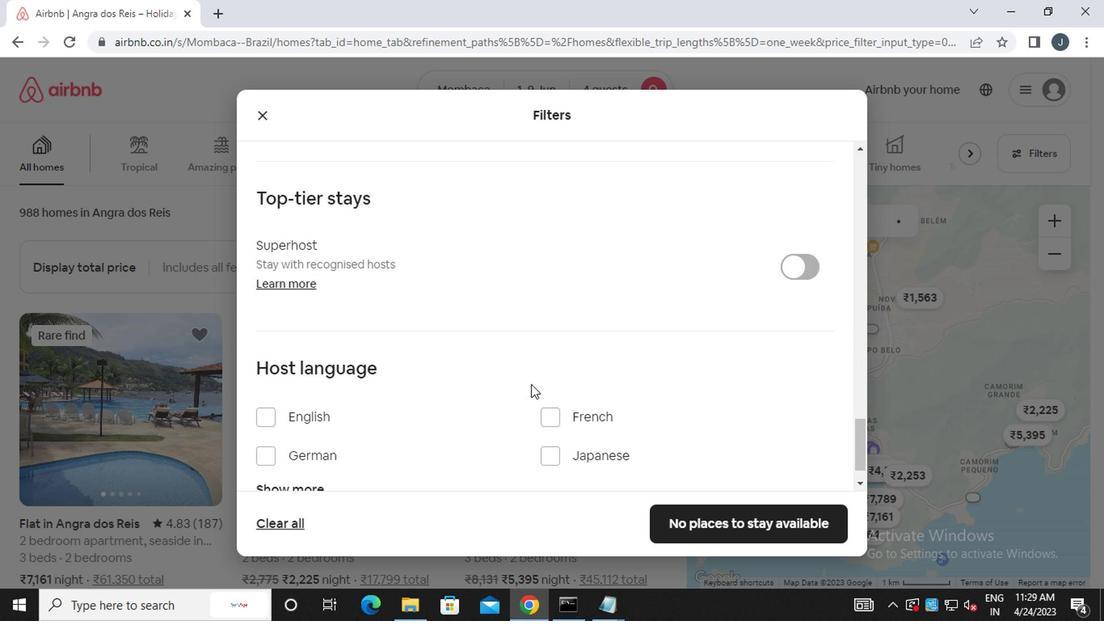 
Action: Mouse moved to (299, 456)
Screenshot: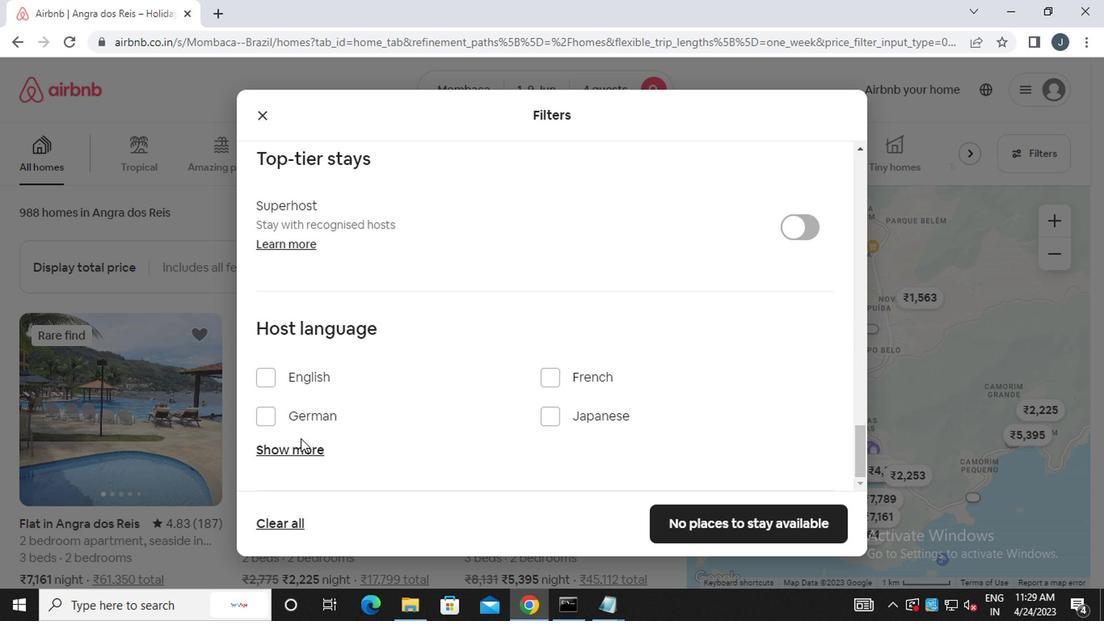 
Action: Mouse pressed left at (299, 456)
Screenshot: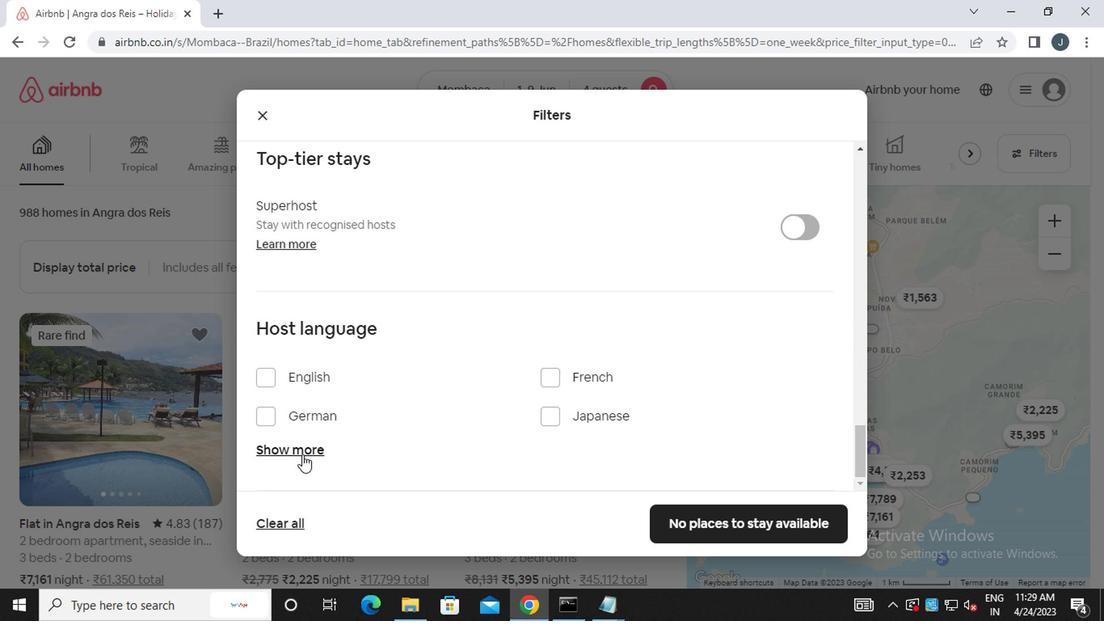 
Action: Mouse moved to (406, 455)
Screenshot: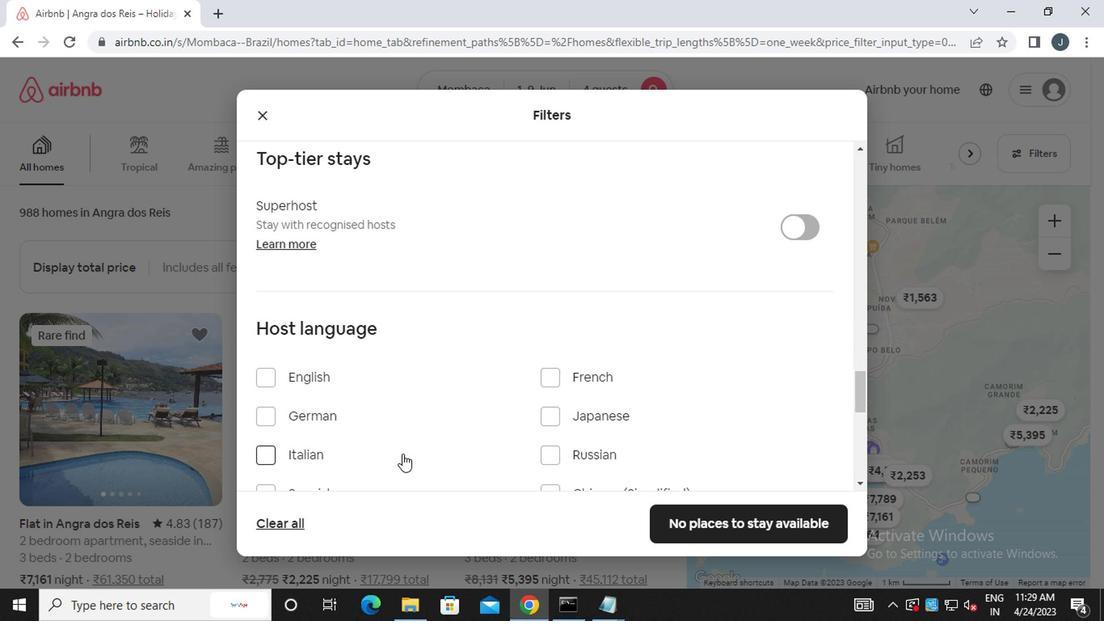 
Action: Mouse scrolled (406, 454) with delta (0, -1)
Screenshot: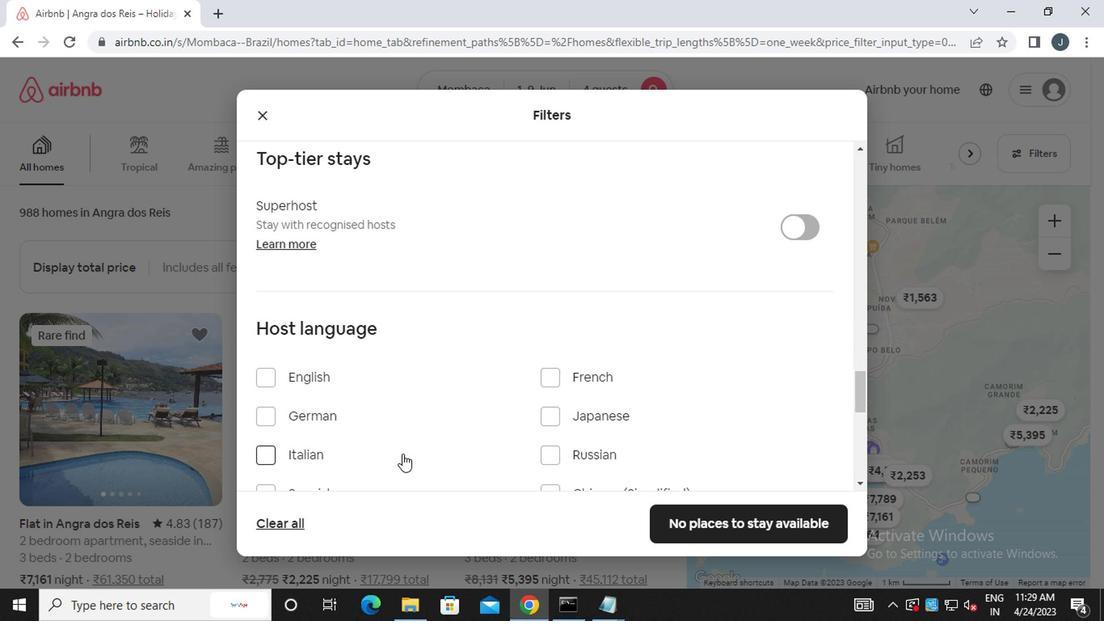 
Action: Mouse moved to (312, 415)
Screenshot: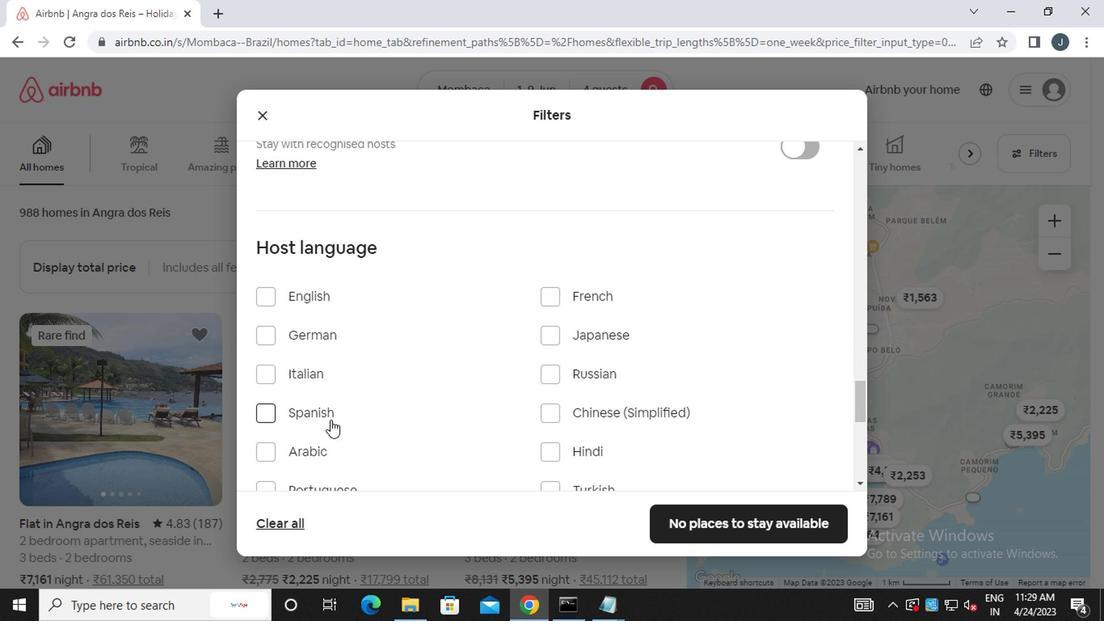 
Action: Mouse pressed left at (312, 415)
Screenshot: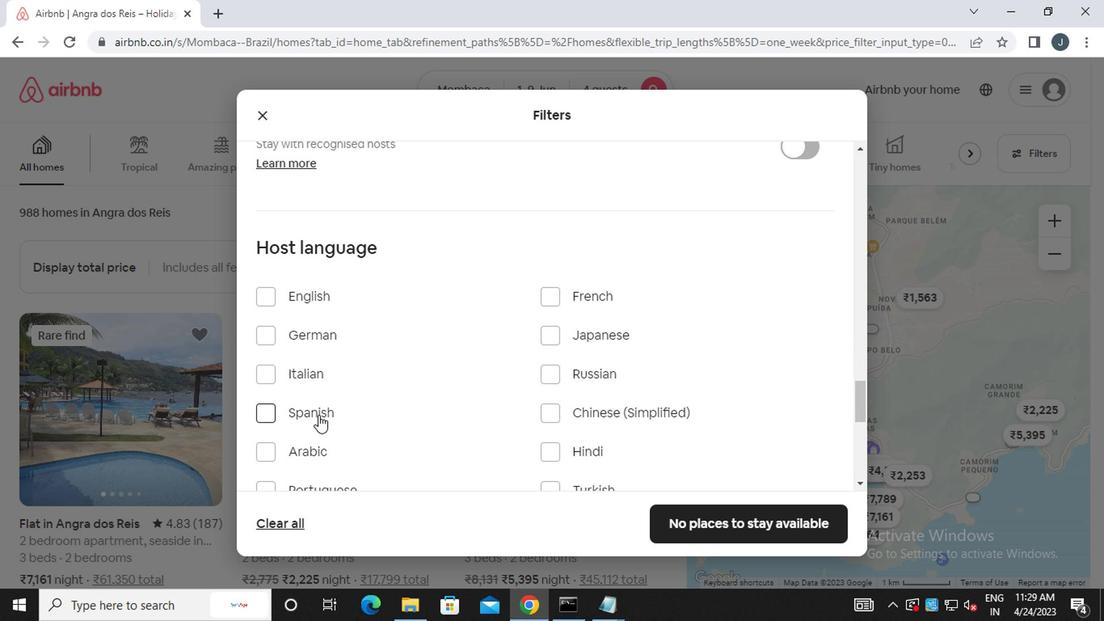 
Action: Mouse moved to (502, 447)
Screenshot: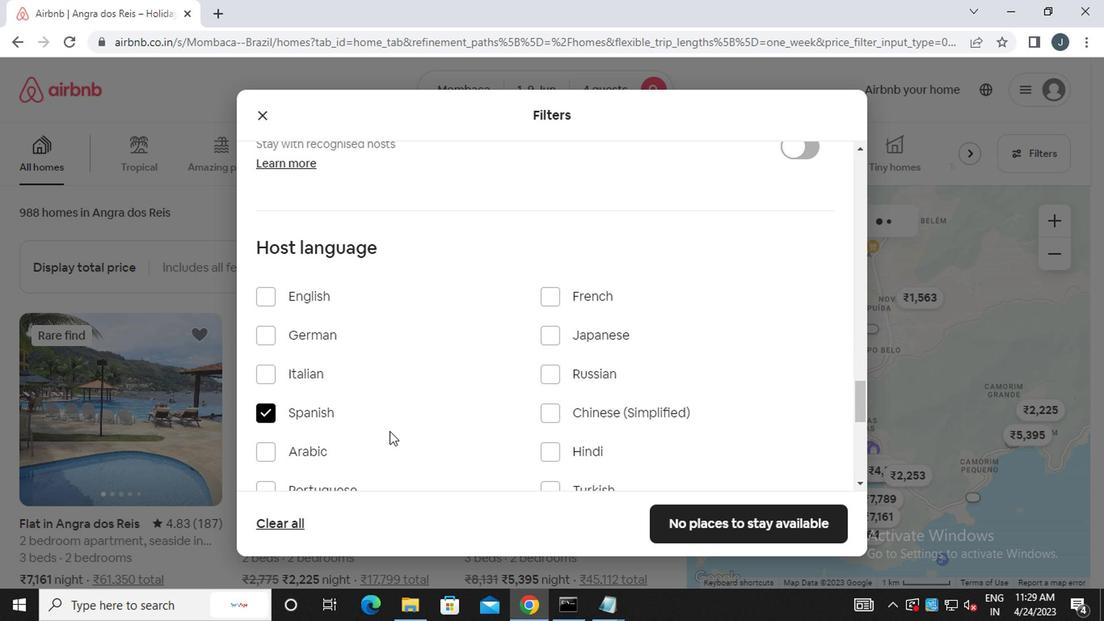 
Action: Mouse scrolled (502, 446) with delta (0, -1)
Screenshot: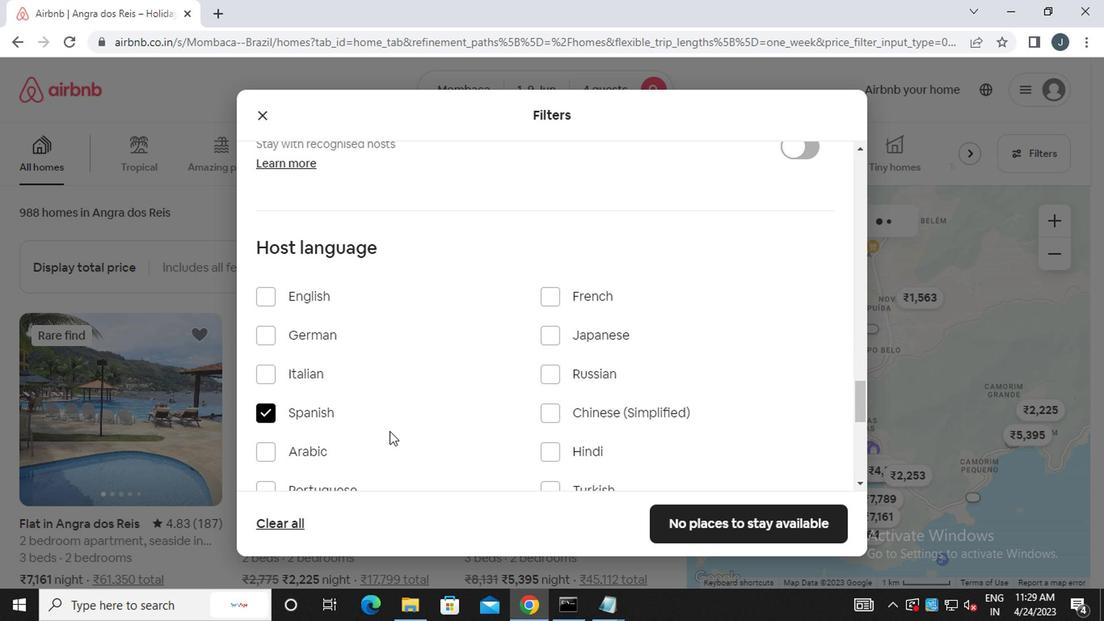 
Action: Mouse moved to (502, 448)
Screenshot: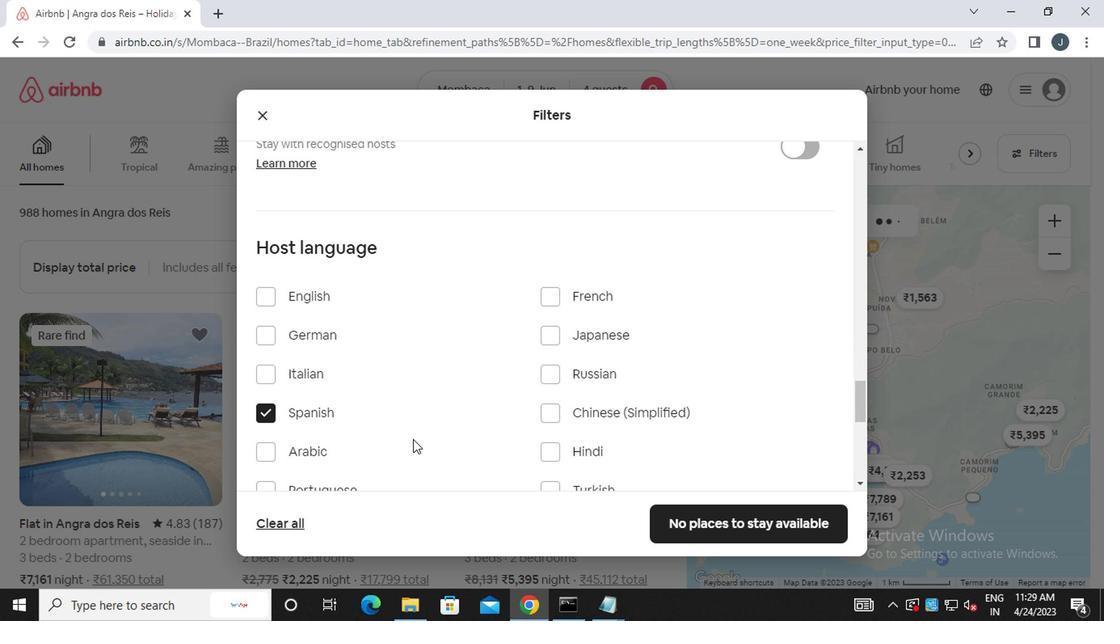 
Action: Mouse scrolled (502, 447) with delta (0, 0)
Screenshot: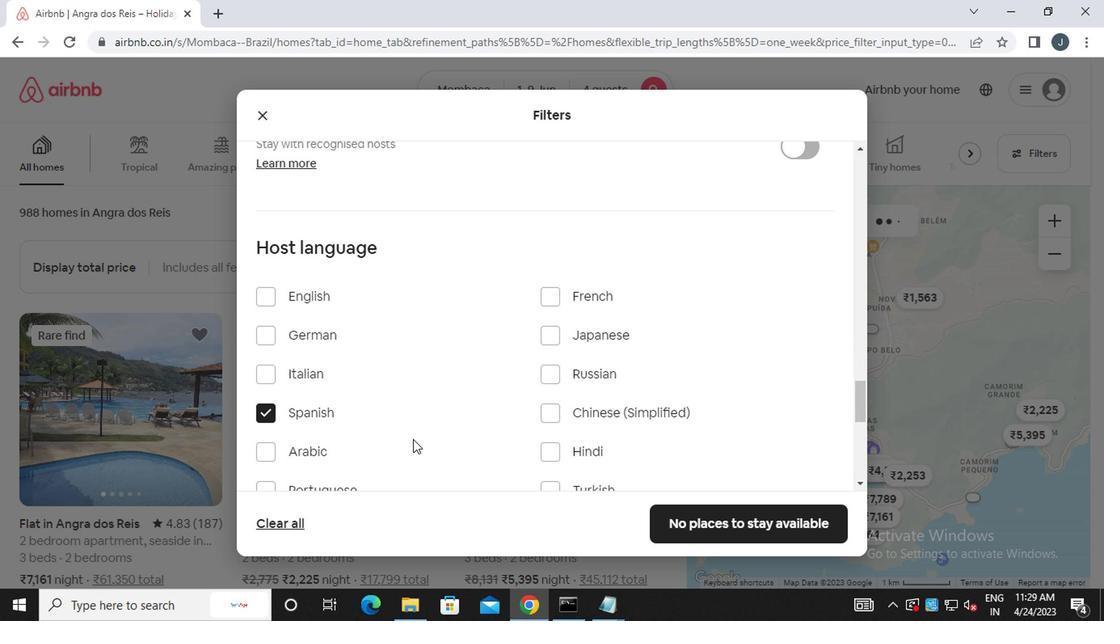 
Action: Mouse moved to (504, 448)
Screenshot: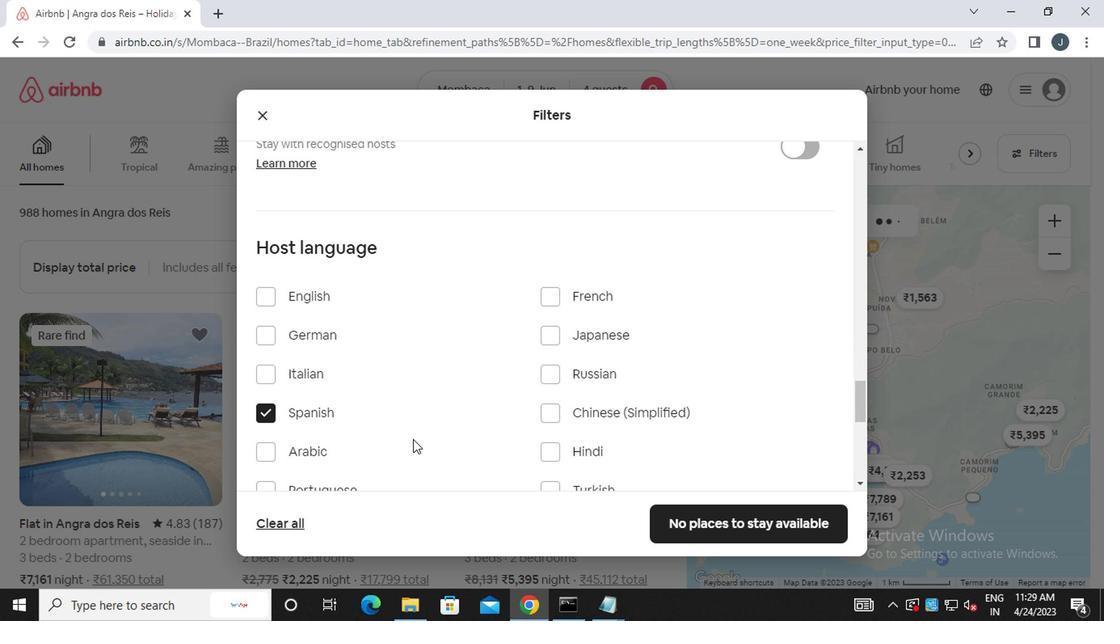 
Action: Mouse scrolled (504, 447) with delta (0, 0)
Screenshot: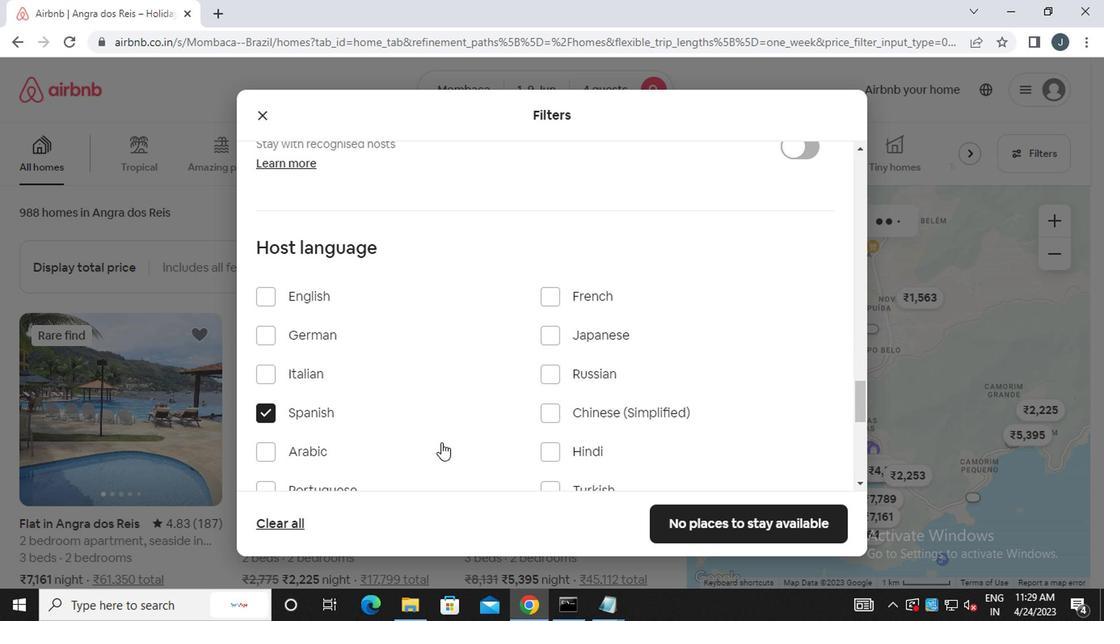 
Action: Mouse moved to (510, 448)
Screenshot: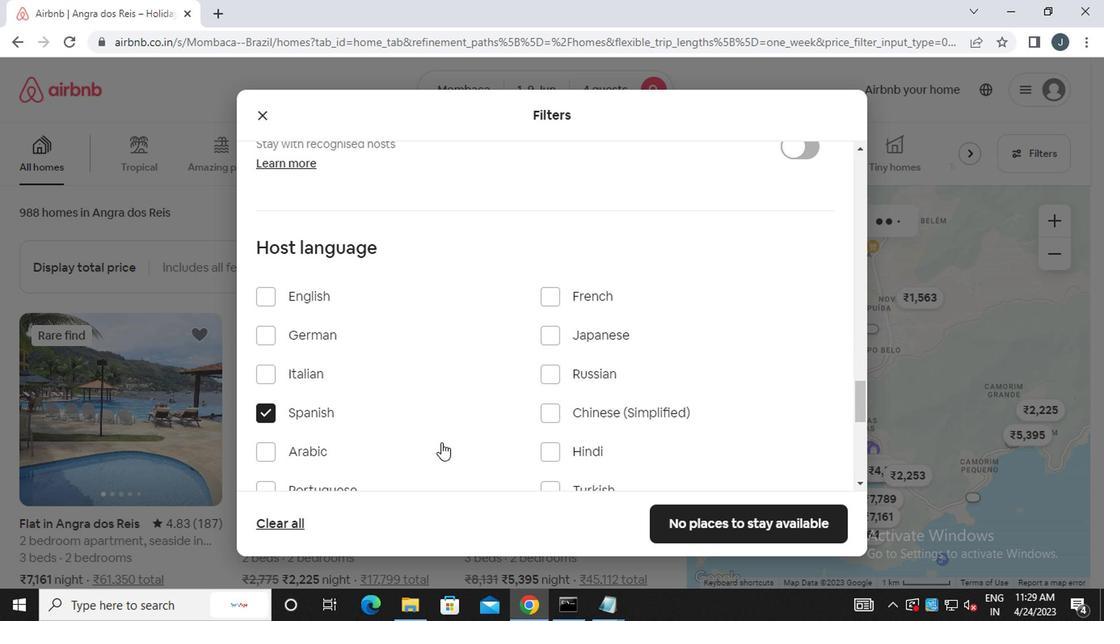 
Action: Mouse scrolled (510, 447) with delta (0, 0)
Screenshot: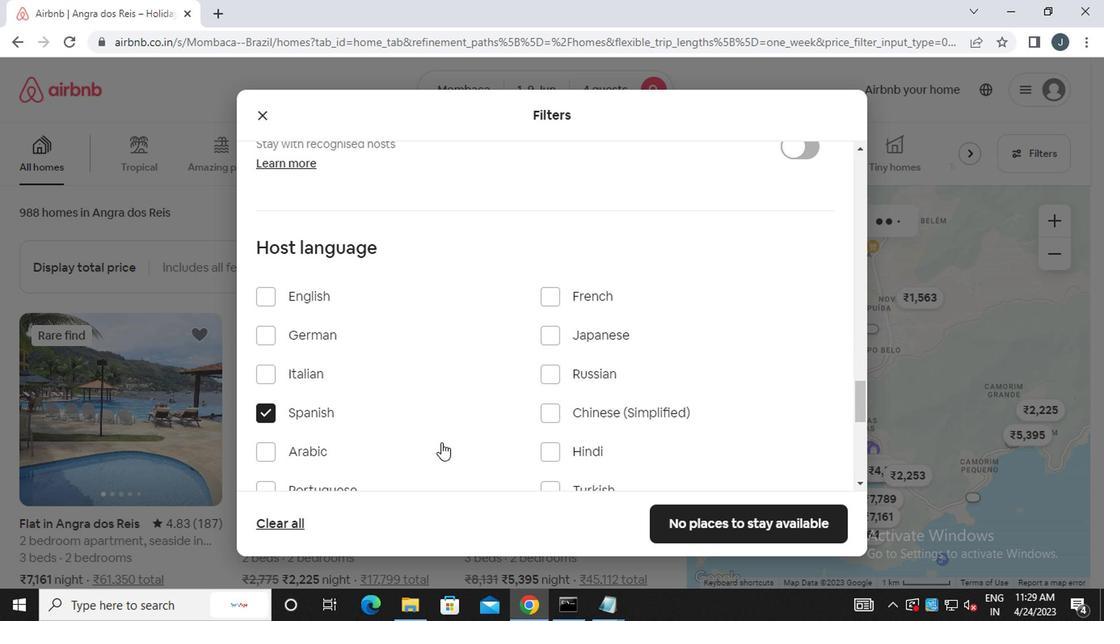 
Action: Mouse moved to (514, 448)
Screenshot: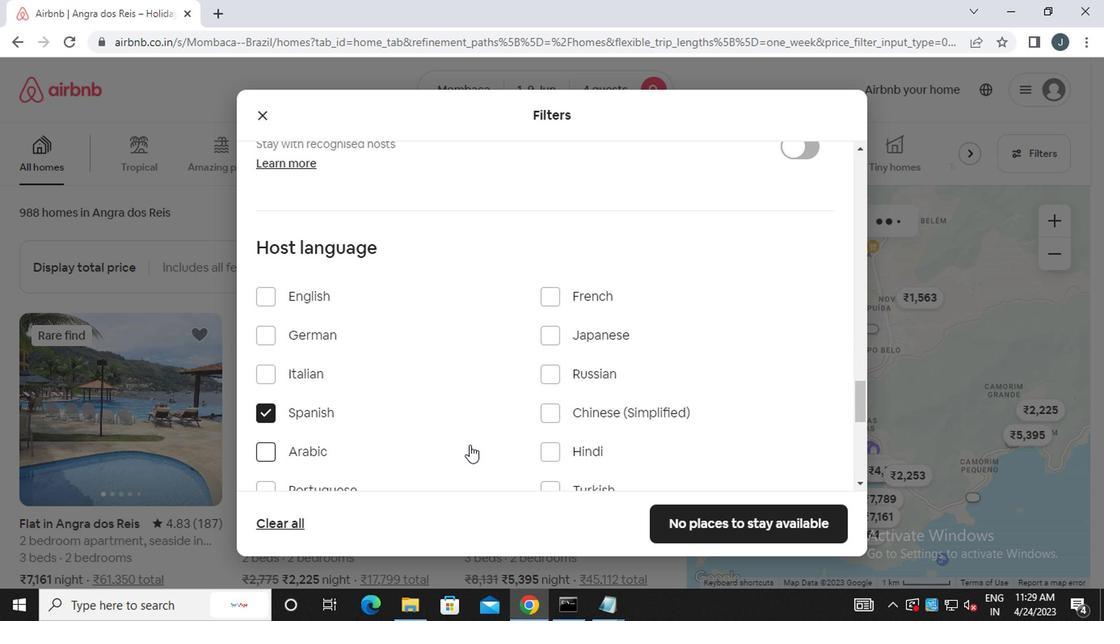 
Action: Mouse scrolled (514, 447) with delta (0, 0)
Screenshot: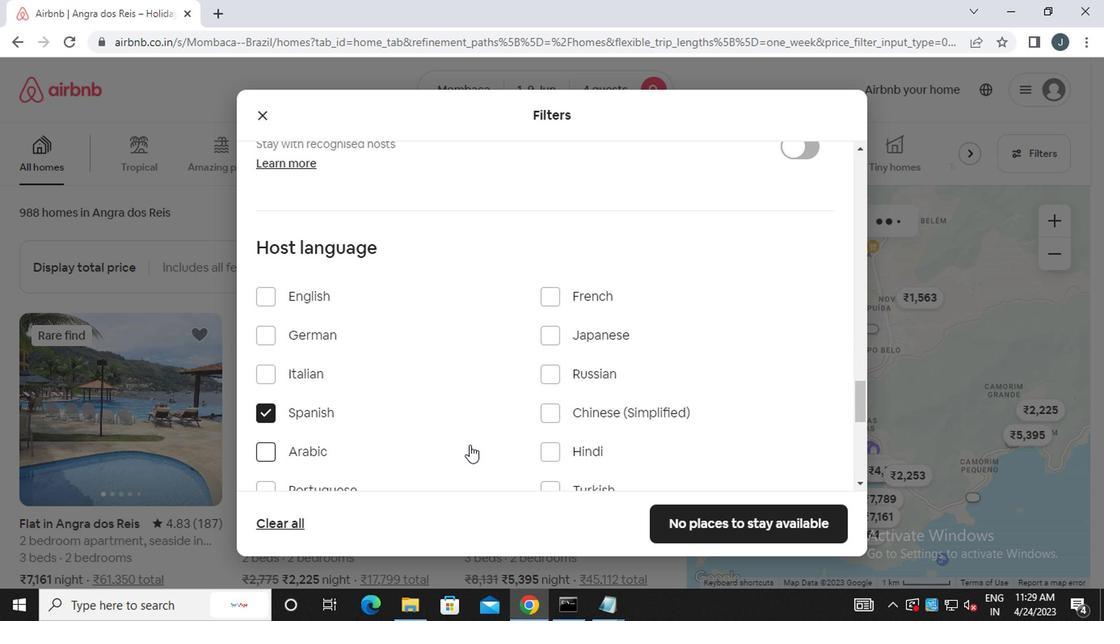 
Action: Mouse moved to (536, 450)
Screenshot: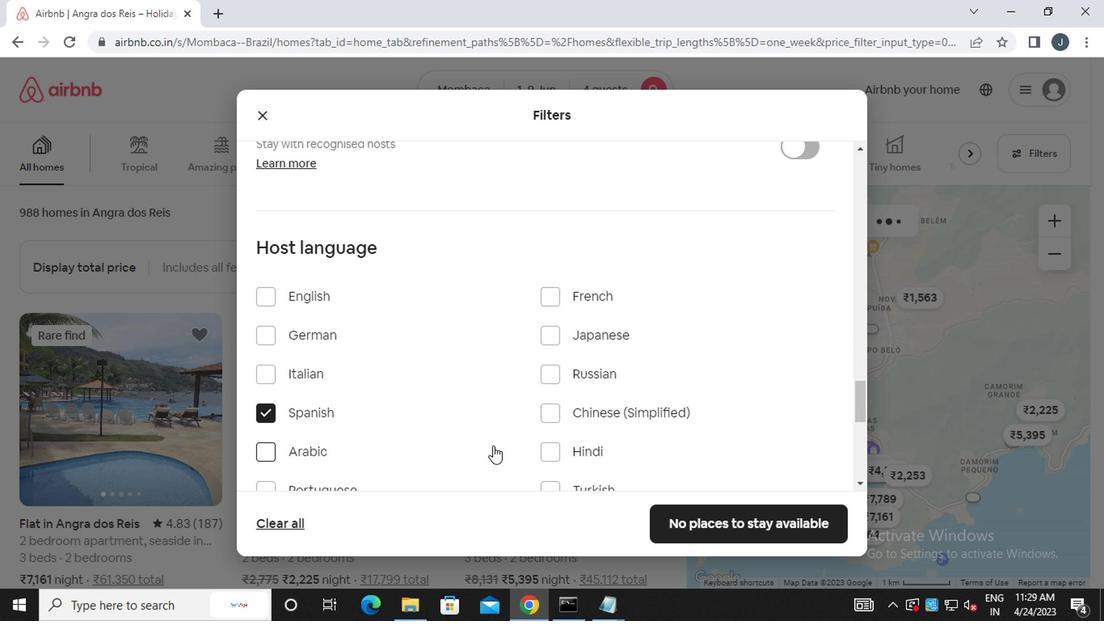 
Action: Mouse scrolled (536, 449) with delta (0, 0)
Screenshot: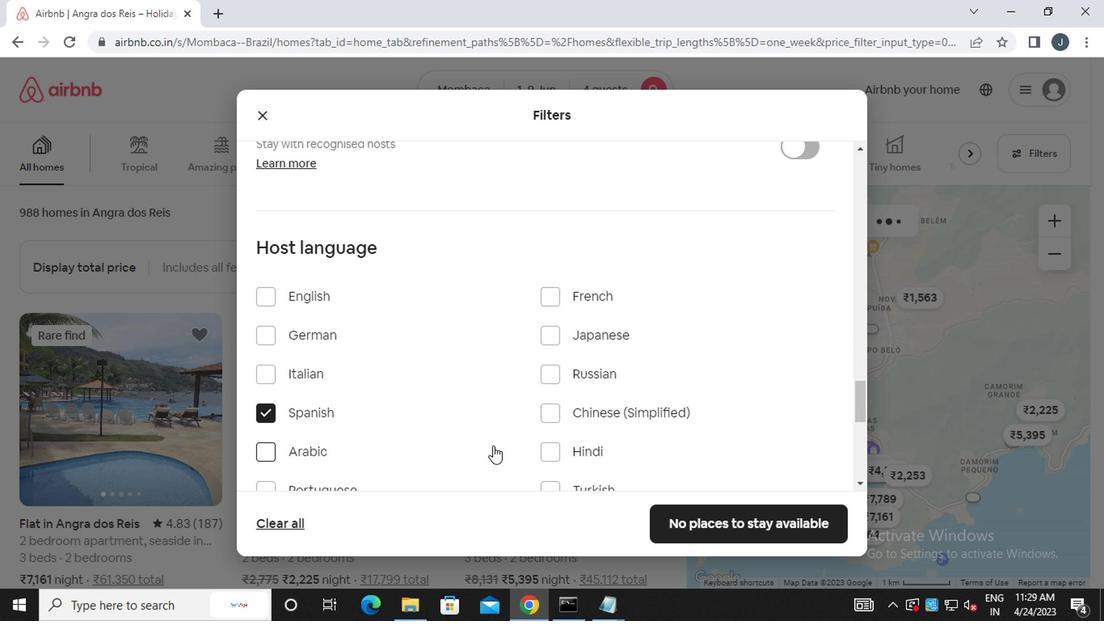 
Action: Mouse moved to (735, 522)
Screenshot: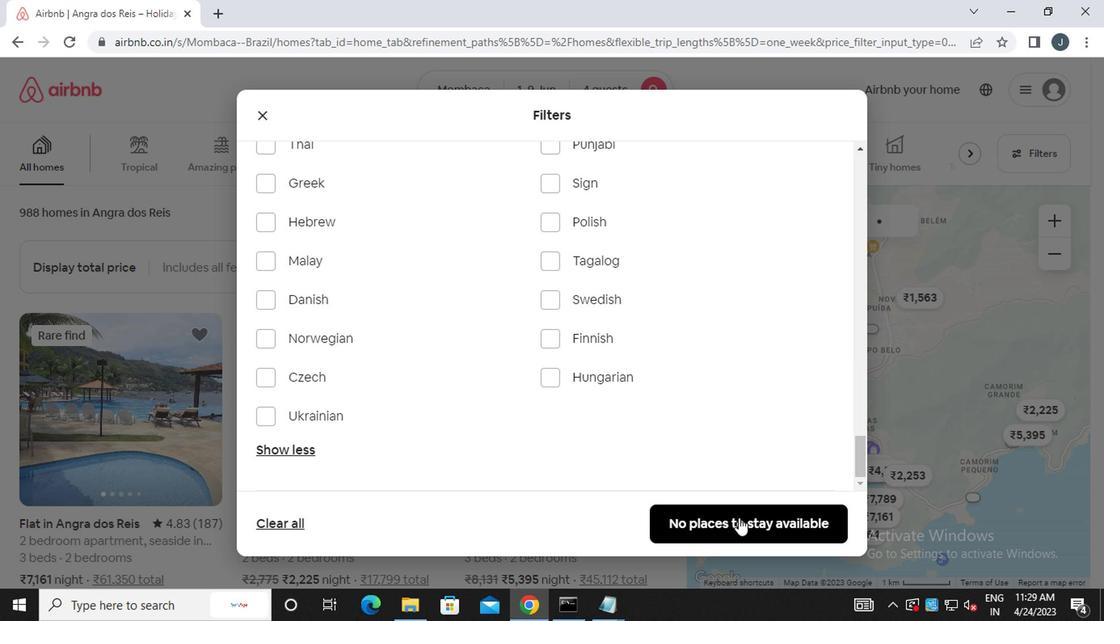 
Action: Mouse pressed left at (735, 522)
Screenshot: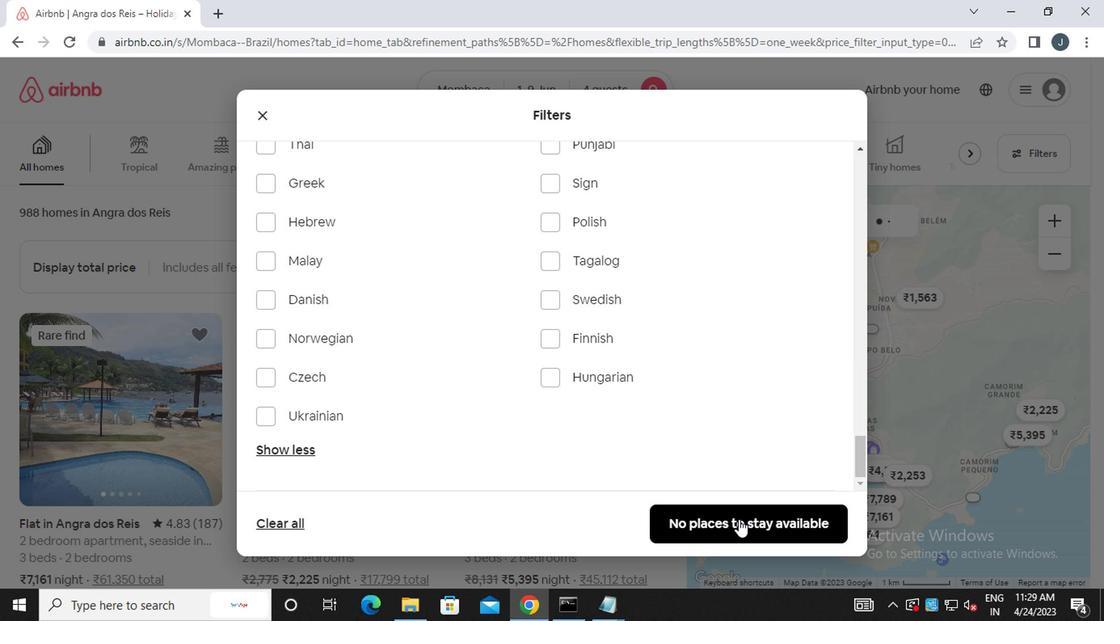 
Action: Mouse moved to (719, 507)
Screenshot: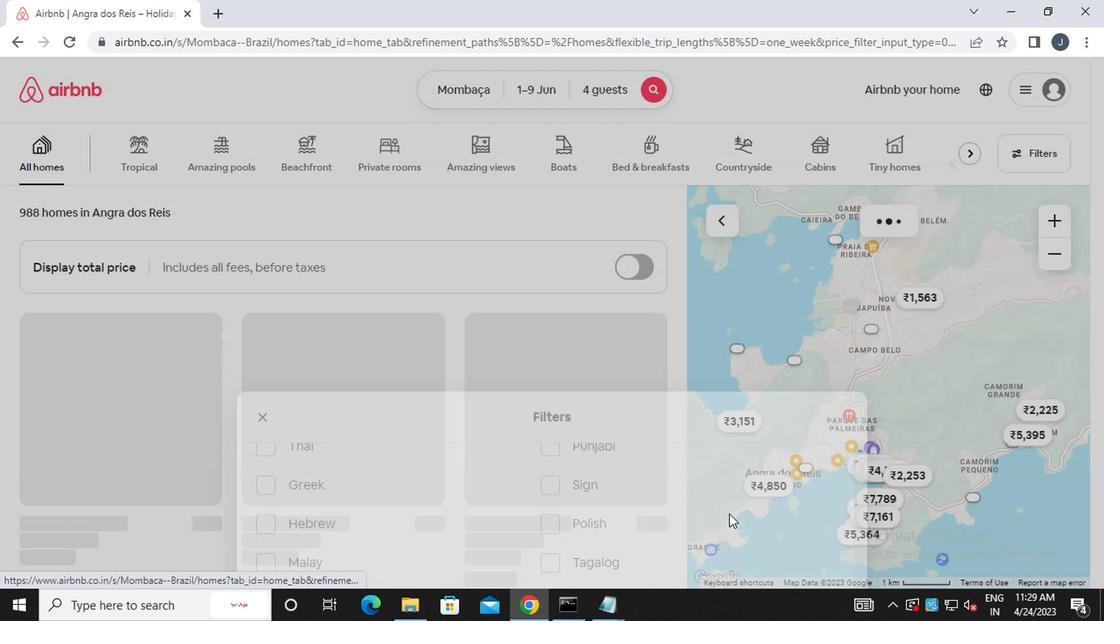 
